Task: Look for space in Bagasra, India from 6th June, 2023 to 8th June, 2023 for 2 adults in price range Rs.7000 to Rs.12000. Place can be private room with 1  bedroom having 2 beds and 1 bathroom. Property type can be house, flat, guest house. Amenities needed are: wifi. Booking option can be shelf check-in. Required host language is English.
Action: Mouse moved to (410, 87)
Screenshot: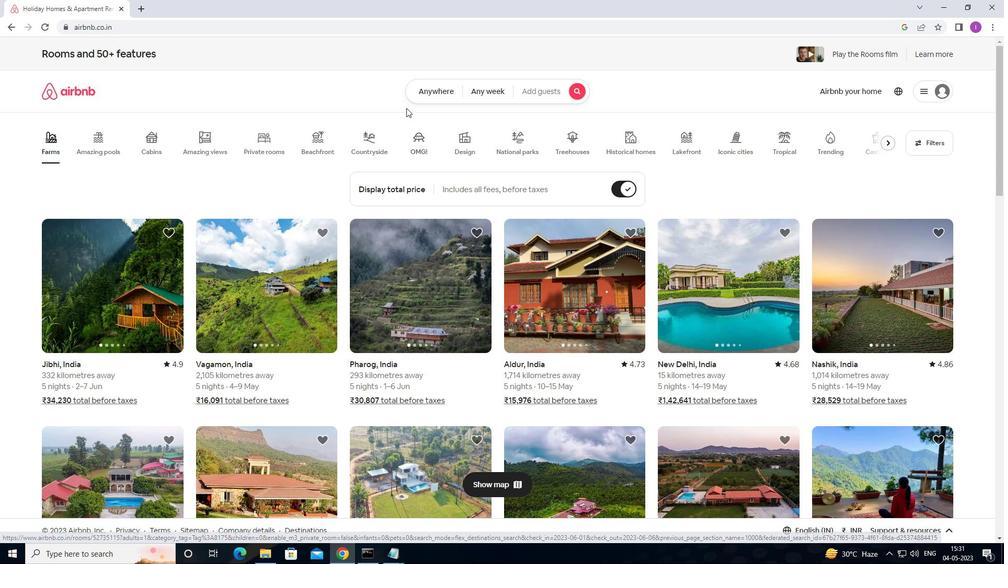 
Action: Mouse pressed left at (410, 87)
Screenshot: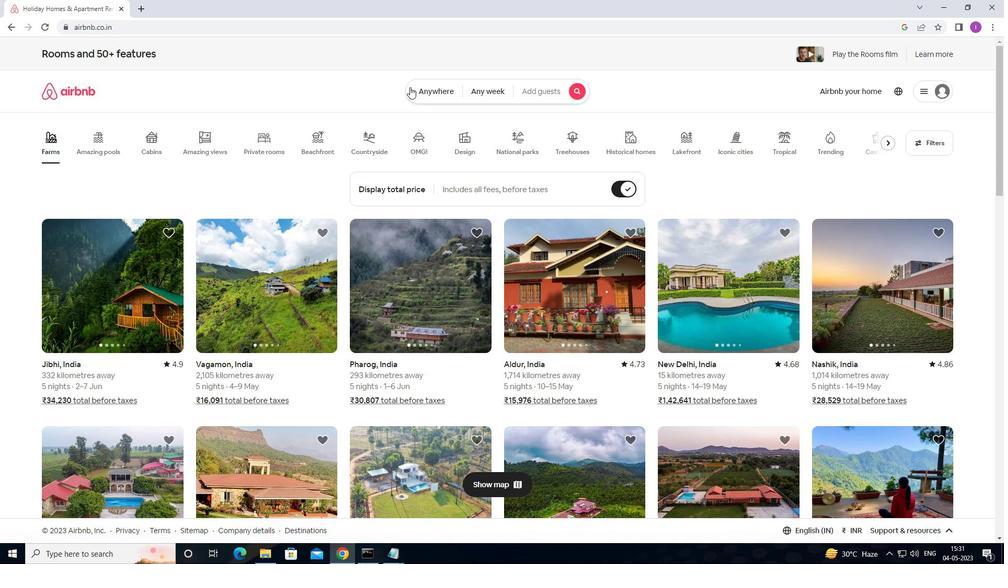 
Action: Mouse moved to (299, 134)
Screenshot: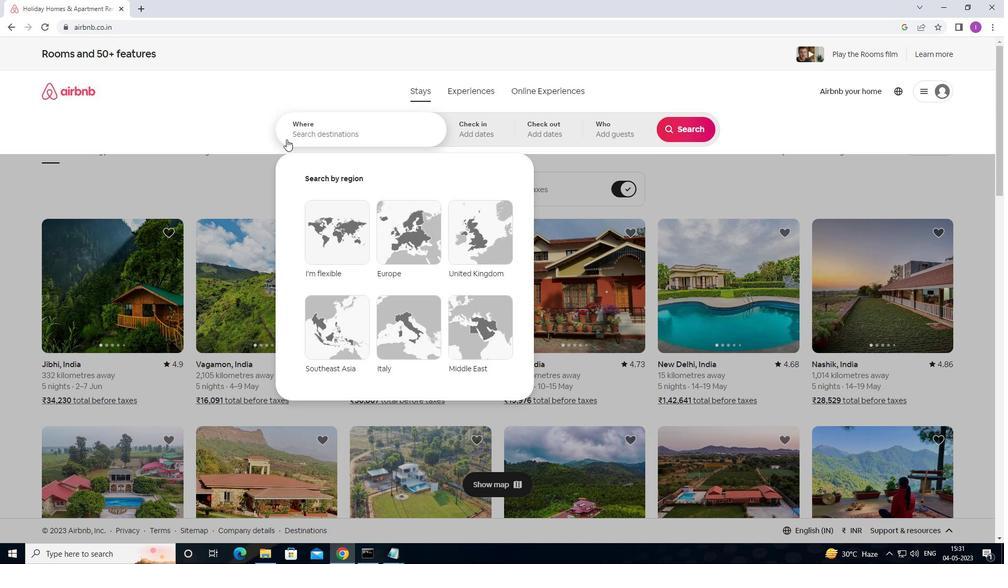 
Action: Mouse pressed left at (299, 134)
Screenshot: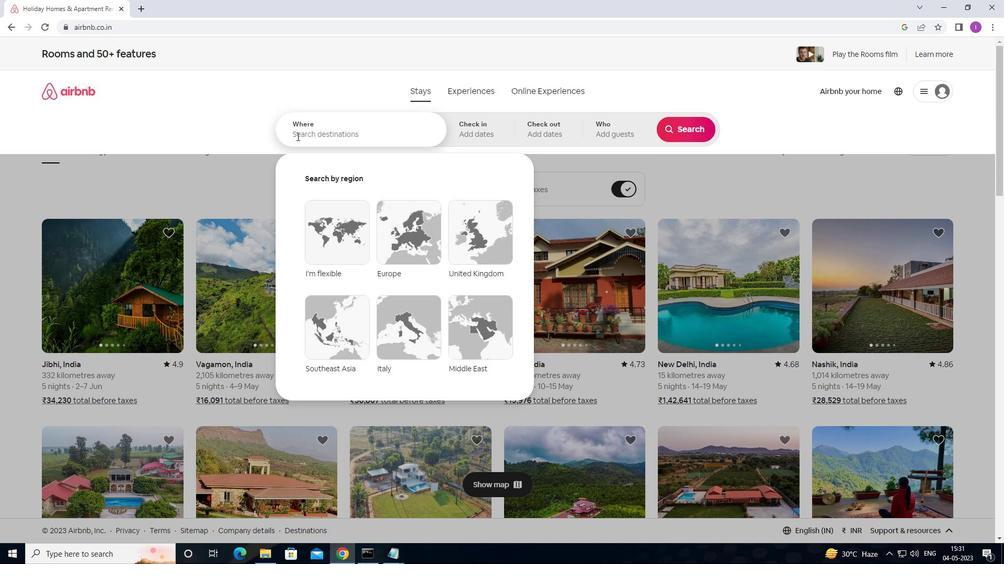 
Action: Mouse moved to (399, 147)
Screenshot: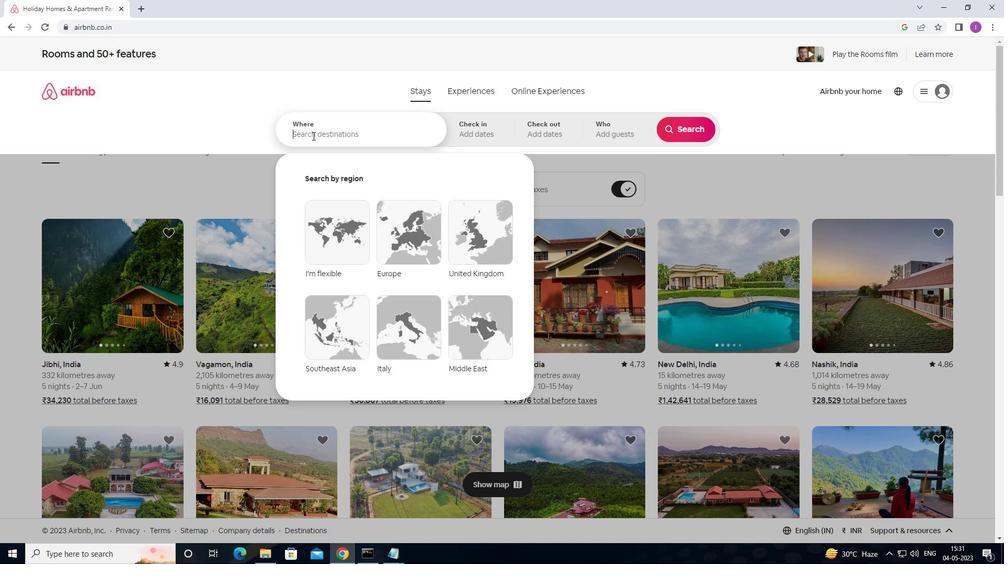 
Action: Key pressed <Key.shift>BAGASRA,<Key.shift>INDIA
Screenshot: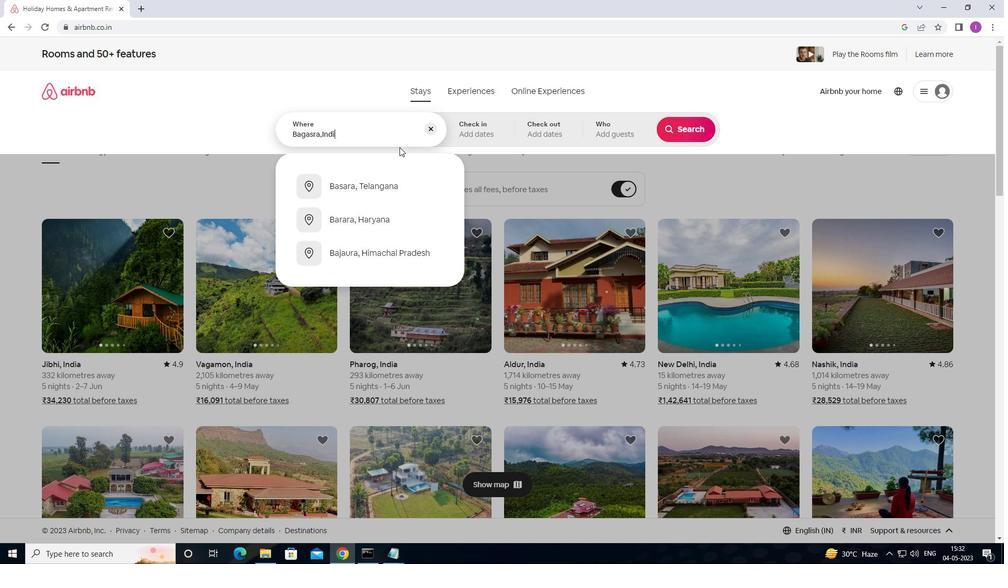 
Action: Mouse moved to (485, 125)
Screenshot: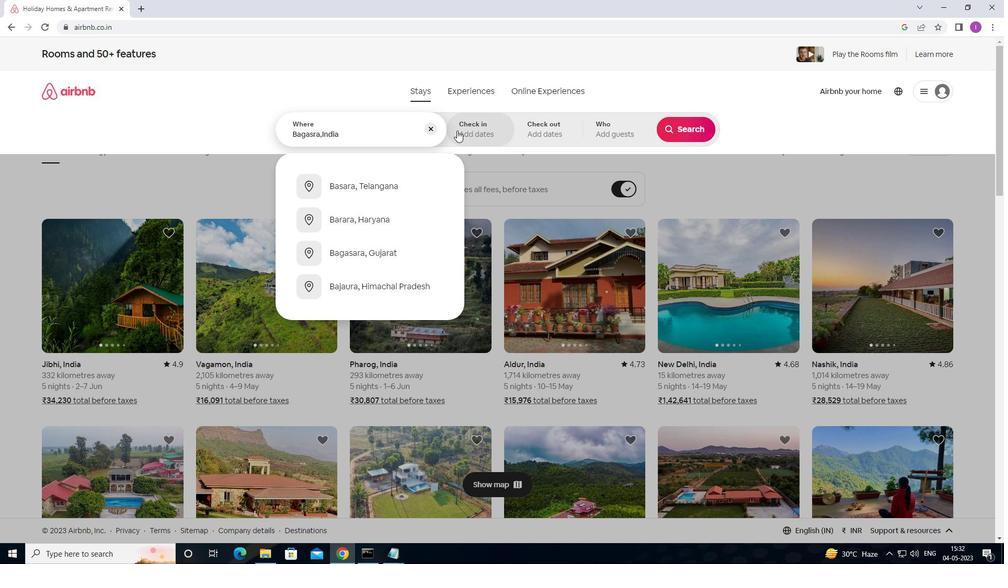 
Action: Mouse pressed left at (485, 125)
Screenshot: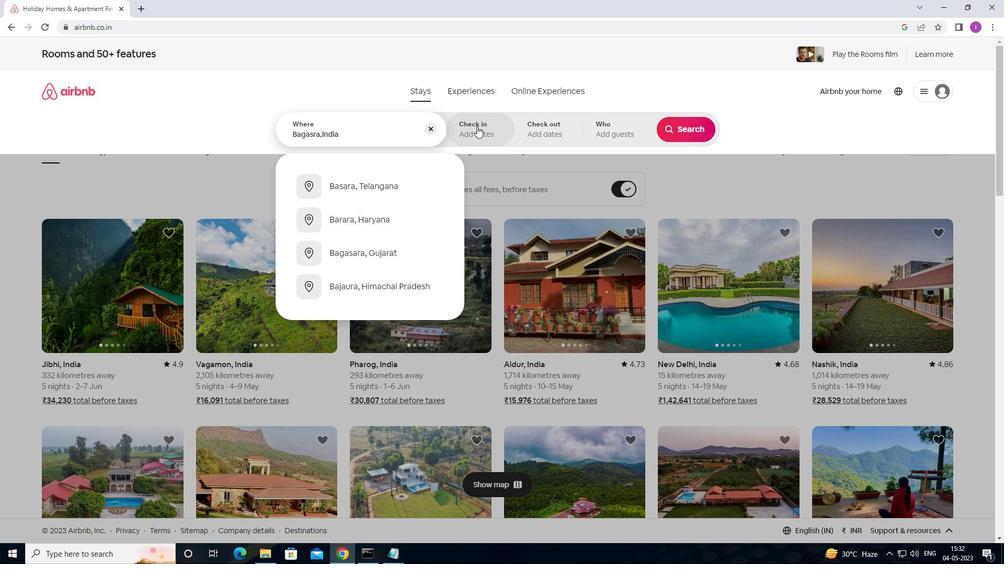 
Action: Mouse moved to (679, 209)
Screenshot: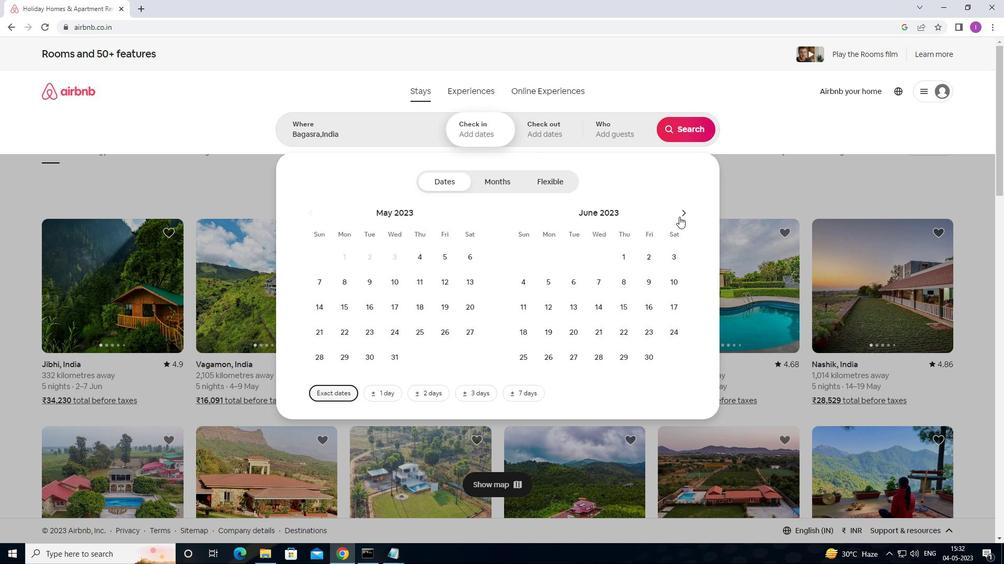 
Action: Mouse pressed left at (679, 209)
Screenshot: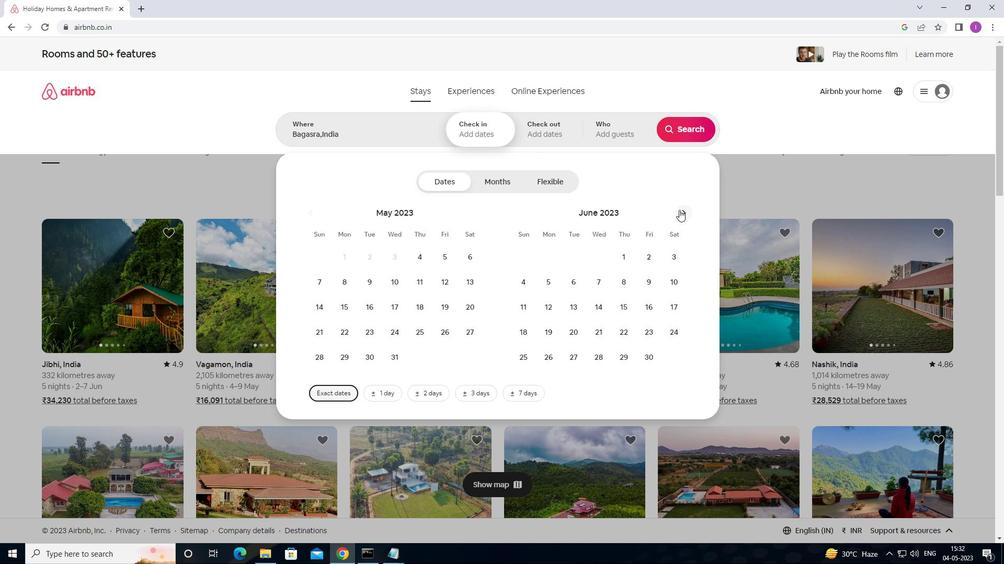 
Action: Mouse pressed left at (679, 209)
Screenshot: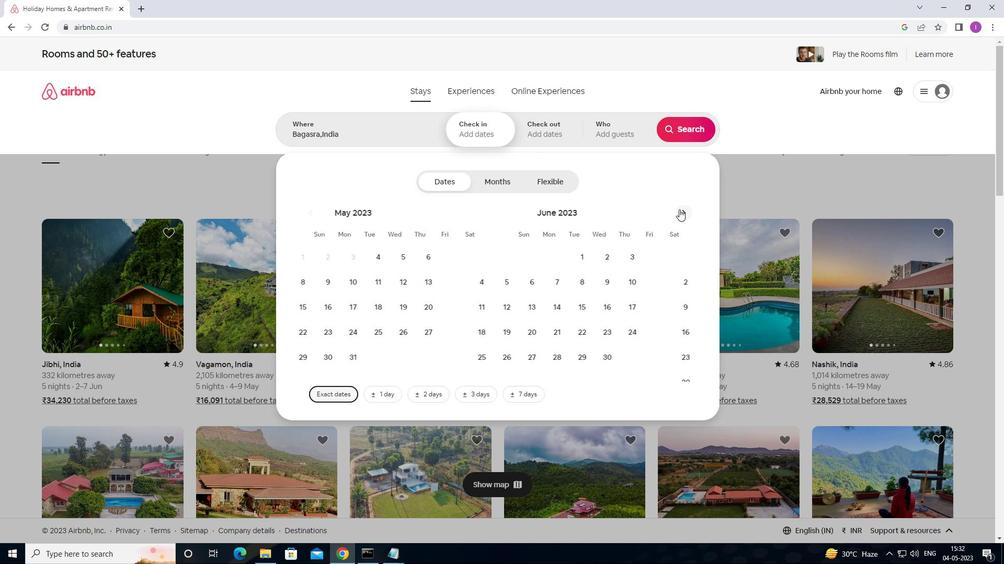 
Action: Mouse moved to (313, 207)
Screenshot: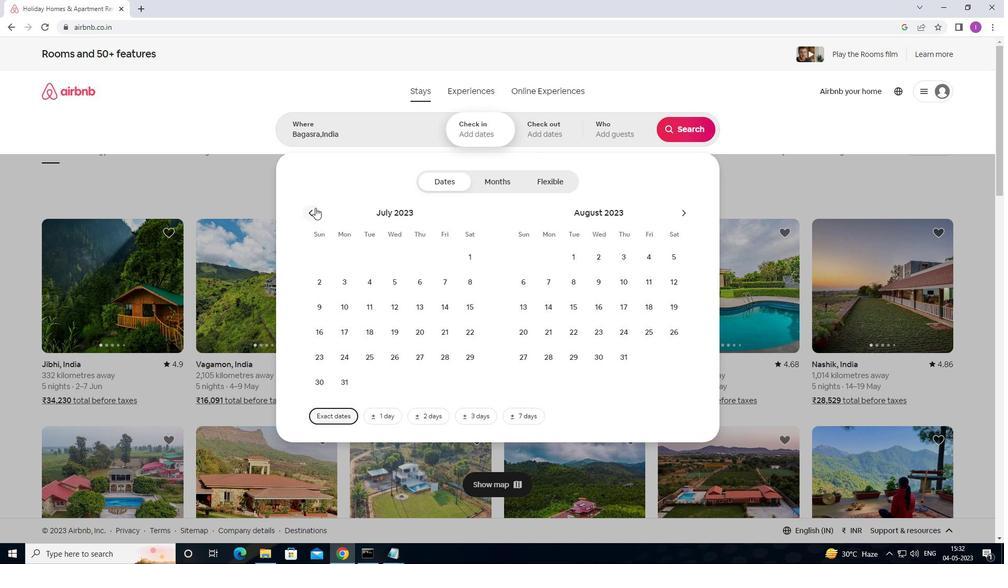 
Action: Mouse pressed left at (313, 207)
Screenshot: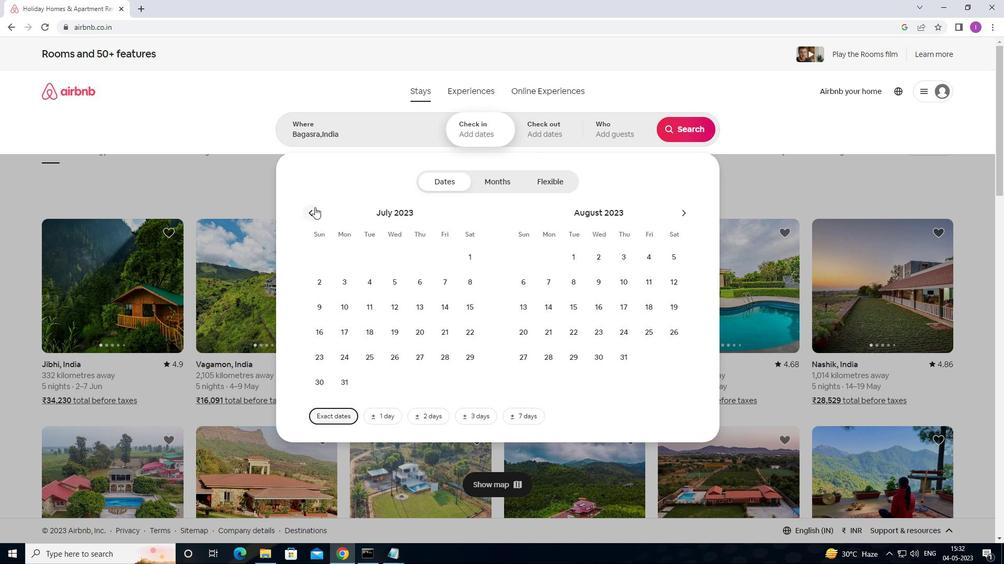 
Action: Mouse moved to (366, 283)
Screenshot: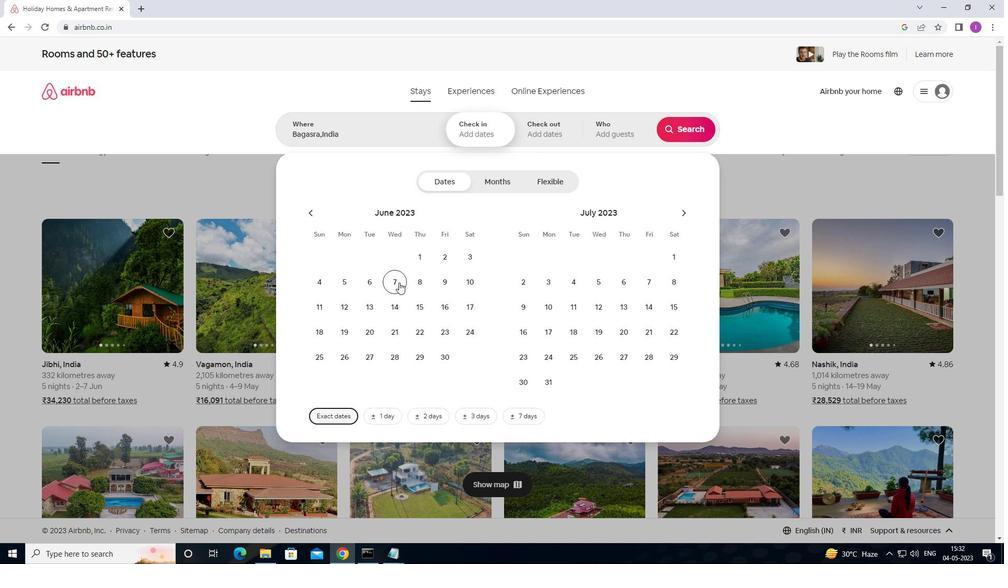 
Action: Mouse pressed left at (366, 283)
Screenshot: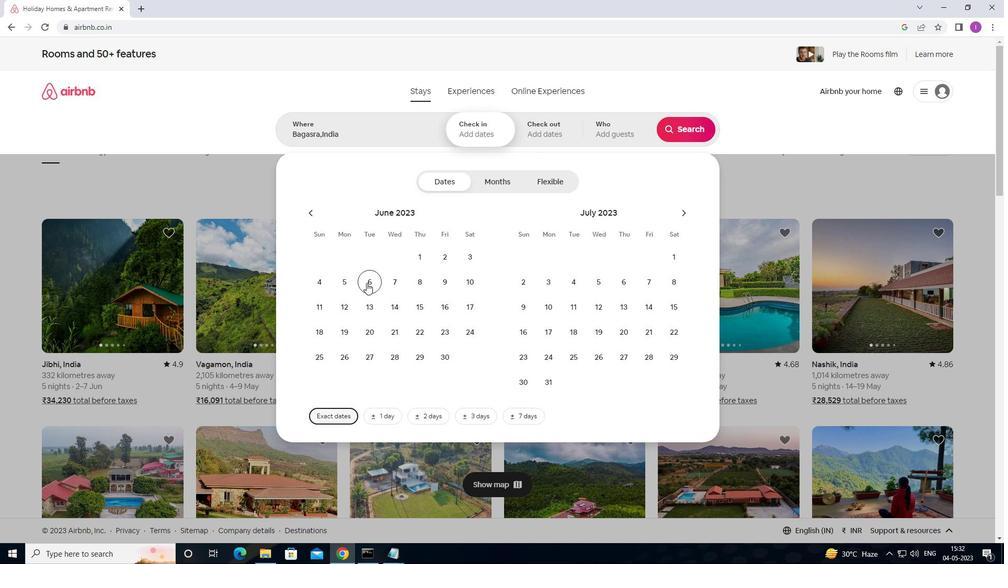 
Action: Mouse moved to (416, 277)
Screenshot: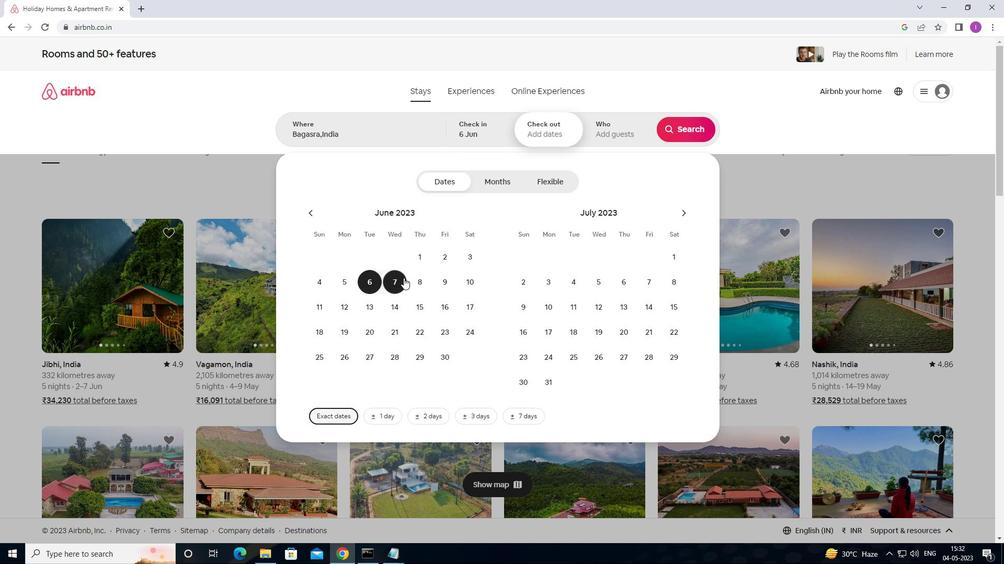 
Action: Mouse pressed left at (416, 277)
Screenshot: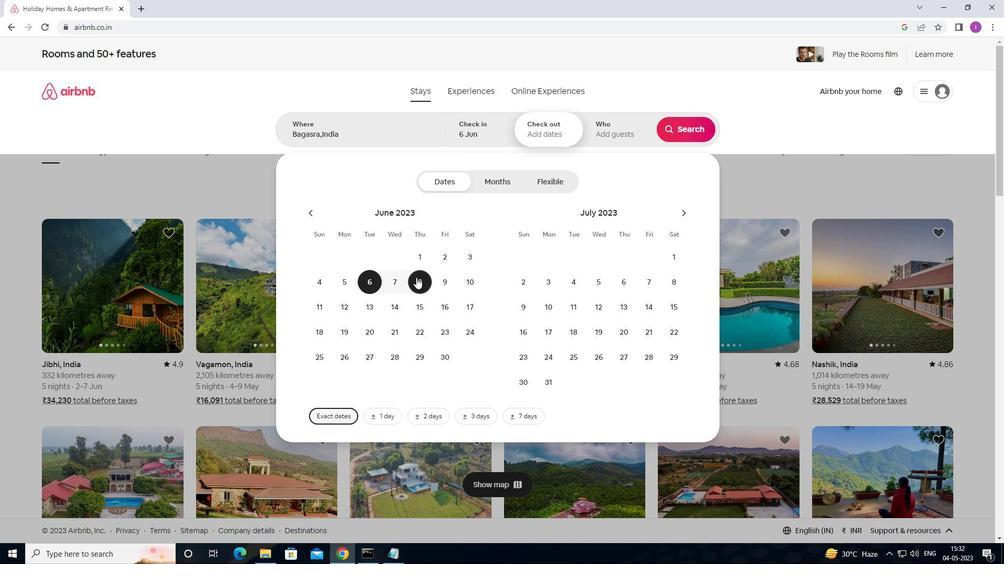 
Action: Mouse moved to (618, 133)
Screenshot: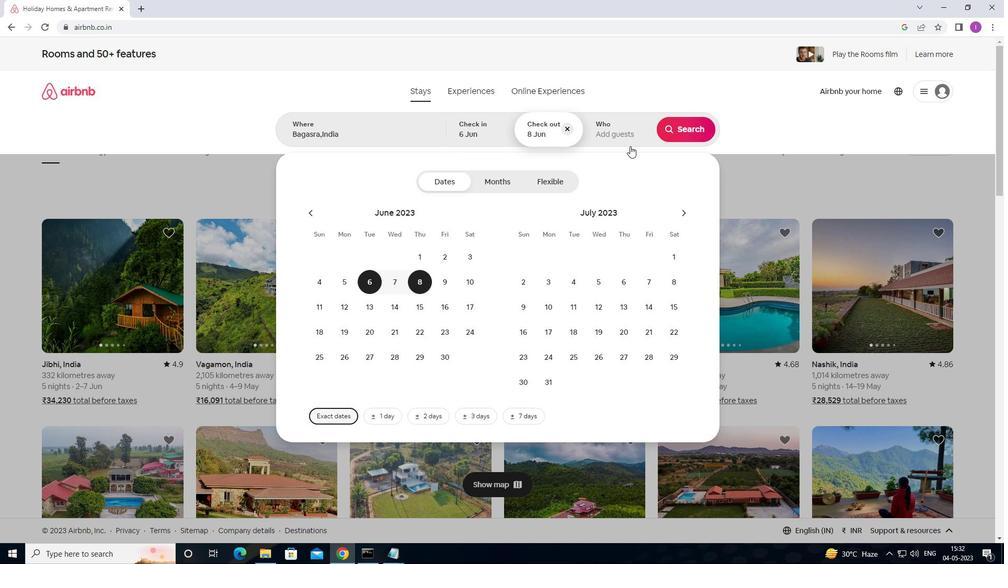 
Action: Mouse pressed left at (618, 133)
Screenshot: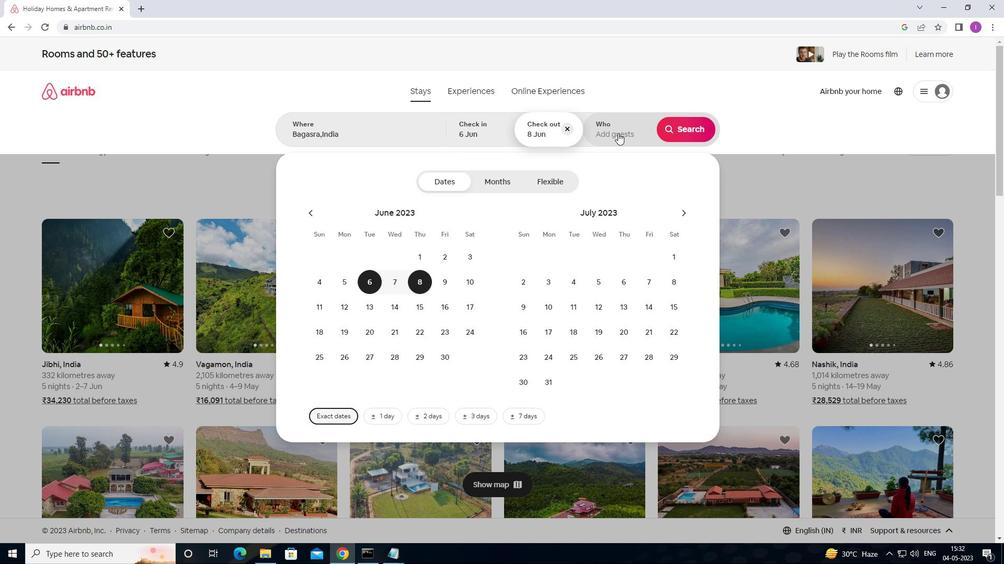 
Action: Mouse moved to (685, 186)
Screenshot: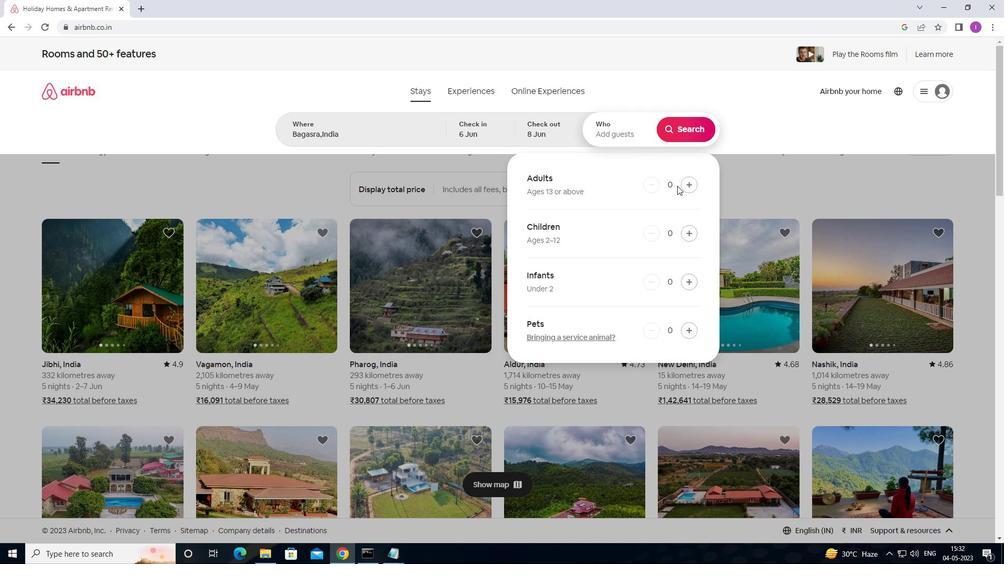 
Action: Mouse pressed left at (685, 186)
Screenshot: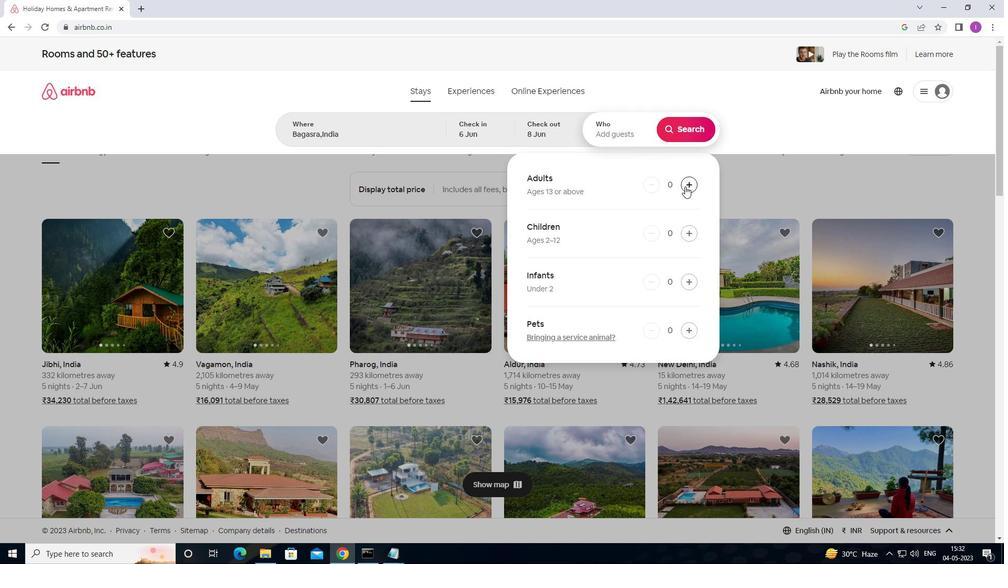 
Action: Mouse pressed left at (685, 186)
Screenshot: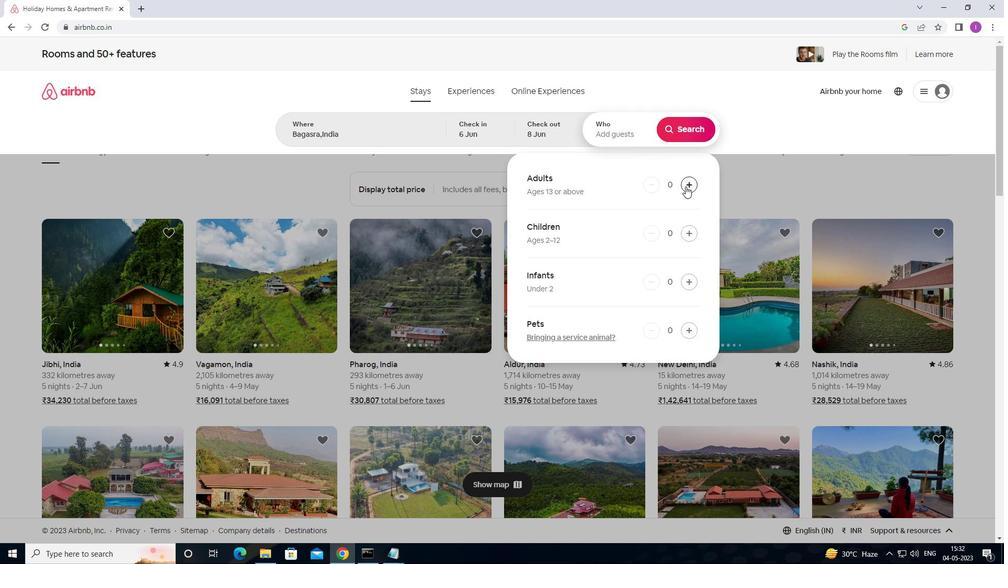 
Action: Mouse moved to (699, 135)
Screenshot: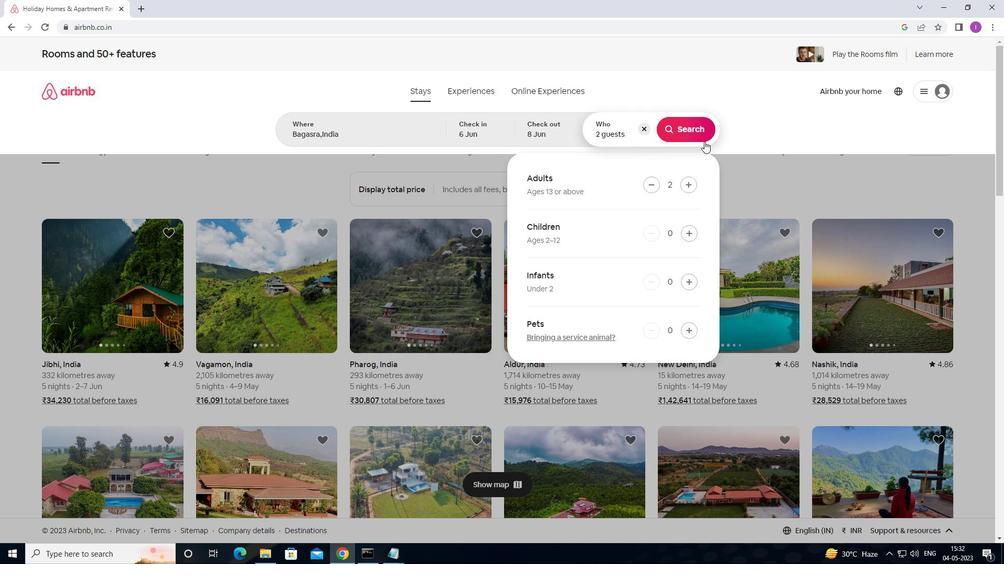 
Action: Mouse pressed left at (699, 135)
Screenshot: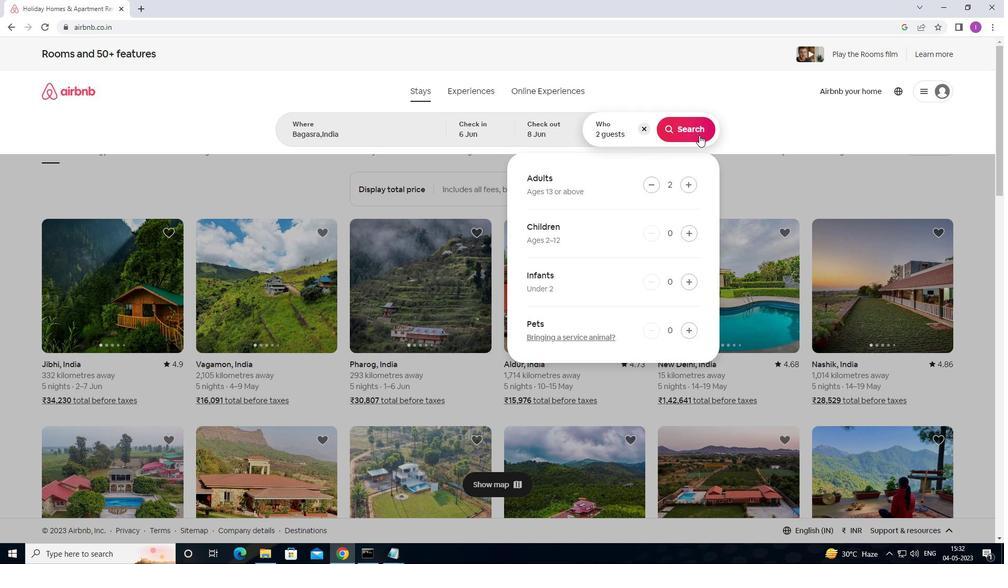 
Action: Mouse moved to (947, 99)
Screenshot: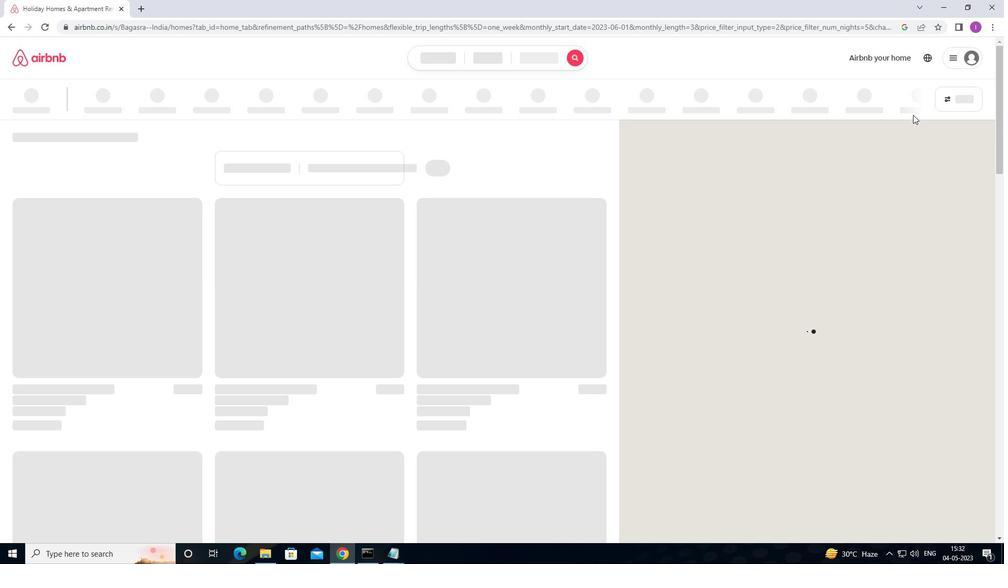 
Action: Mouse pressed left at (947, 99)
Screenshot: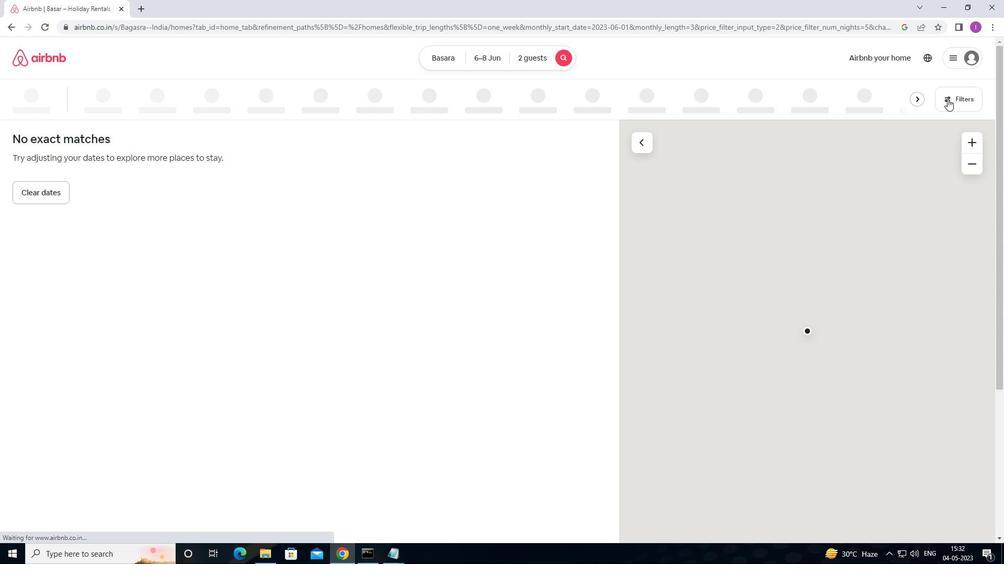 
Action: Mouse moved to (903, 165)
Screenshot: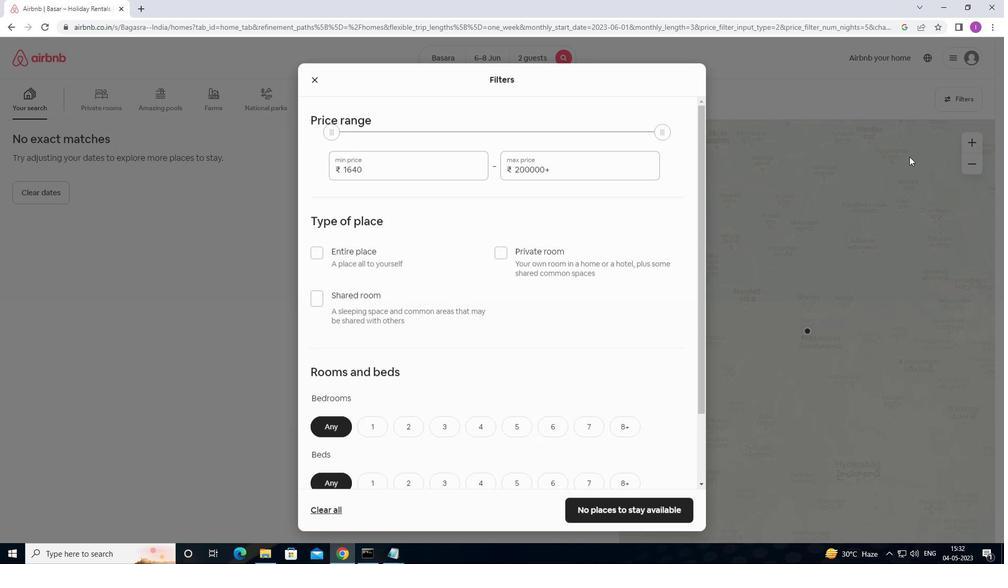
Action: Mouse scrolled (903, 165) with delta (0, 0)
Screenshot: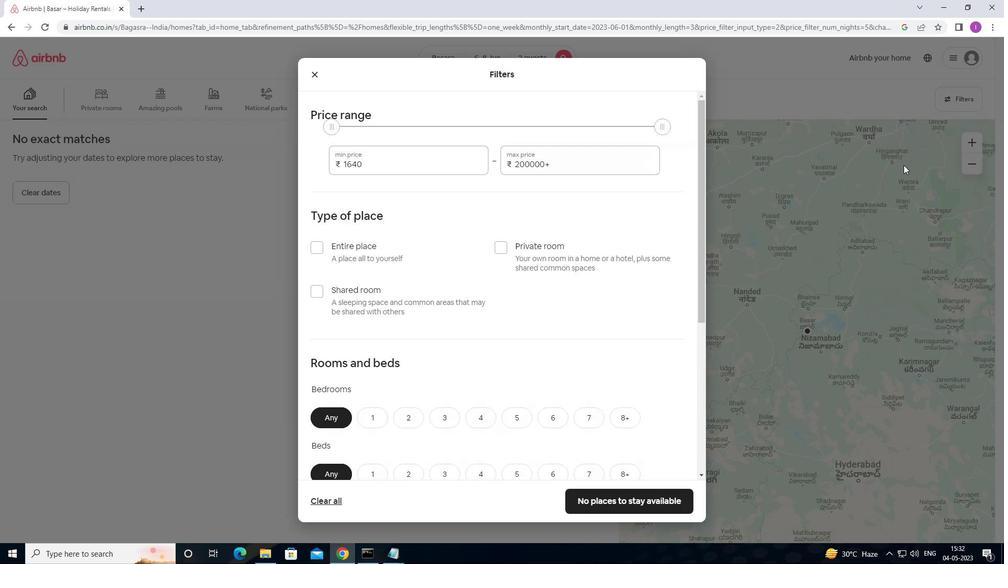 
Action: Mouse scrolled (903, 165) with delta (0, 0)
Screenshot: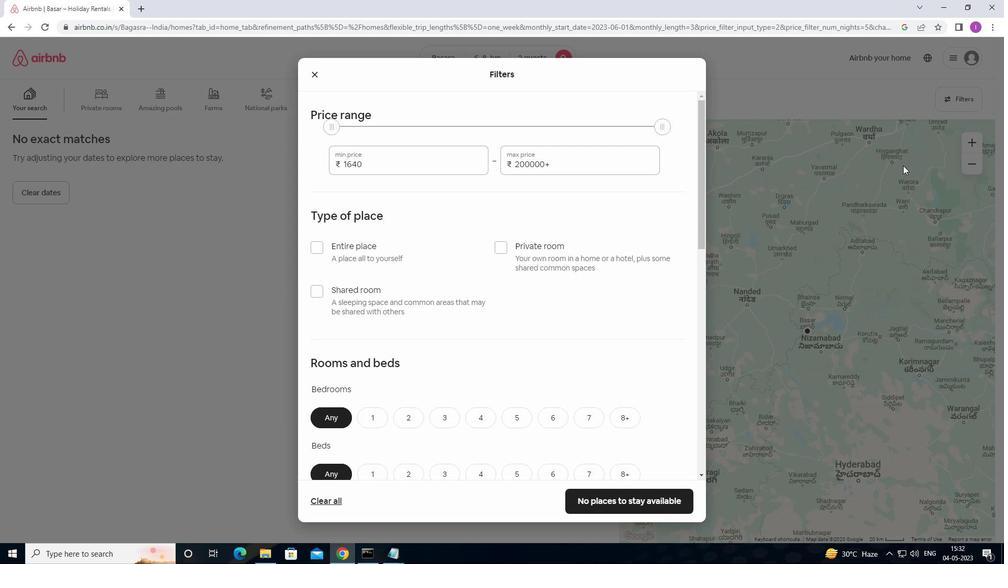 
Action: Mouse moved to (904, 165)
Screenshot: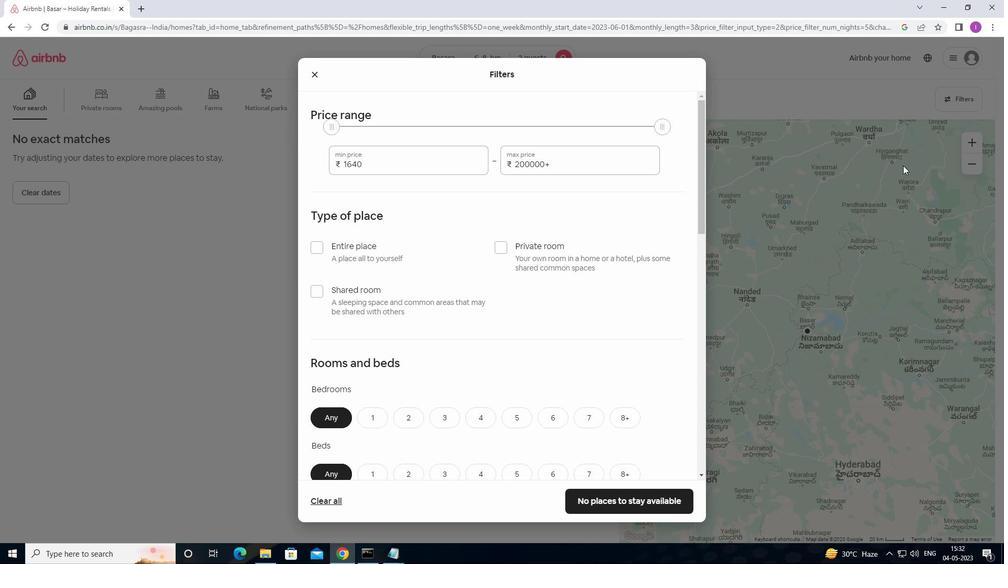 
Action: Mouse scrolled (904, 165) with delta (0, 0)
Screenshot: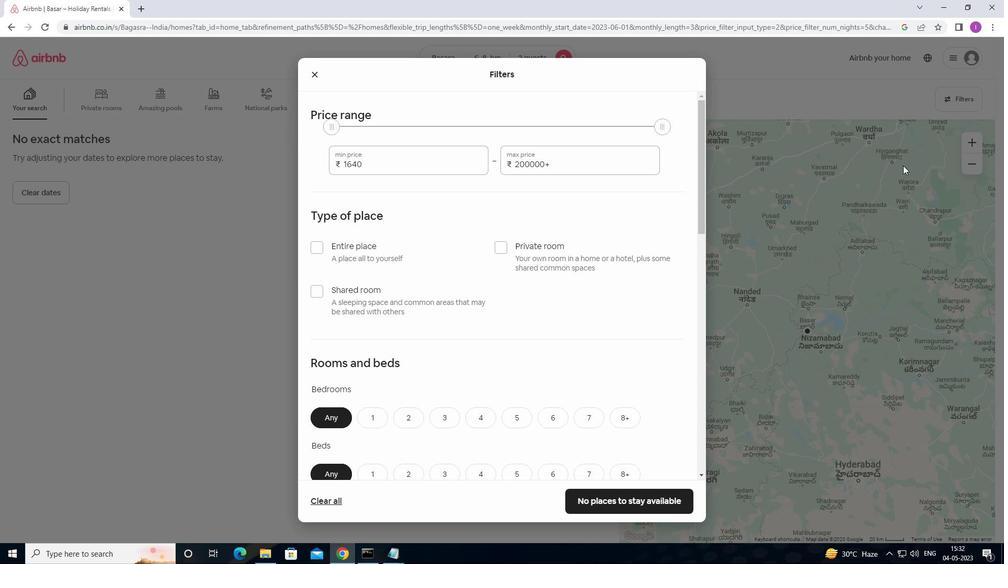 
Action: Mouse moved to (905, 165)
Screenshot: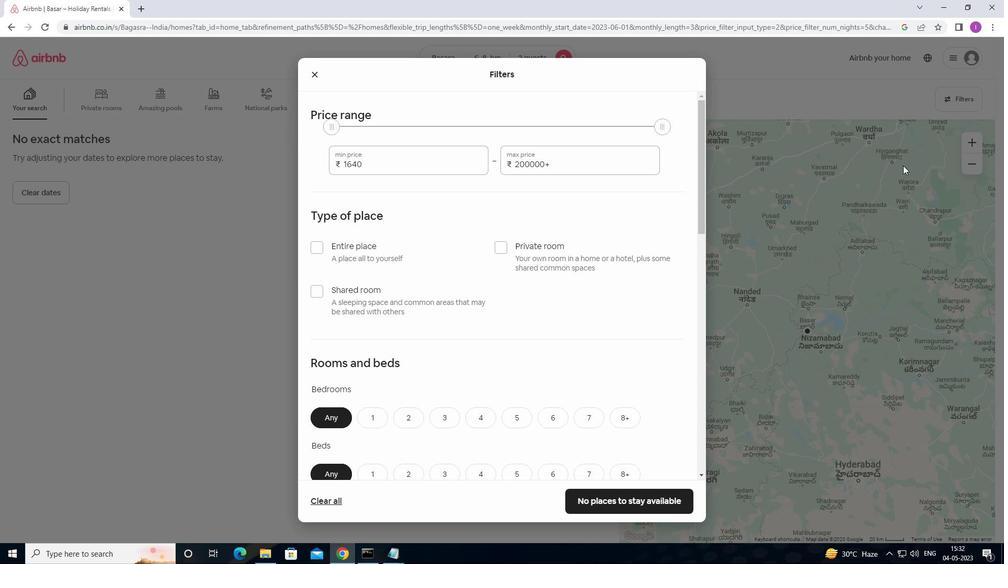 
Action: Mouse scrolled (905, 165) with delta (0, 0)
Screenshot: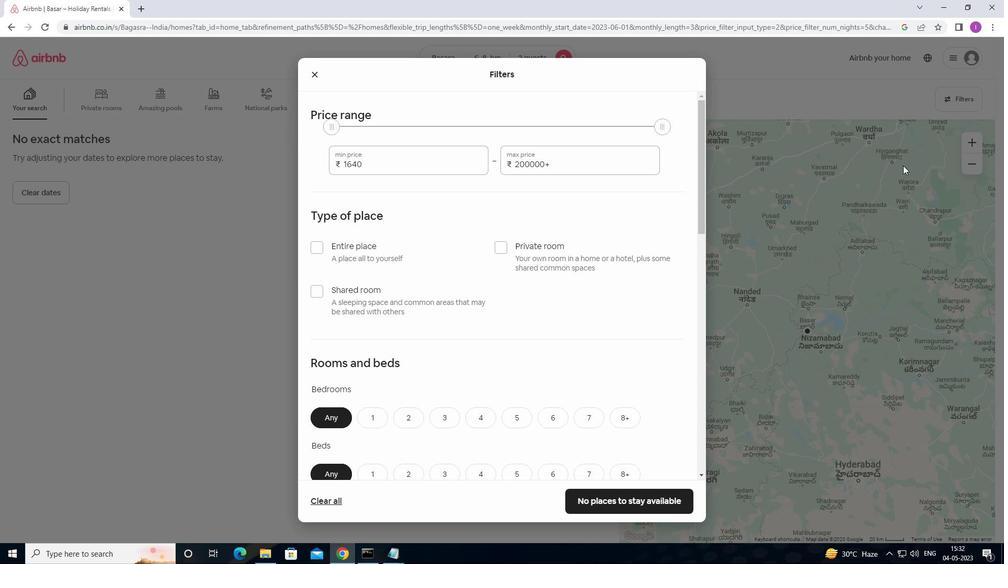 
Action: Mouse scrolled (905, 165) with delta (0, 0)
Screenshot: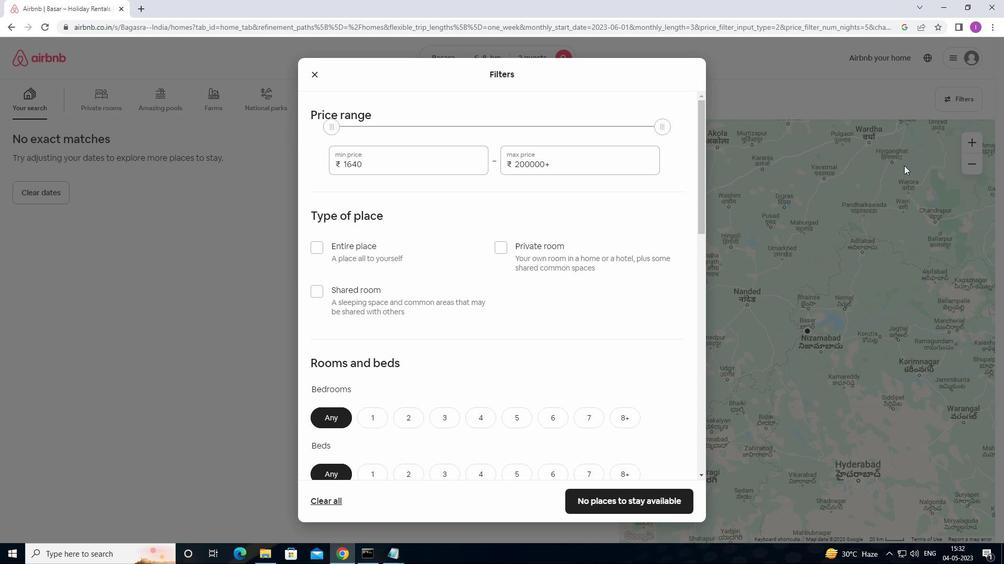 
Action: Mouse moved to (370, 164)
Screenshot: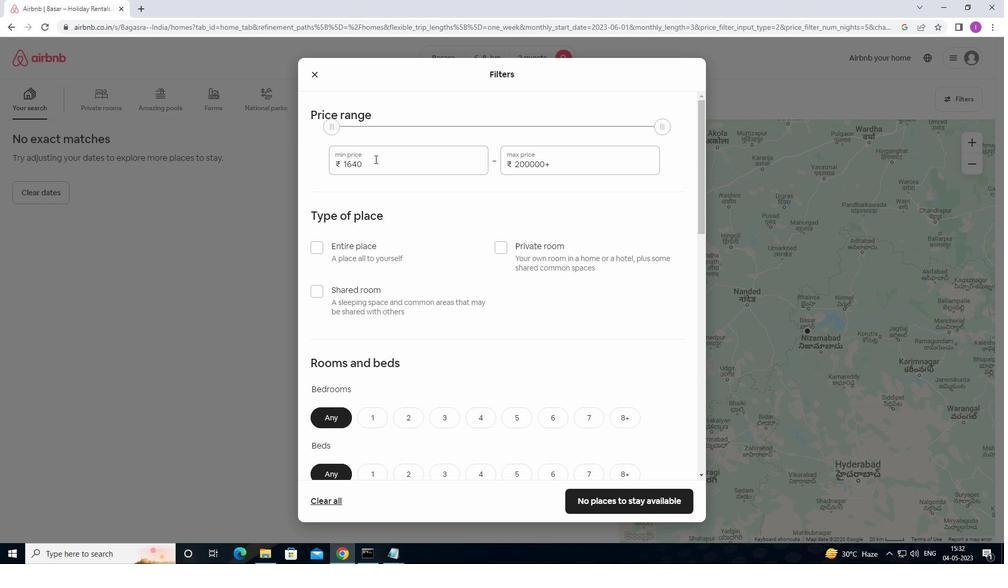 
Action: Mouse pressed left at (370, 164)
Screenshot: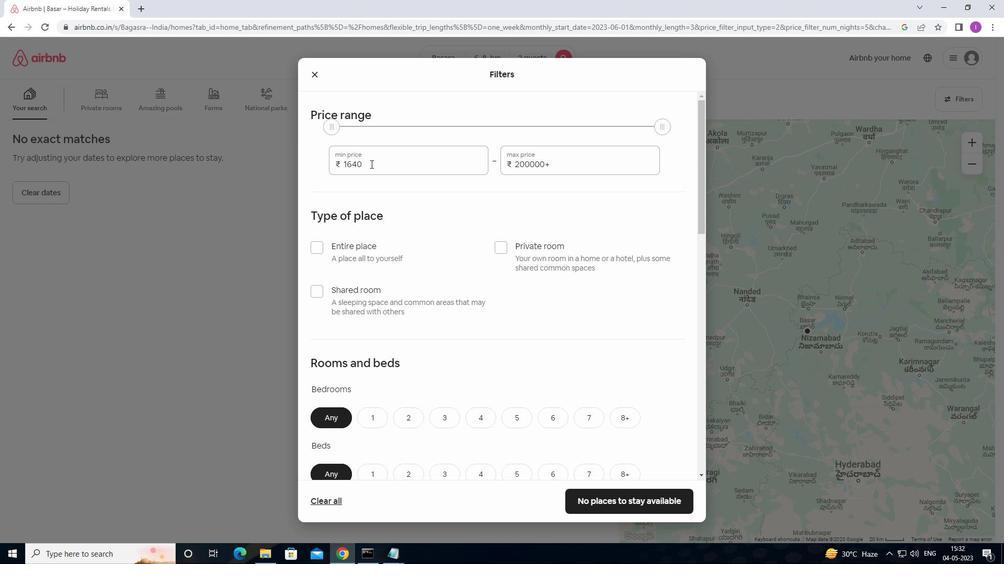 
Action: Mouse moved to (352, 168)
Screenshot: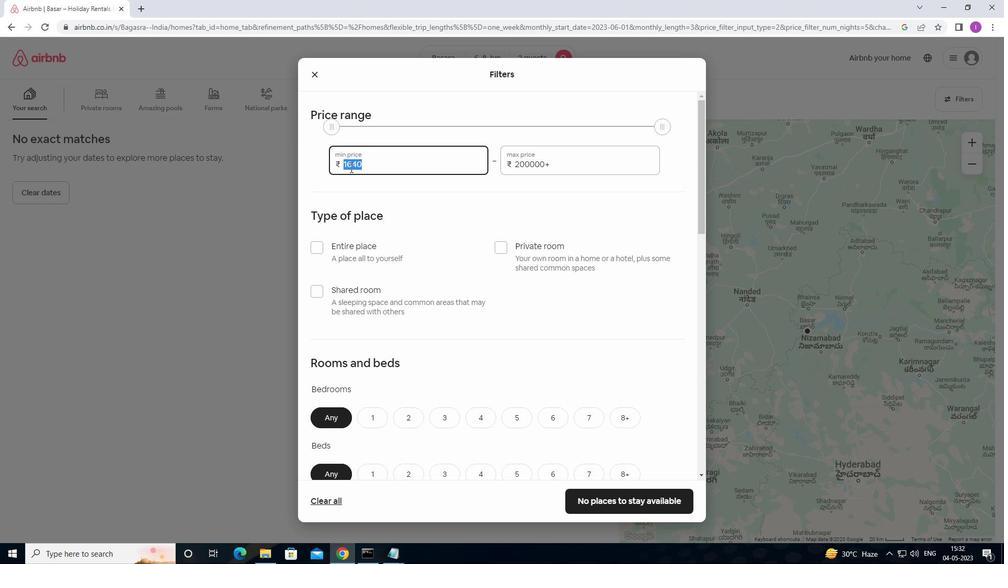 
Action: Key pressed 7
Screenshot: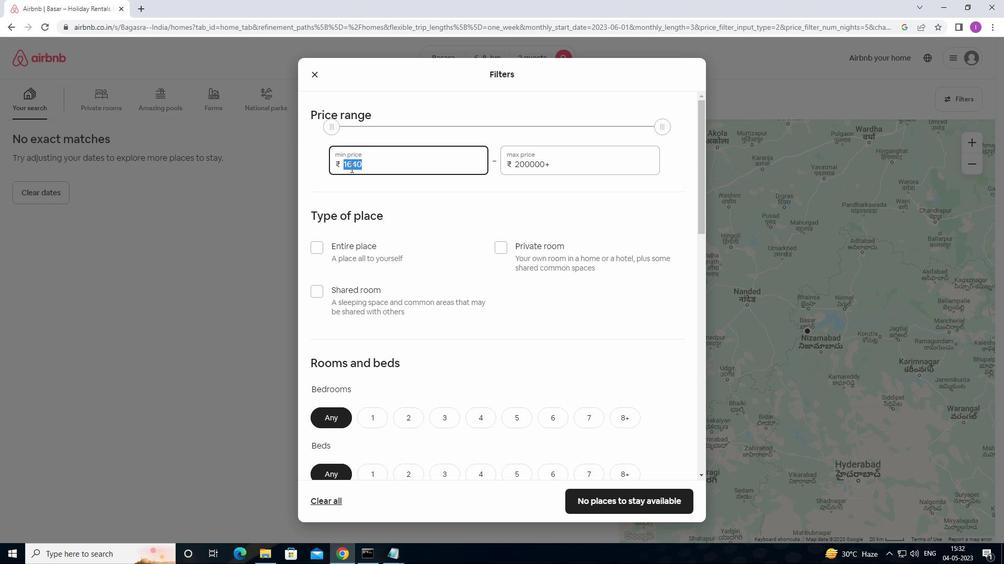 
Action: Mouse moved to (357, 167)
Screenshot: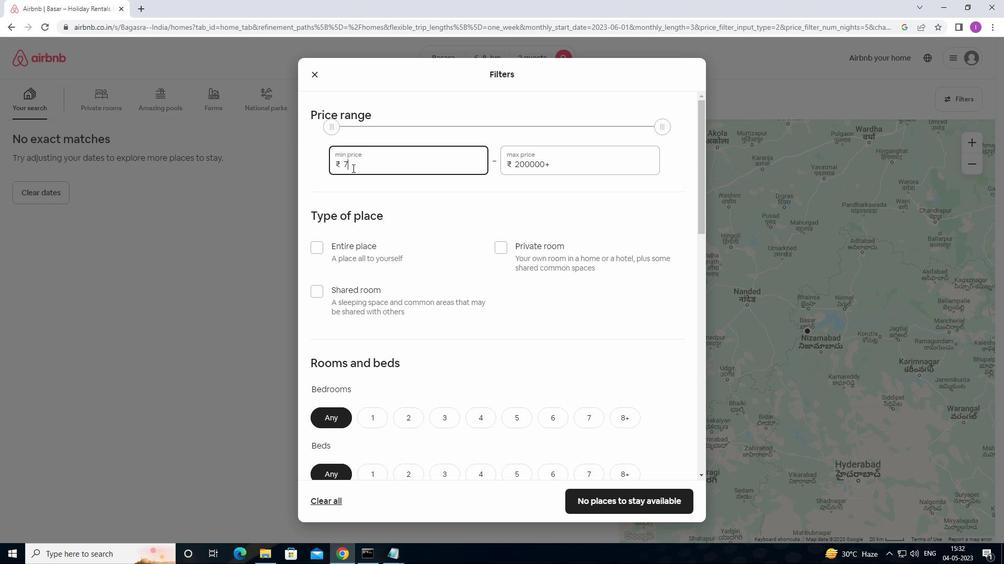 
Action: Key pressed 0
Screenshot: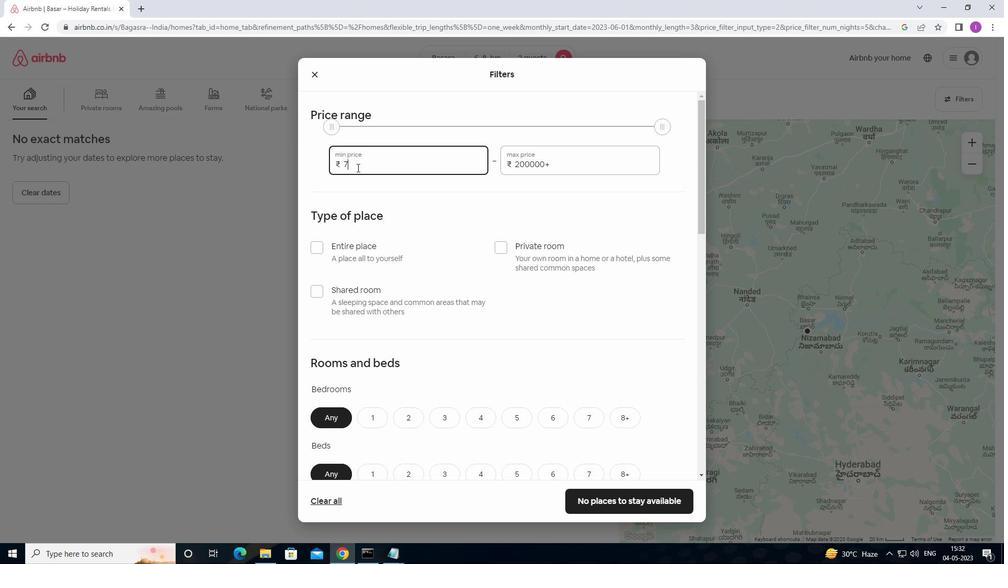 
Action: Mouse moved to (359, 167)
Screenshot: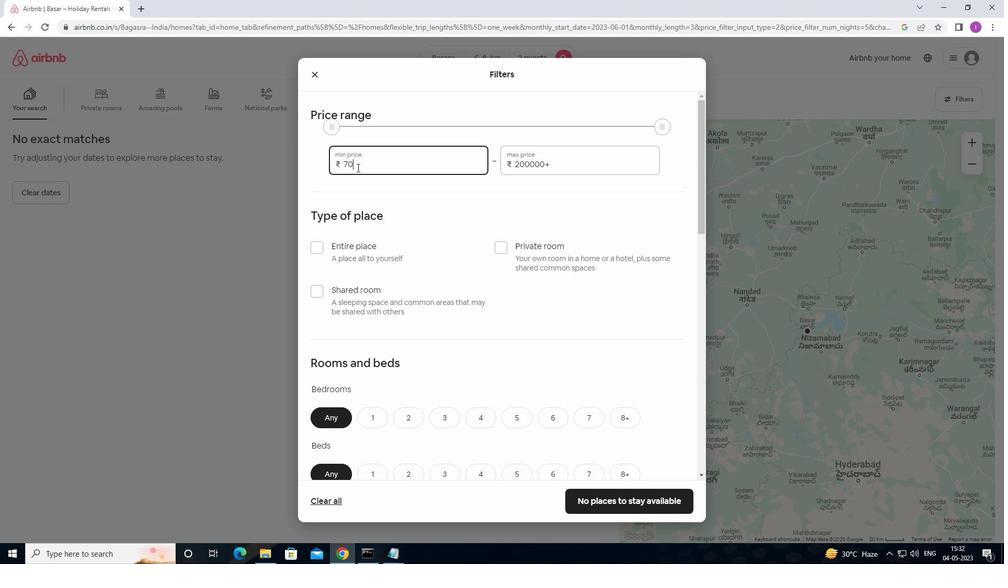 
Action: Key pressed 0
Screenshot: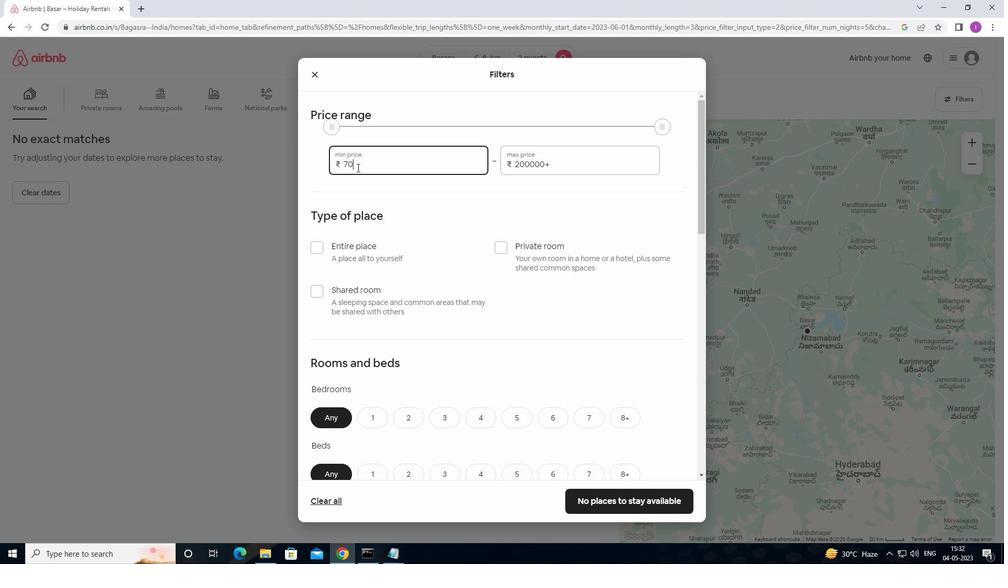 
Action: Mouse moved to (369, 169)
Screenshot: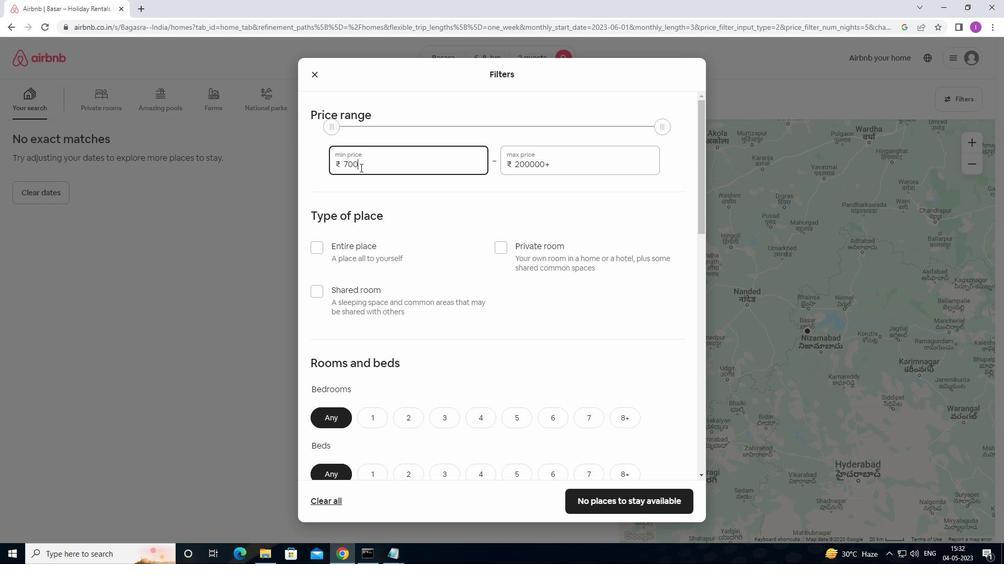 
Action: Key pressed 0
Screenshot: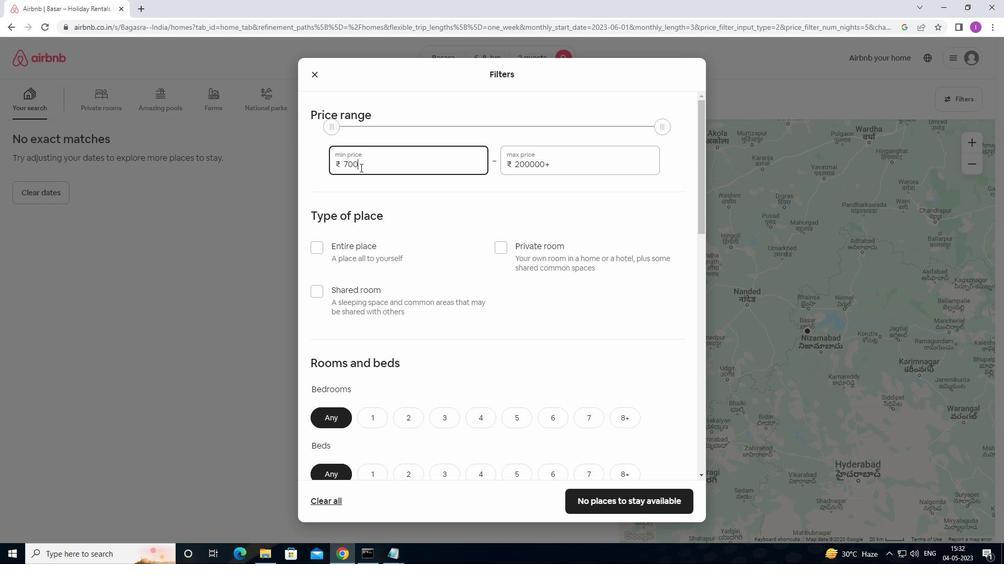 
Action: Mouse moved to (584, 163)
Screenshot: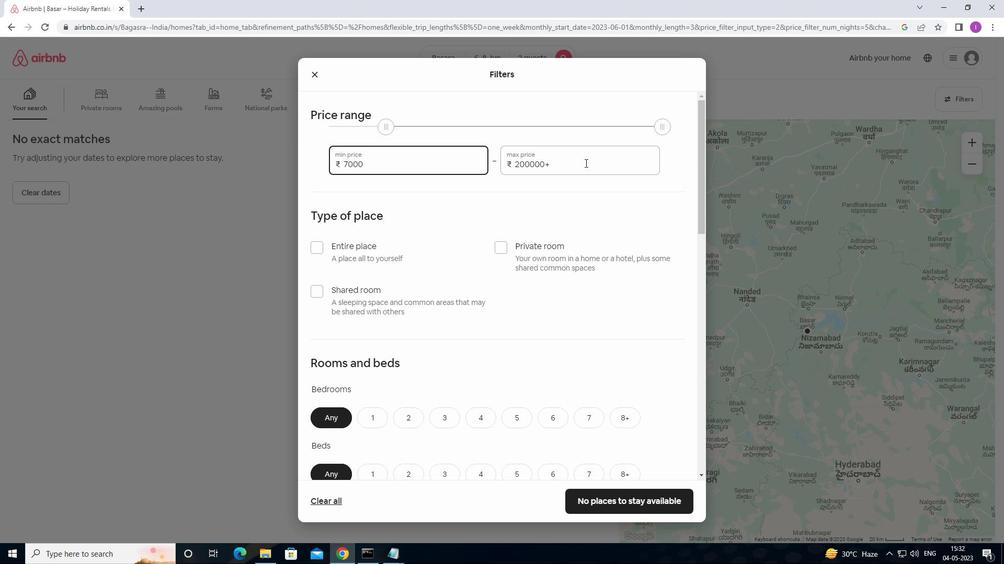 
Action: Mouse pressed left at (584, 163)
Screenshot: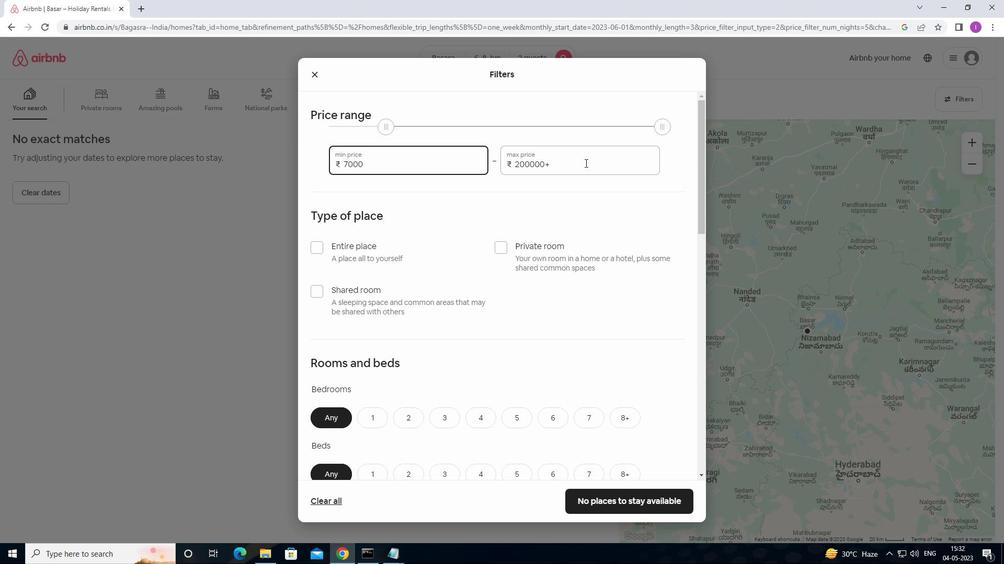 
Action: Mouse moved to (496, 171)
Screenshot: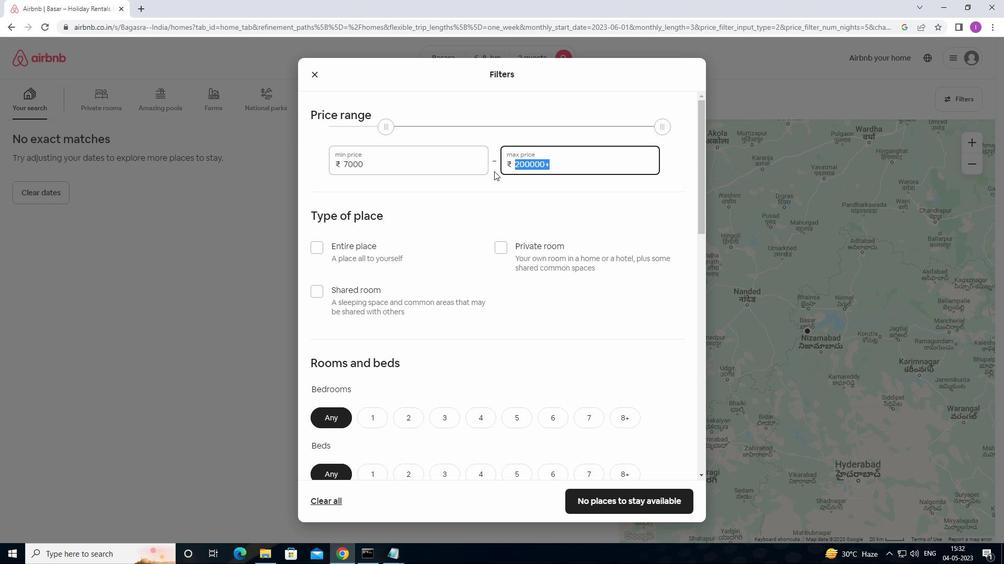 
Action: Key pressed 1
Screenshot: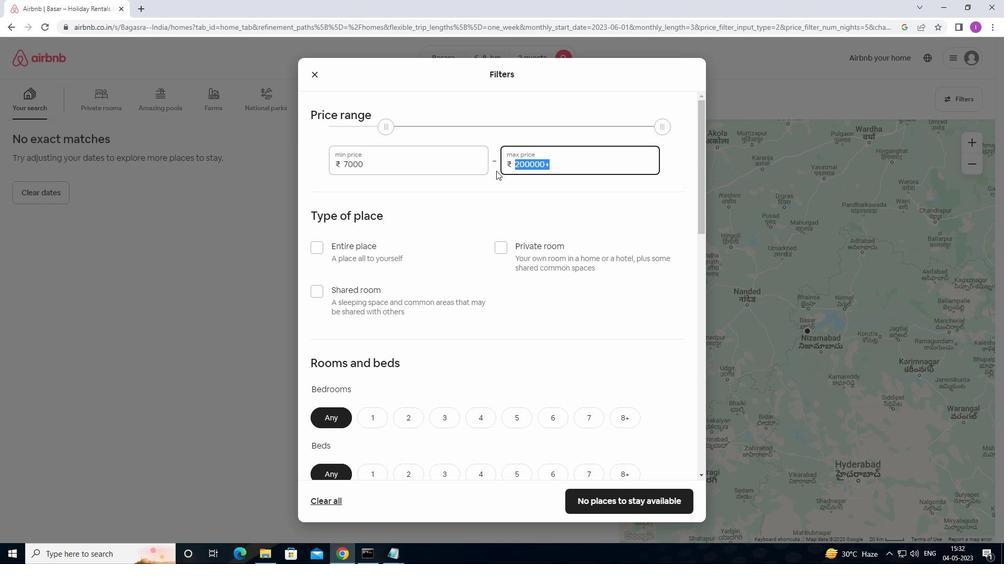 
Action: Mouse moved to (496, 170)
Screenshot: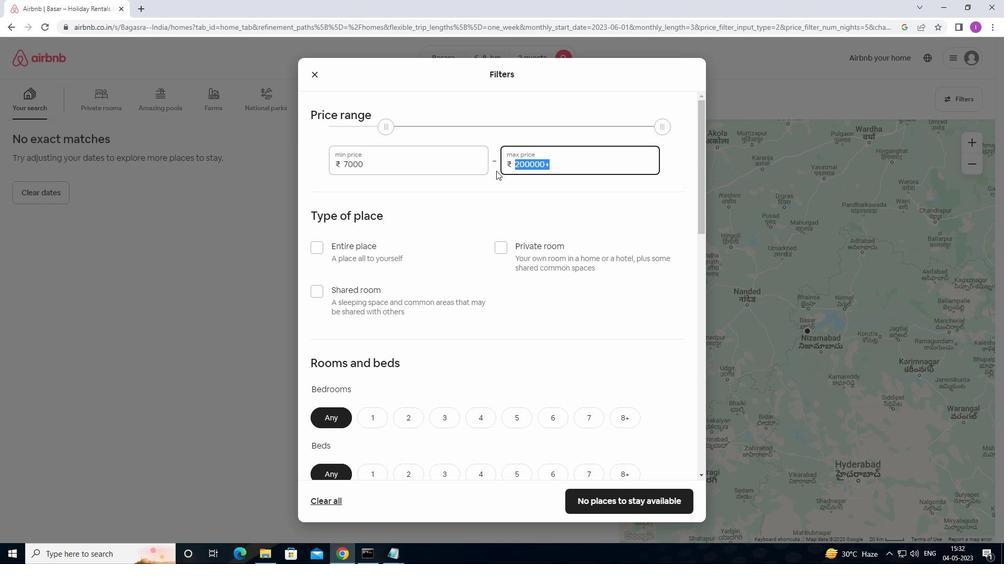
Action: Key pressed 200
Screenshot: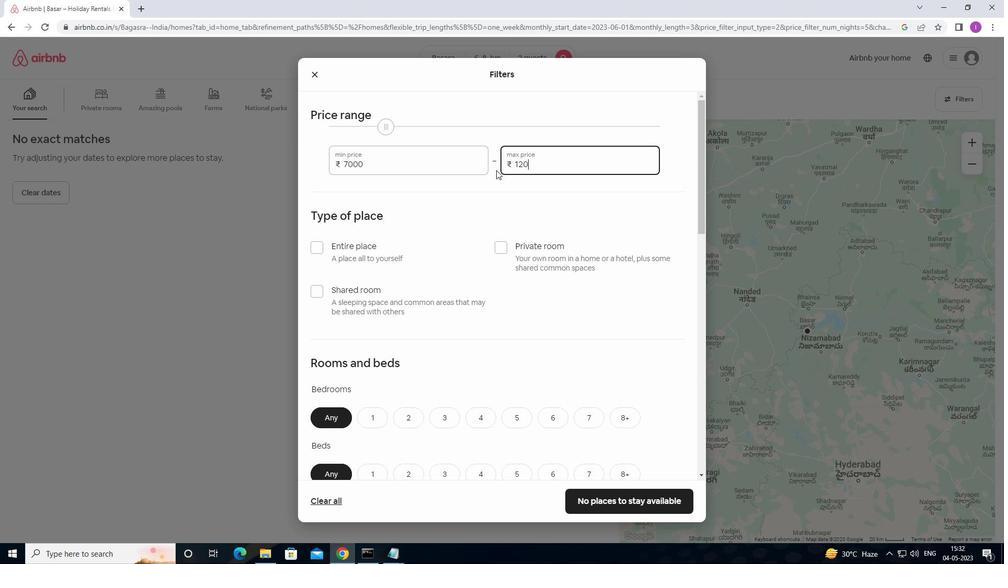 
Action: Mouse moved to (496, 170)
Screenshot: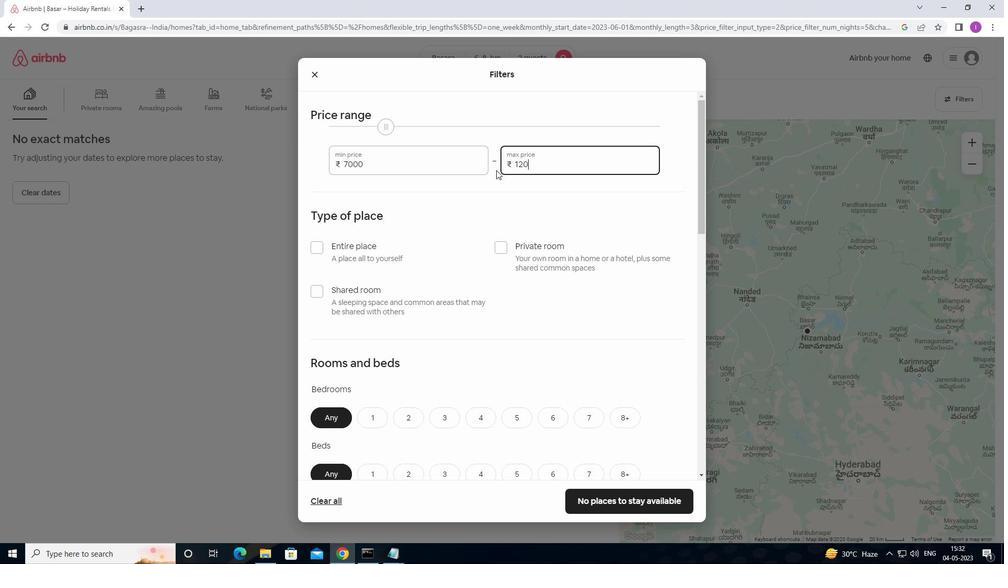 
Action: Key pressed 0
Screenshot: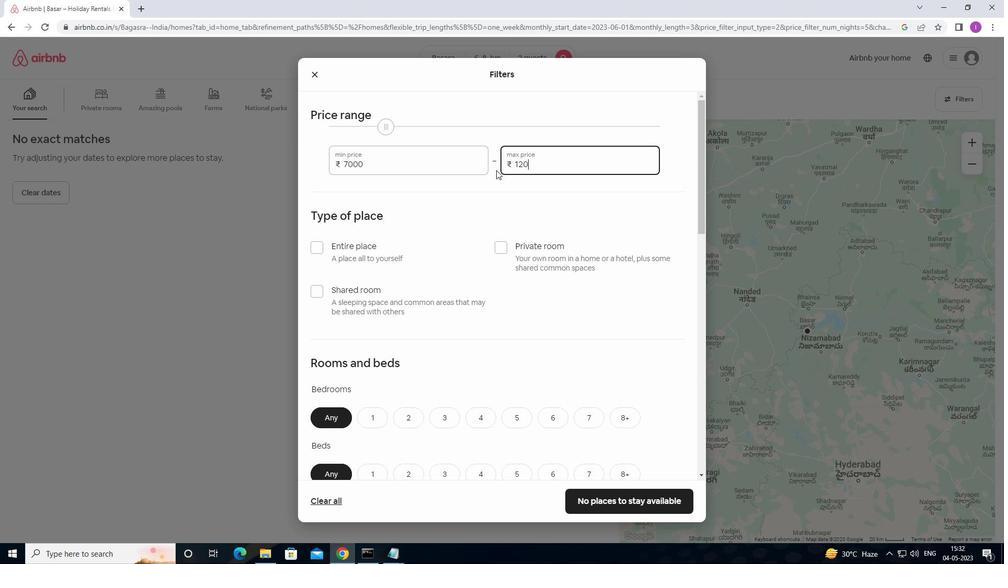 
Action: Mouse moved to (503, 176)
Screenshot: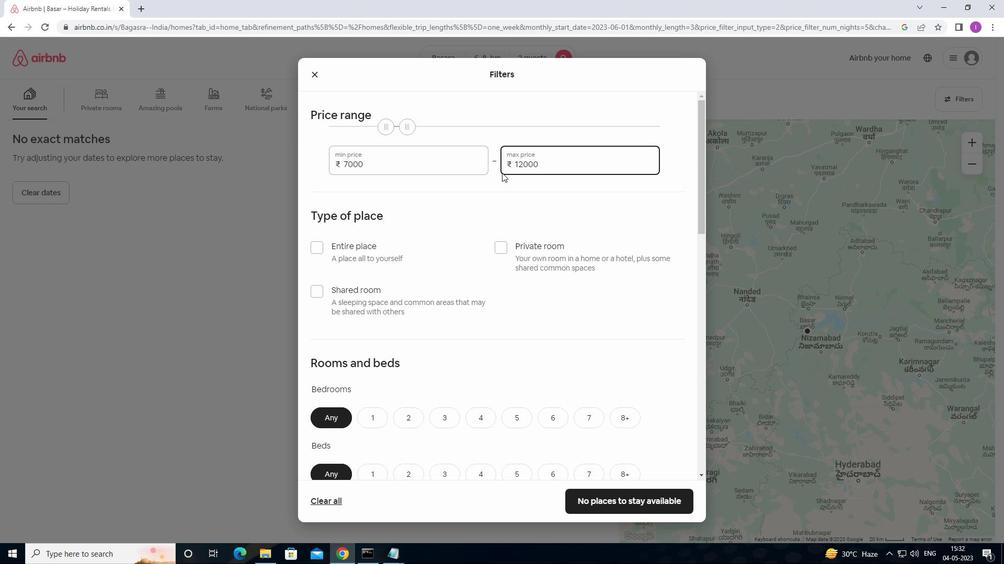 
Action: Mouse scrolled (503, 175) with delta (0, 0)
Screenshot: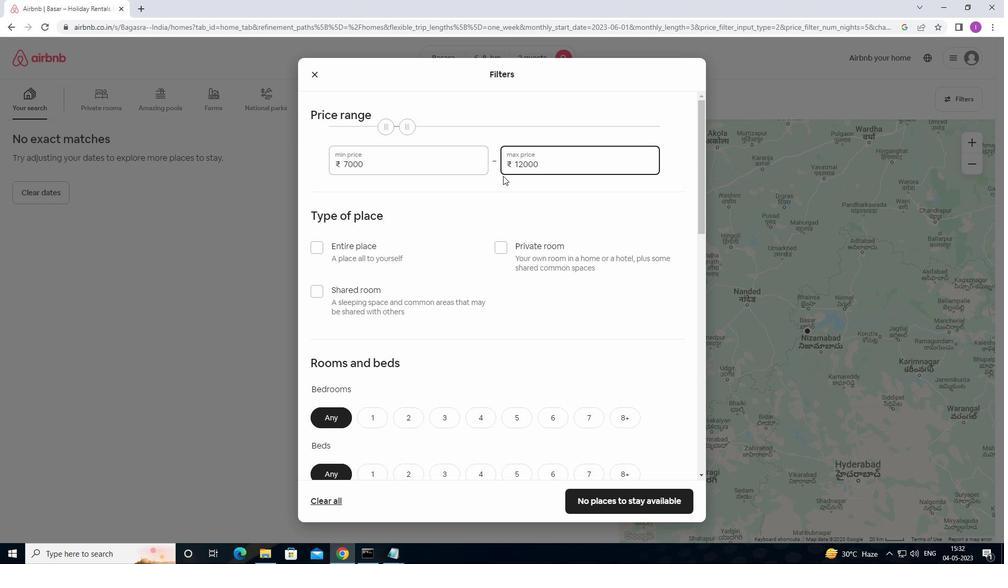 
Action: Mouse moved to (501, 195)
Screenshot: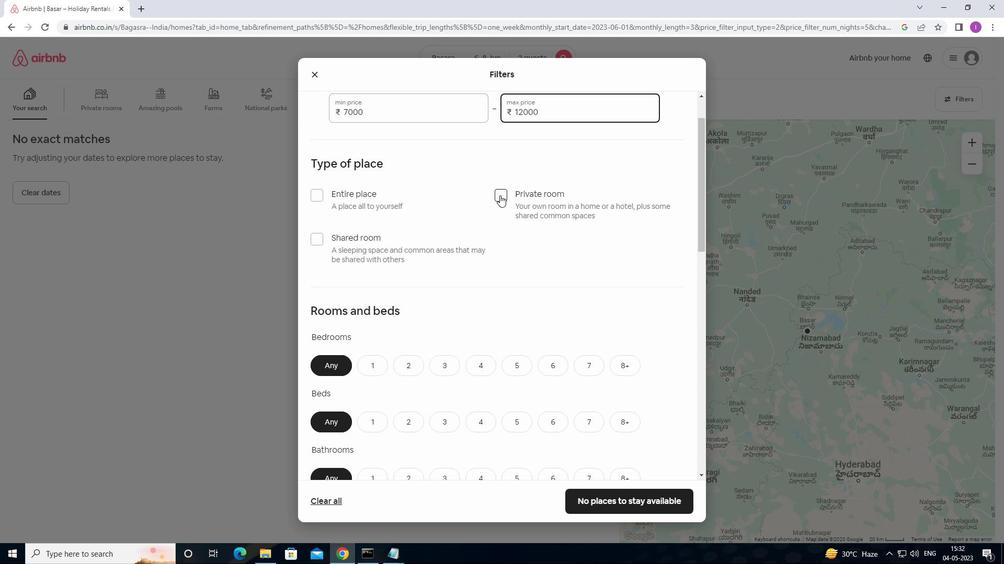 
Action: Mouse pressed left at (501, 195)
Screenshot: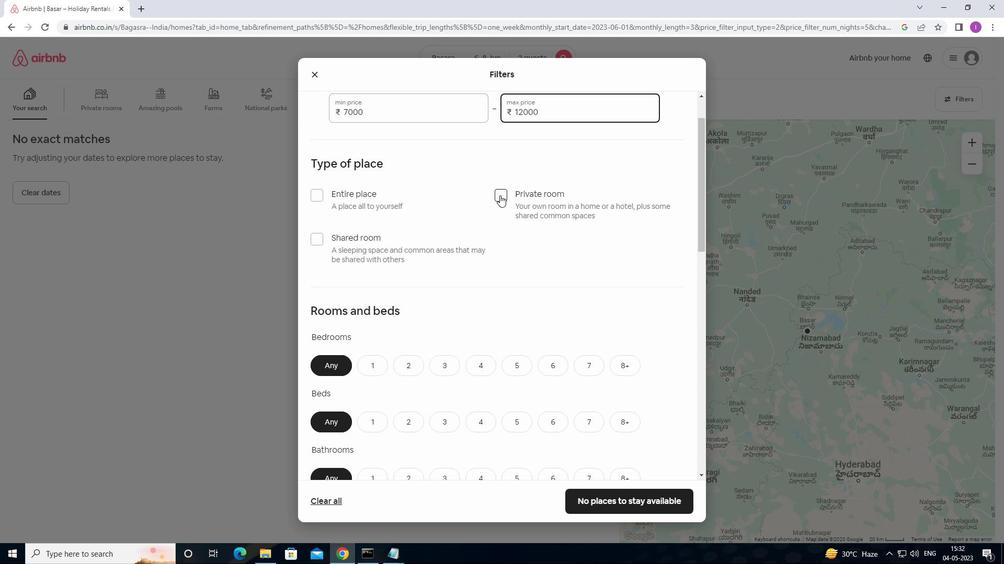
Action: Mouse moved to (453, 228)
Screenshot: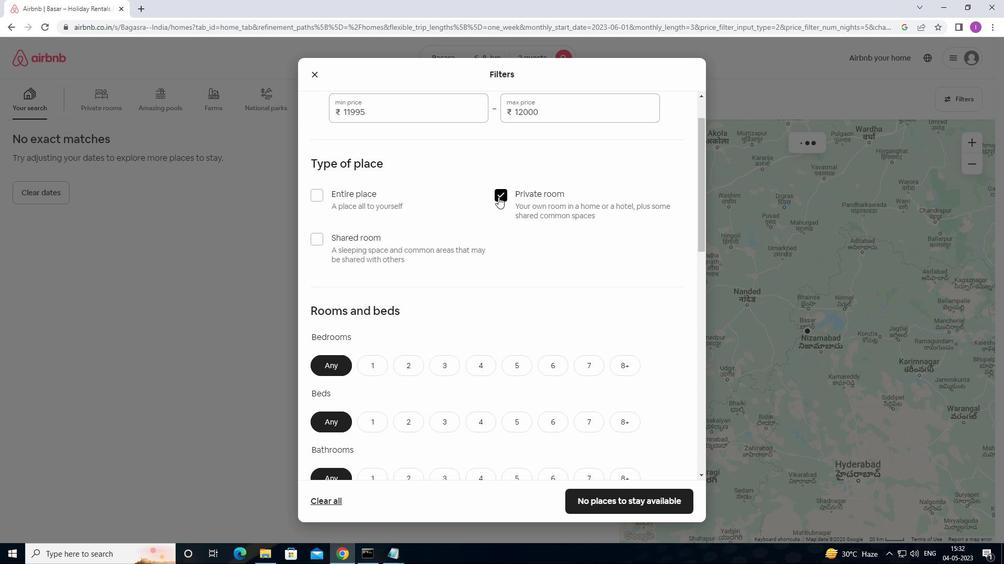 
Action: Mouse scrolled (453, 227) with delta (0, 0)
Screenshot: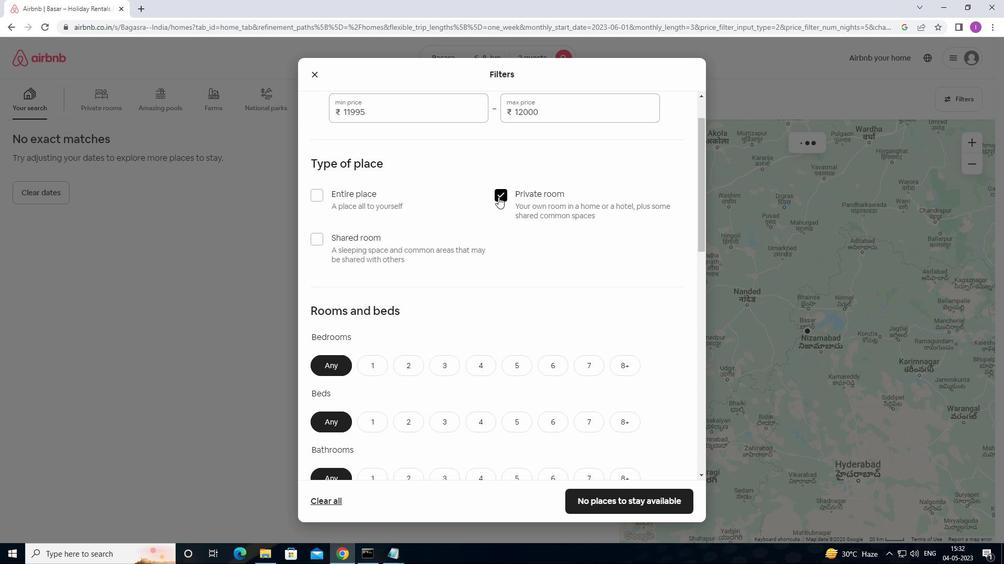 
Action: Mouse scrolled (453, 227) with delta (0, 0)
Screenshot: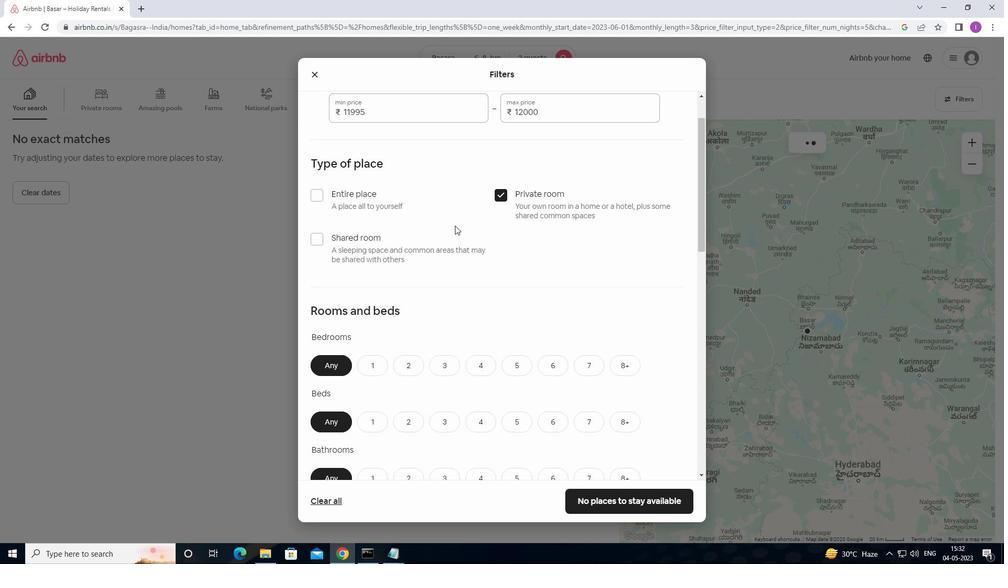 
Action: Mouse scrolled (453, 227) with delta (0, 0)
Screenshot: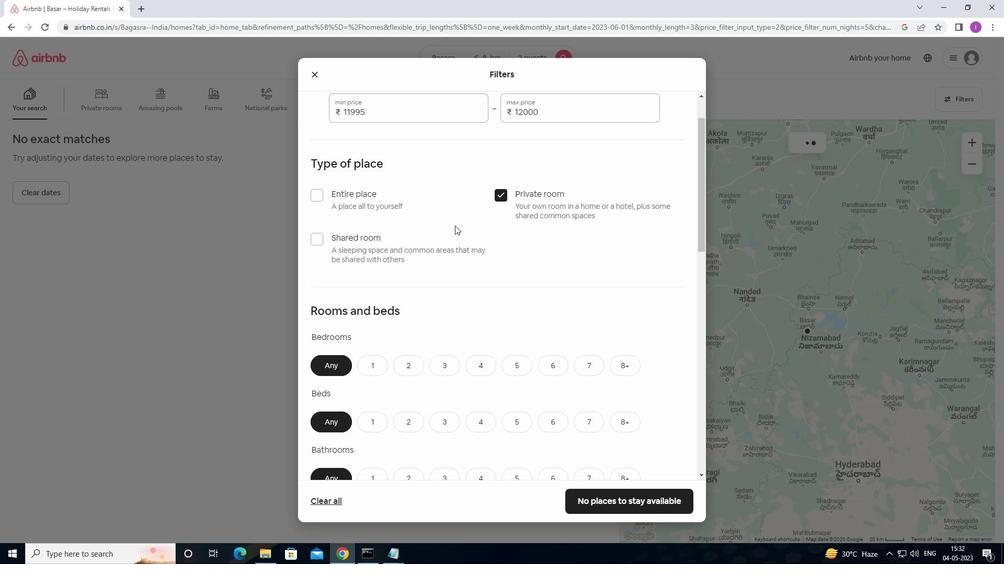 
Action: Mouse moved to (362, 211)
Screenshot: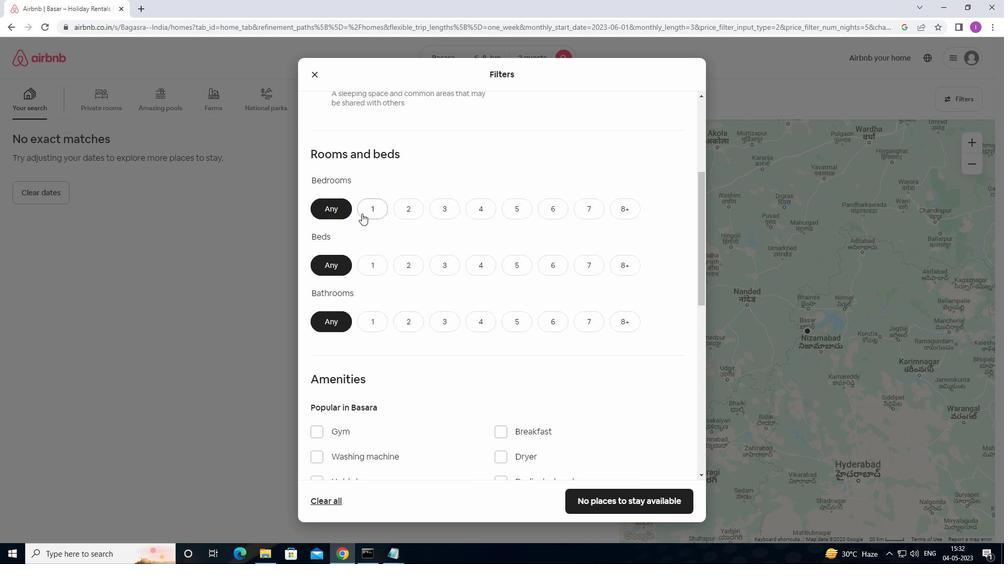 
Action: Mouse pressed left at (362, 211)
Screenshot: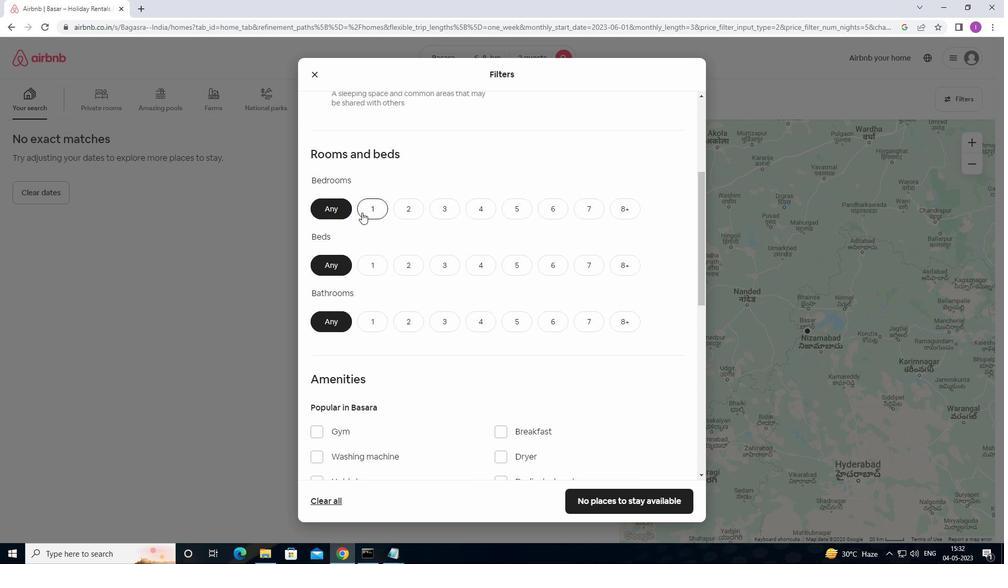 
Action: Mouse moved to (410, 259)
Screenshot: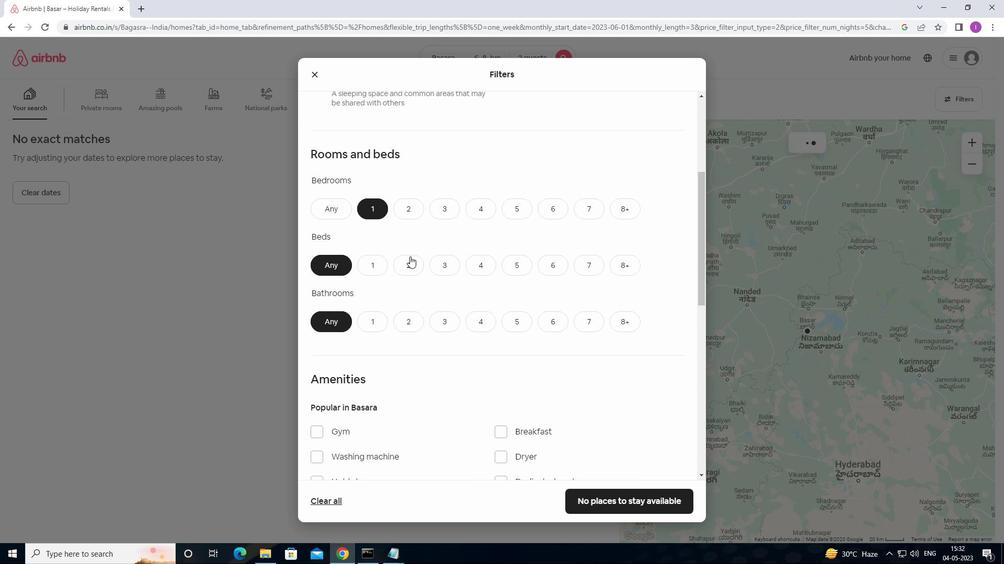 
Action: Mouse pressed left at (410, 259)
Screenshot: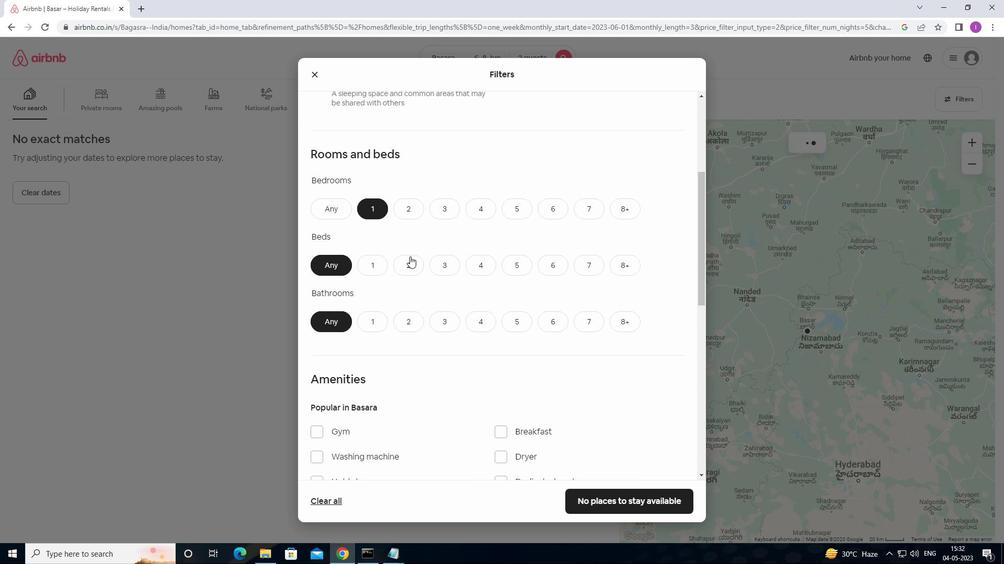 
Action: Mouse moved to (366, 321)
Screenshot: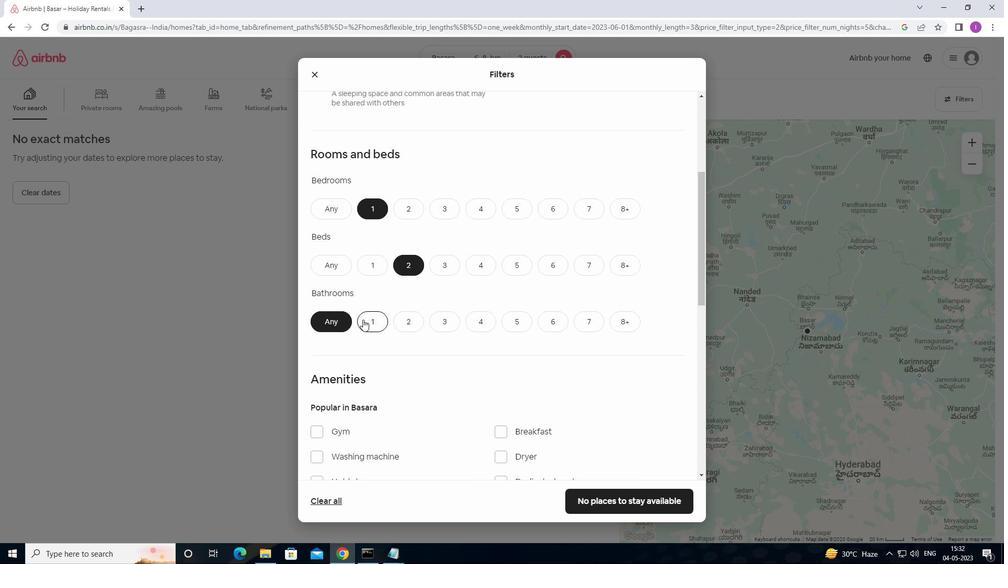 
Action: Mouse pressed left at (366, 321)
Screenshot: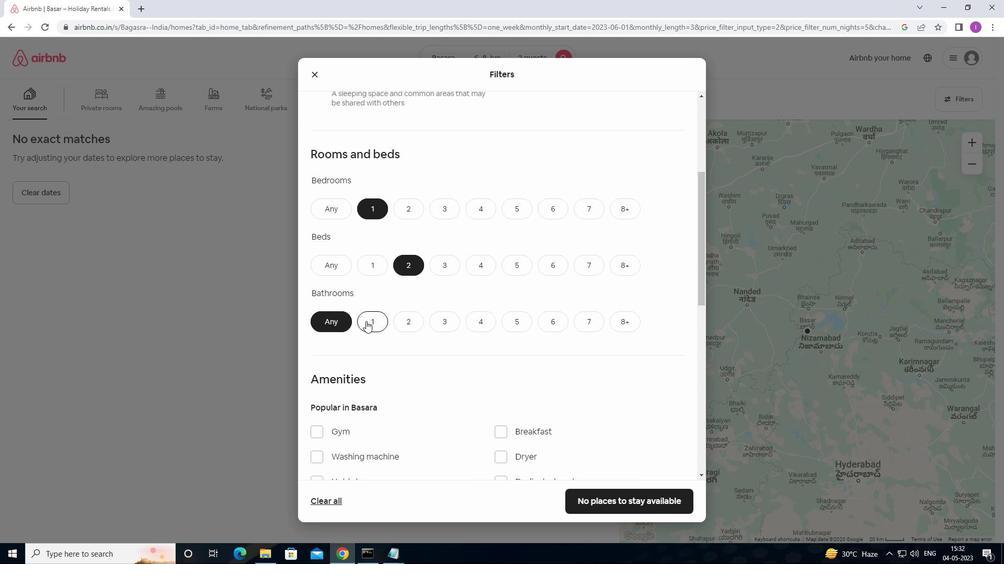 
Action: Mouse moved to (381, 309)
Screenshot: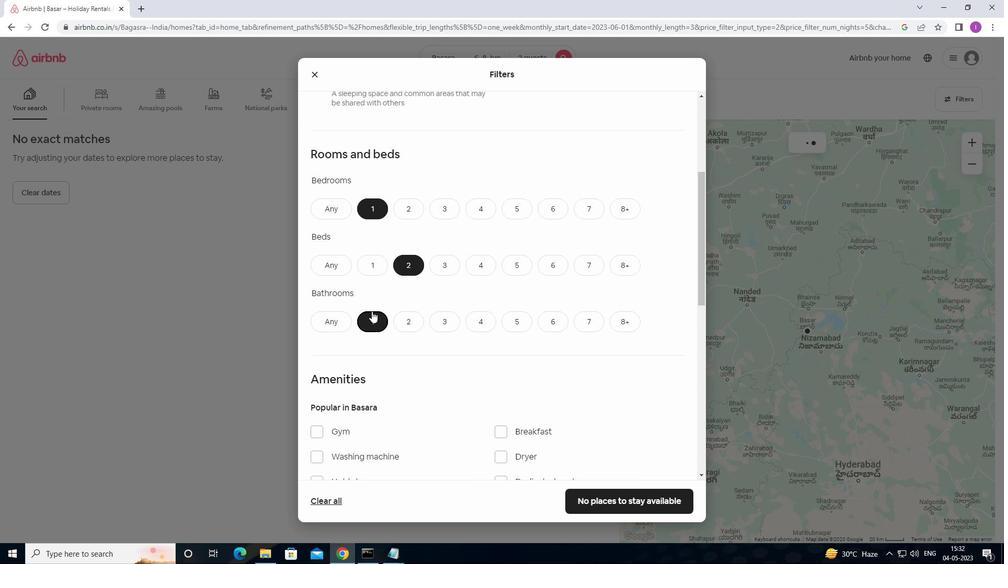 
Action: Mouse scrolled (381, 309) with delta (0, 0)
Screenshot: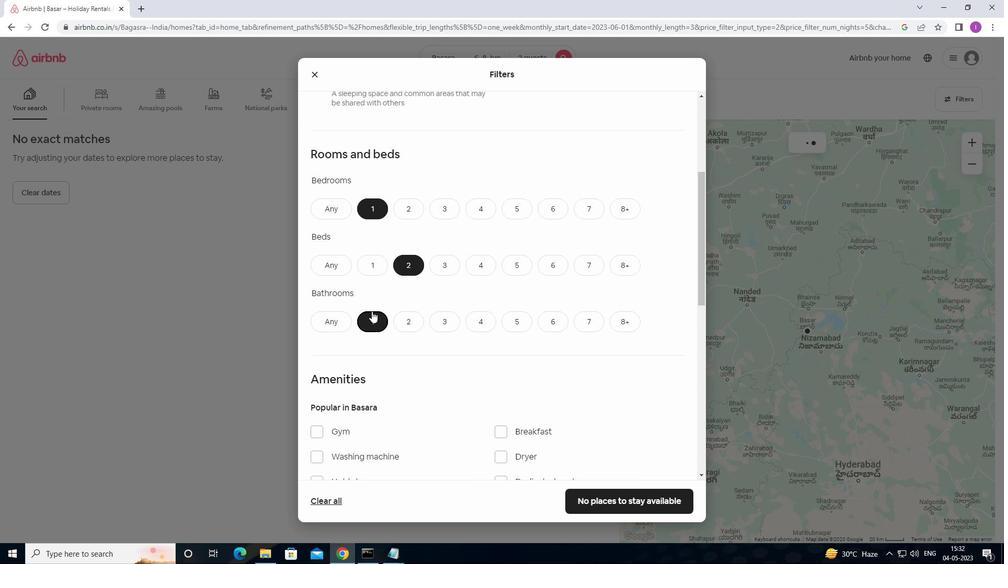 
Action: Mouse moved to (383, 309)
Screenshot: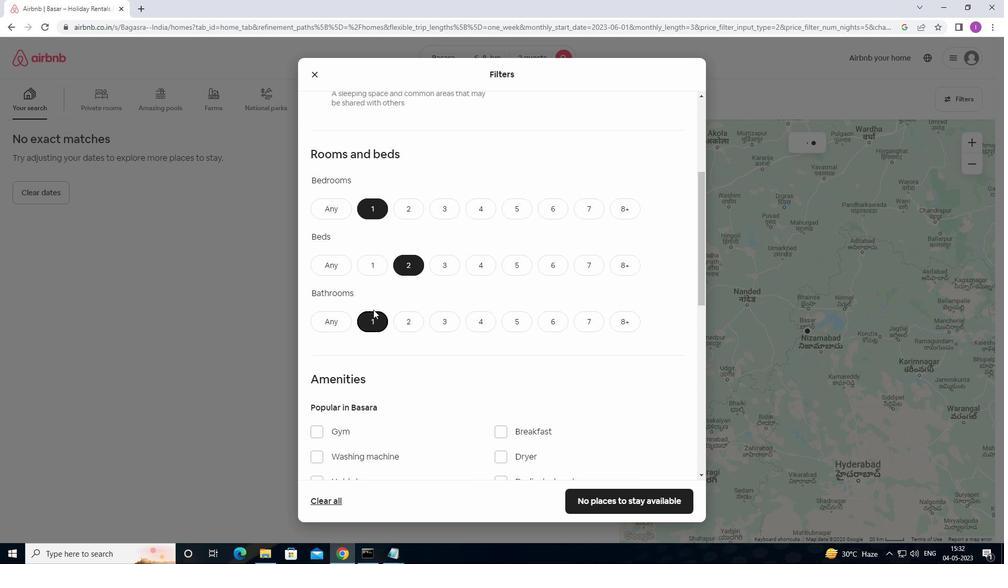 
Action: Mouse scrolled (383, 309) with delta (0, 0)
Screenshot: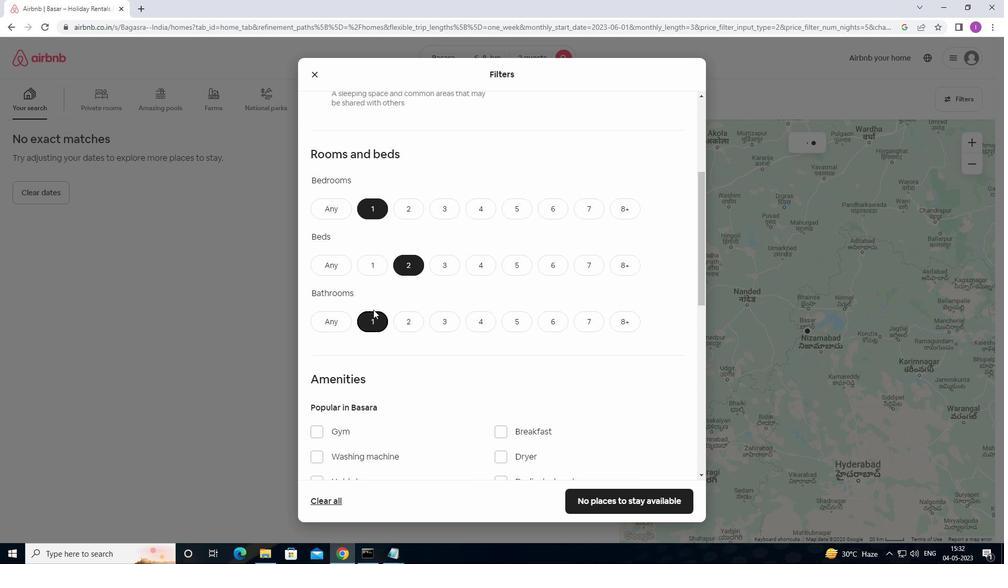 
Action: Mouse moved to (396, 298)
Screenshot: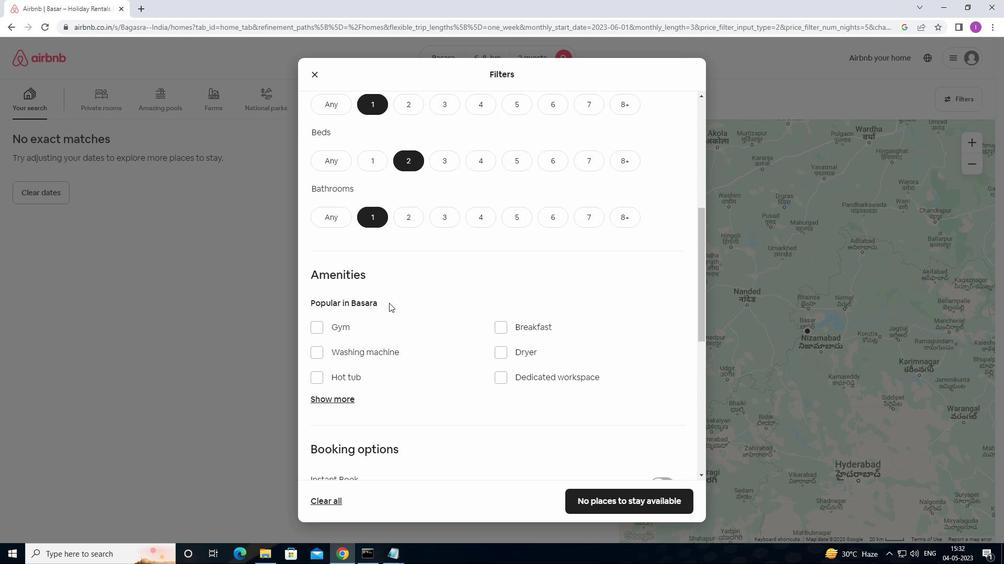 
Action: Mouse scrolled (396, 298) with delta (0, 0)
Screenshot: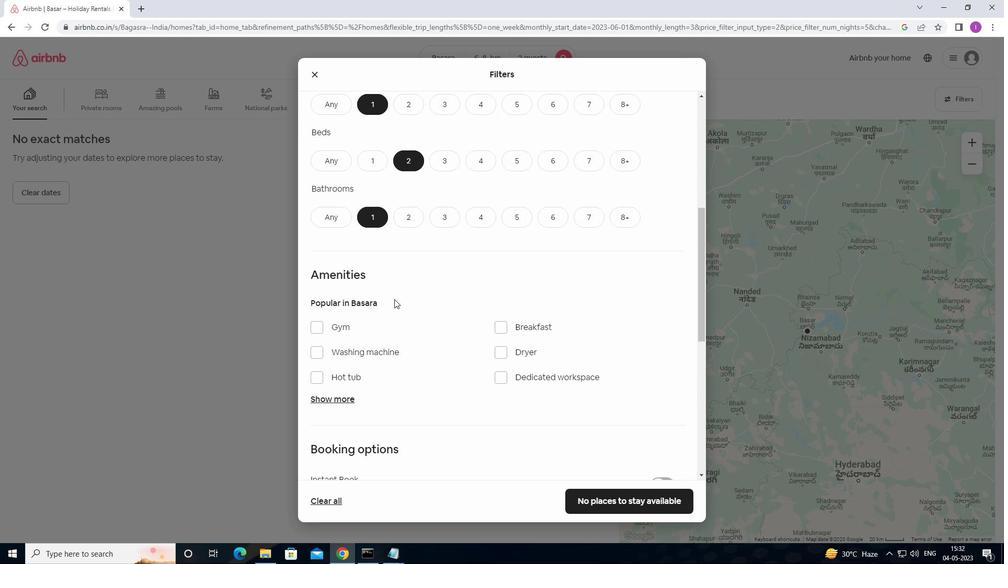 
Action: Mouse moved to (396, 298)
Screenshot: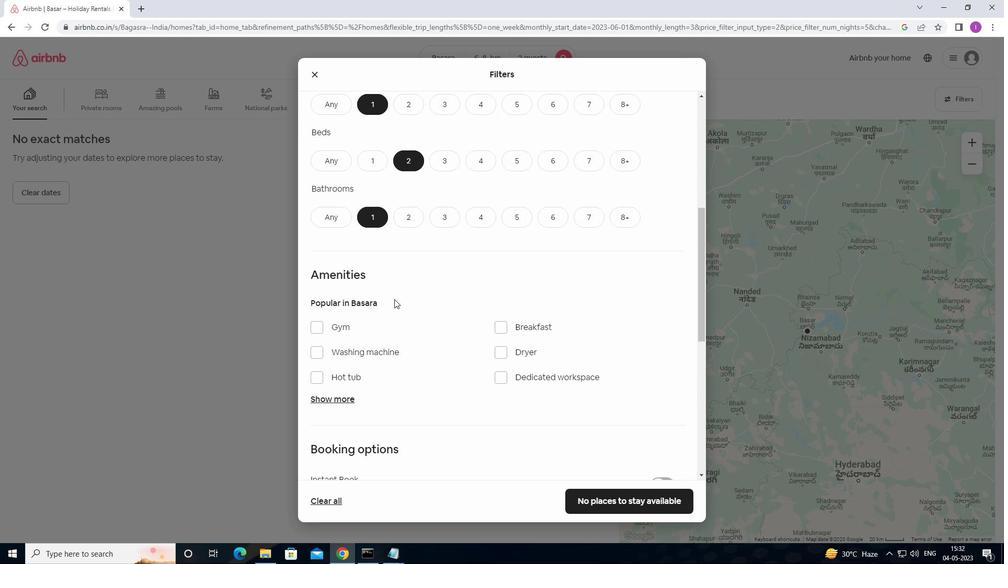 
Action: Mouse scrolled (396, 298) with delta (0, 0)
Screenshot: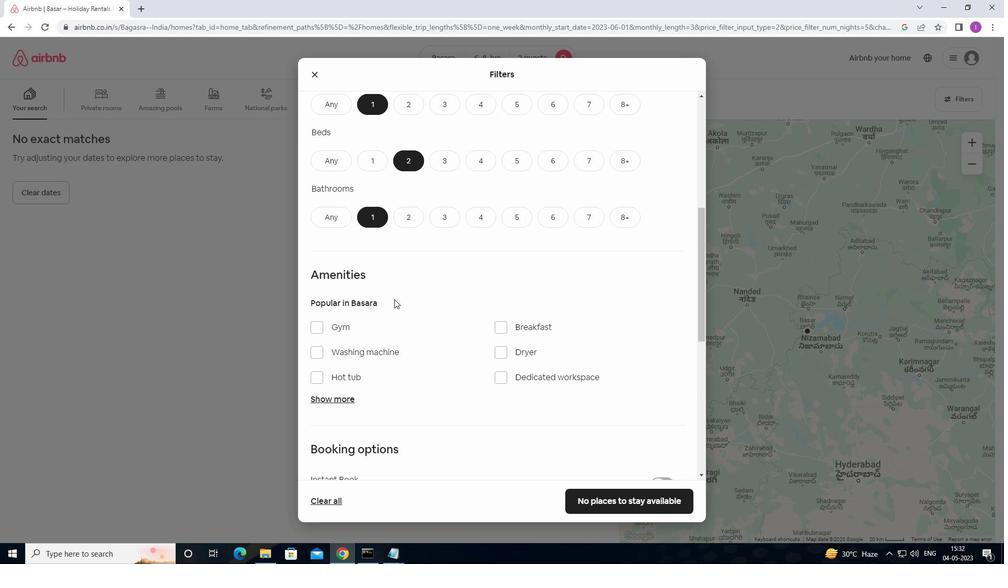 
Action: Mouse moved to (663, 411)
Screenshot: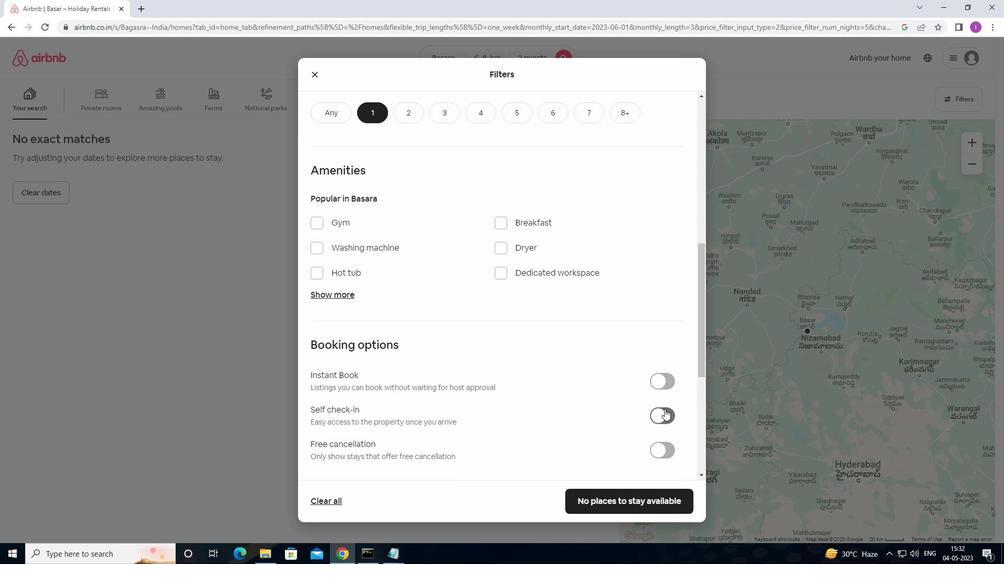 
Action: Mouse pressed left at (663, 411)
Screenshot: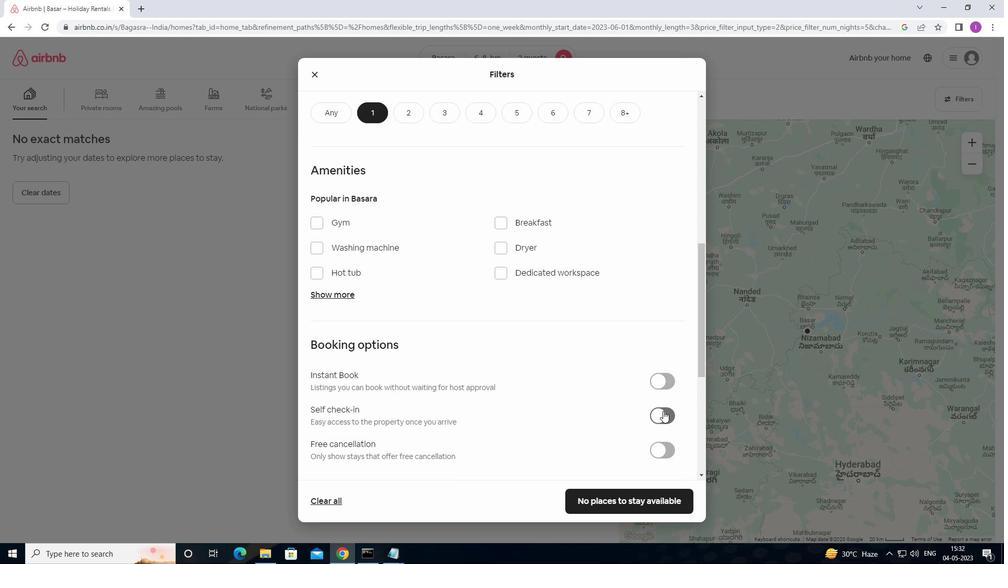 
Action: Mouse moved to (610, 396)
Screenshot: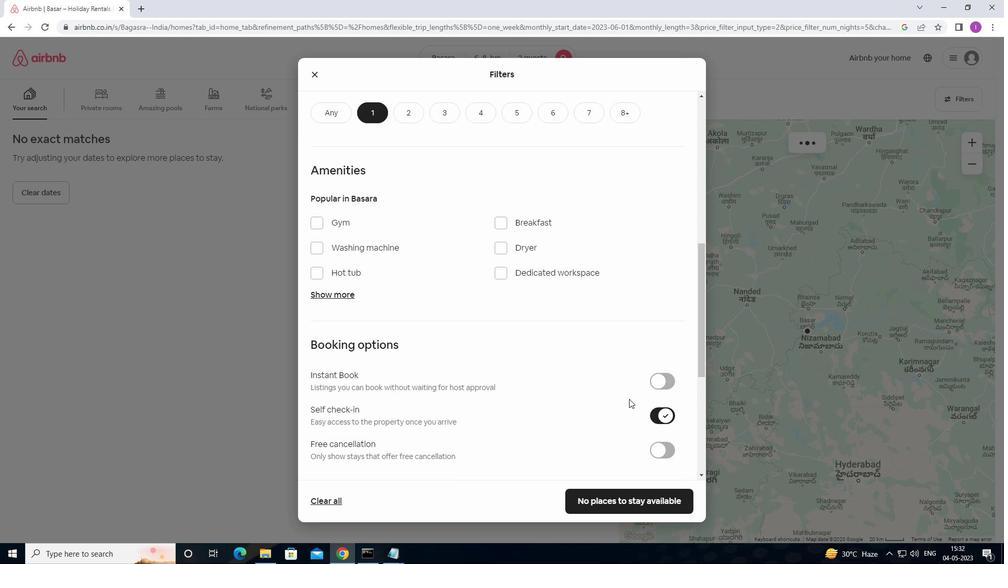 
Action: Mouse scrolled (610, 396) with delta (0, 0)
Screenshot: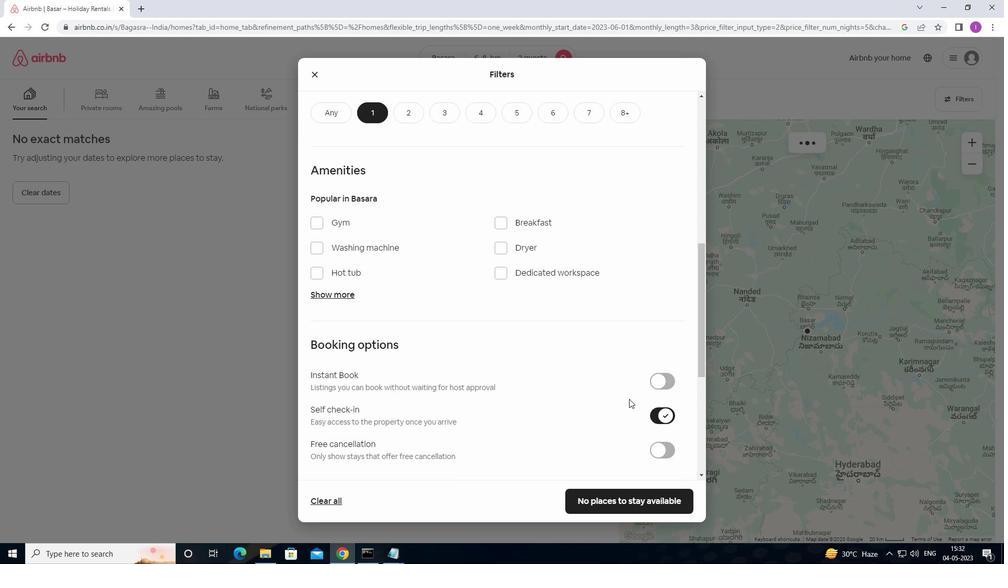 
Action: Mouse moved to (610, 396)
Screenshot: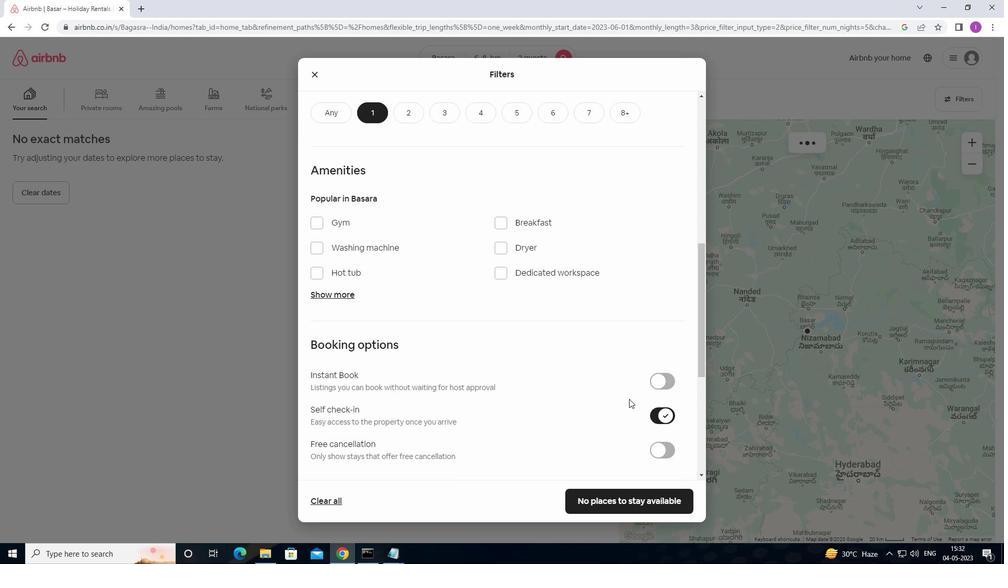 
Action: Mouse scrolled (610, 396) with delta (0, 0)
Screenshot: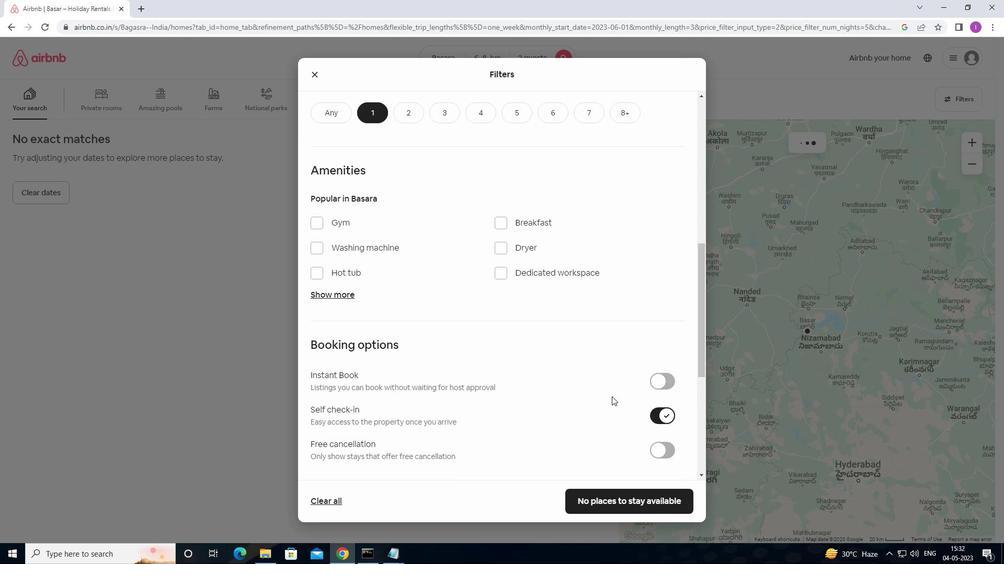 
Action: Mouse scrolled (610, 396) with delta (0, 0)
Screenshot: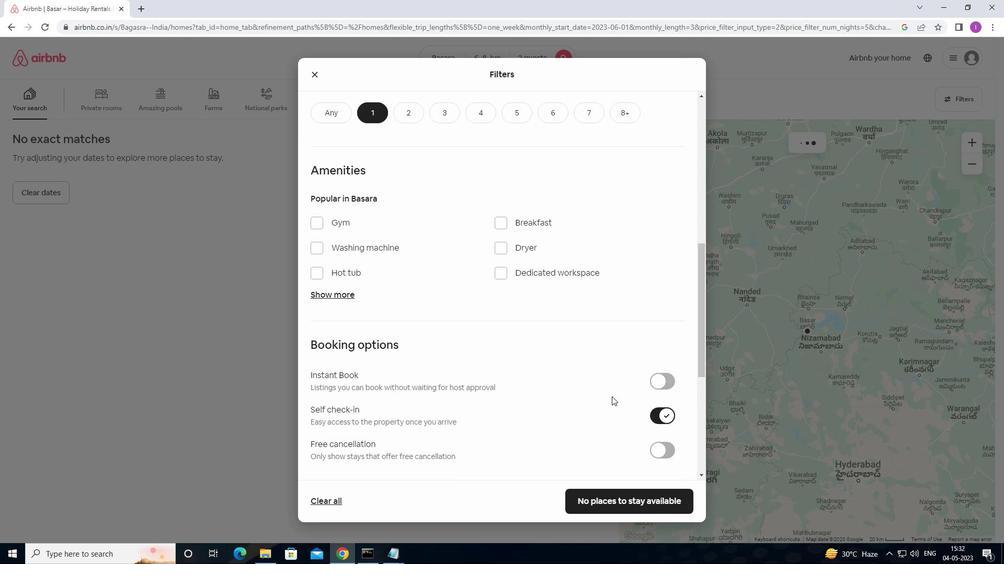 
Action: Mouse moved to (608, 396)
Screenshot: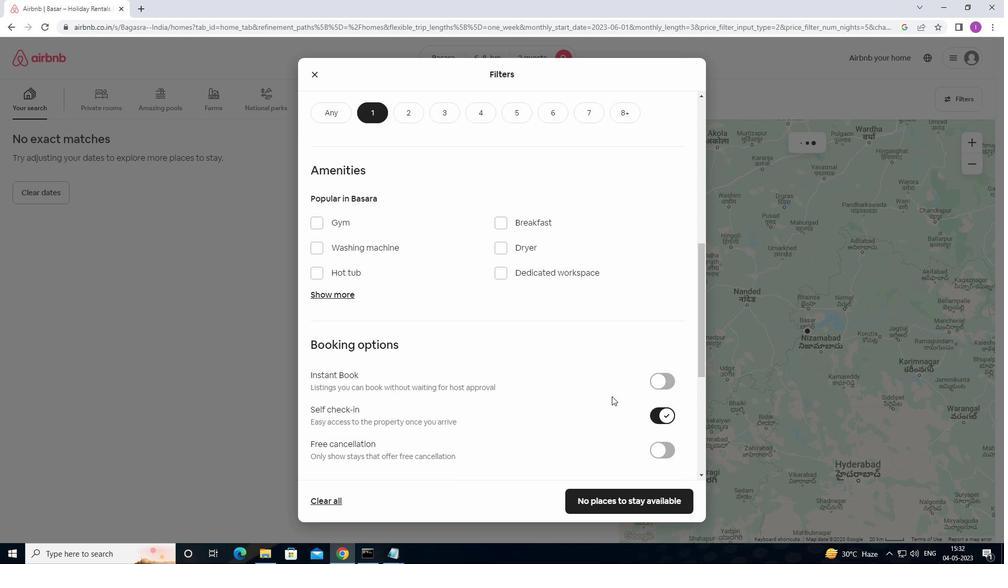 
Action: Mouse scrolled (608, 396) with delta (0, 0)
Screenshot: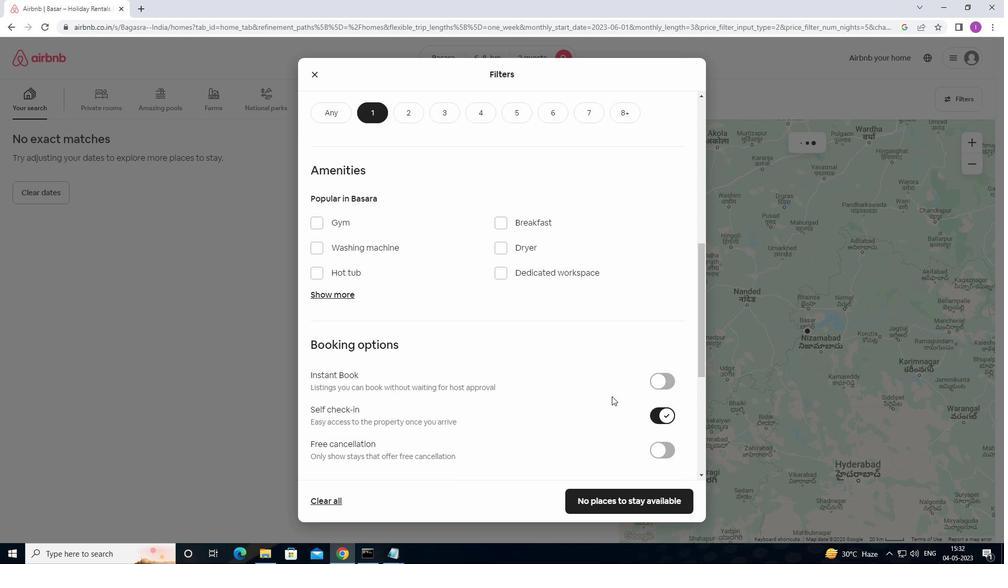
Action: Mouse moved to (591, 383)
Screenshot: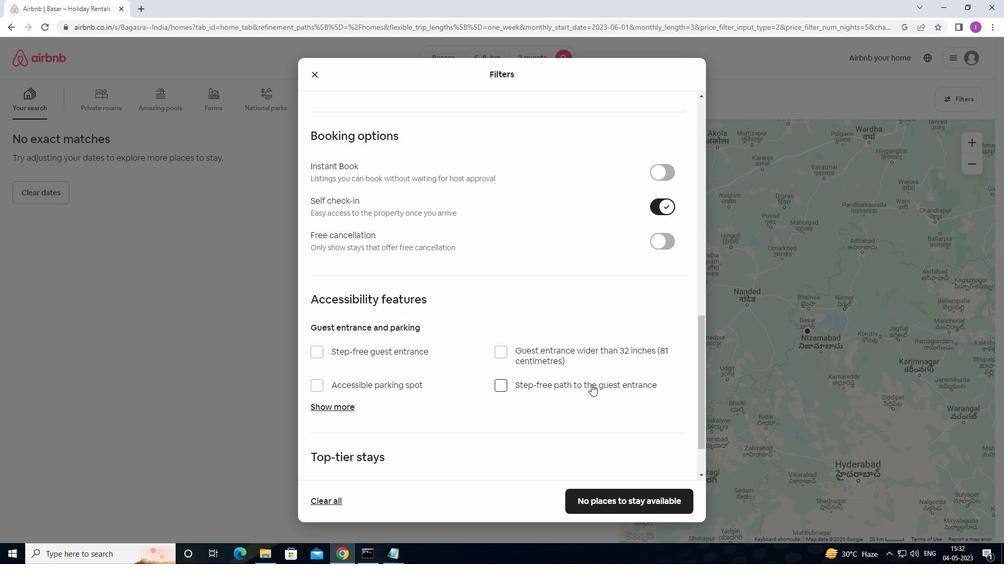 
Action: Mouse scrolled (591, 384) with delta (0, 0)
Screenshot: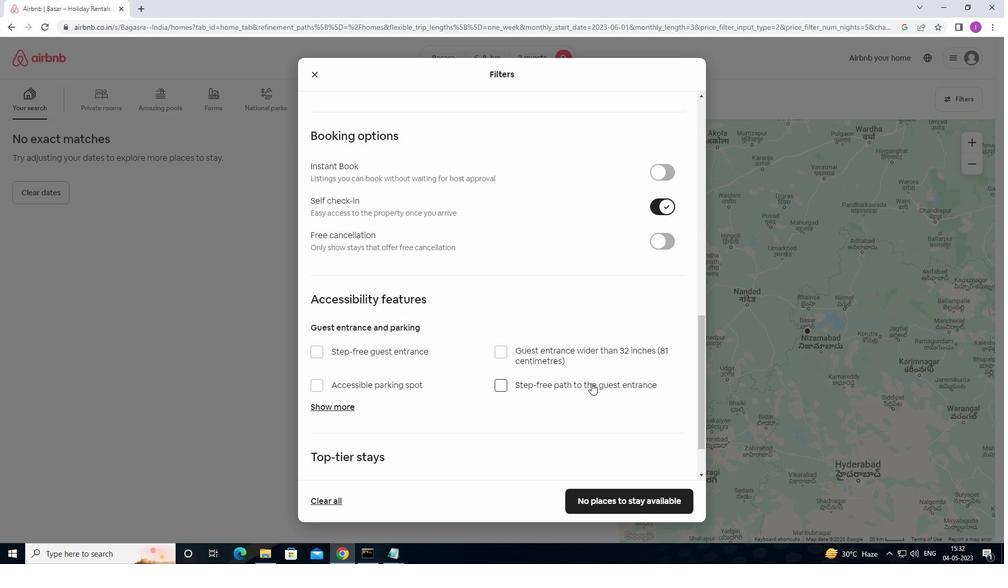 
Action: Mouse moved to (592, 383)
Screenshot: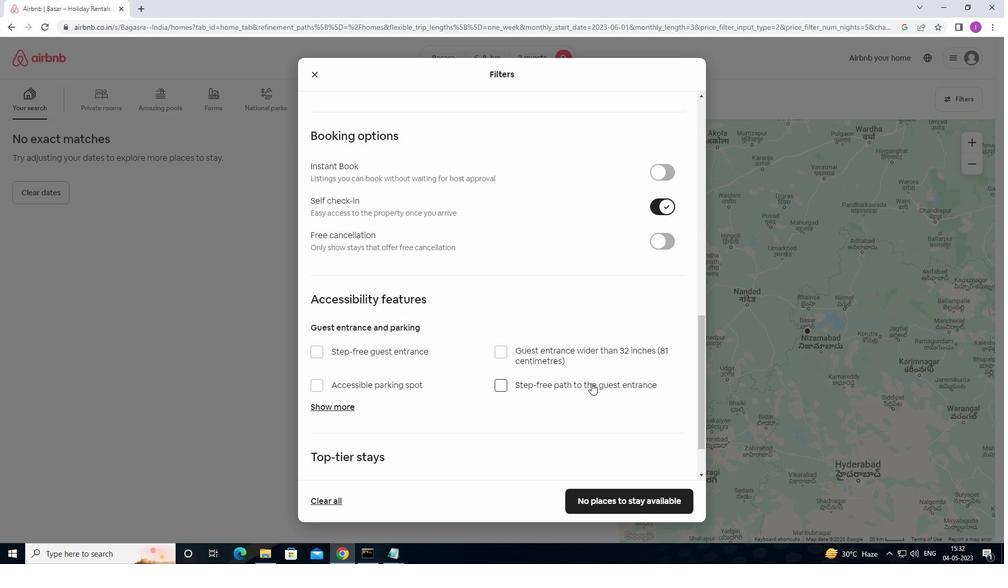 
Action: Mouse scrolled (592, 383) with delta (0, 0)
Screenshot: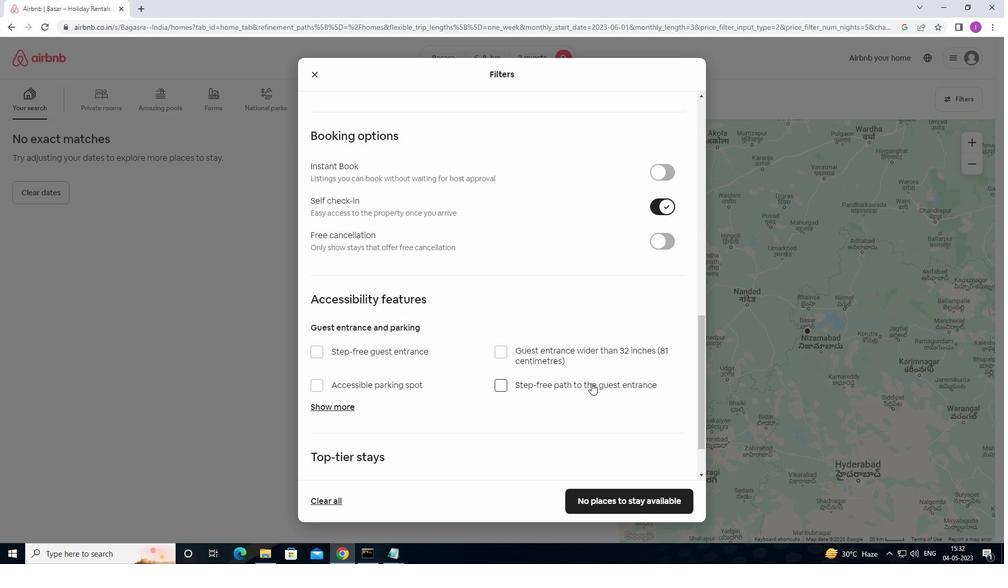 
Action: Mouse moved to (592, 382)
Screenshot: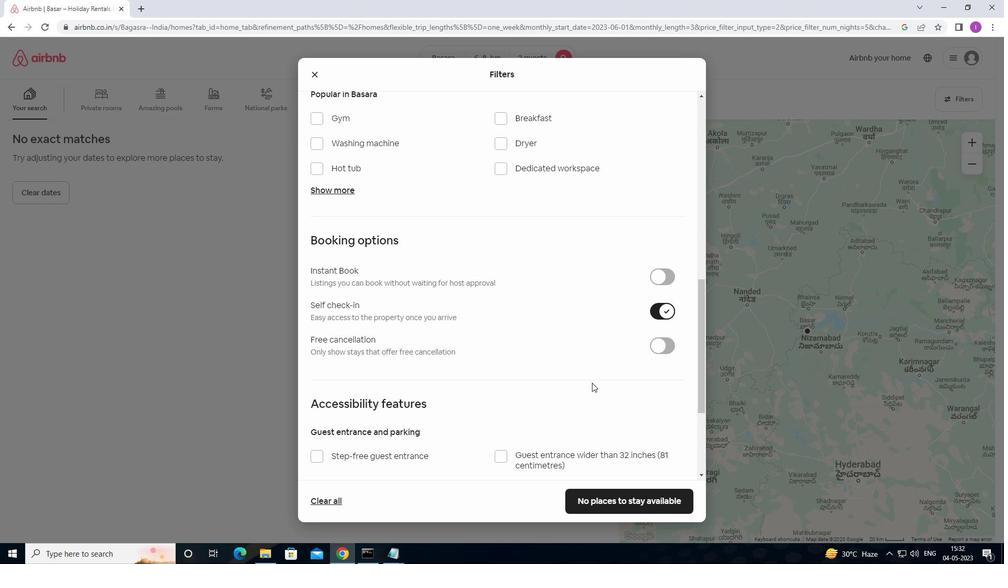 
Action: Mouse scrolled (592, 382) with delta (0, 0)
Screenshot: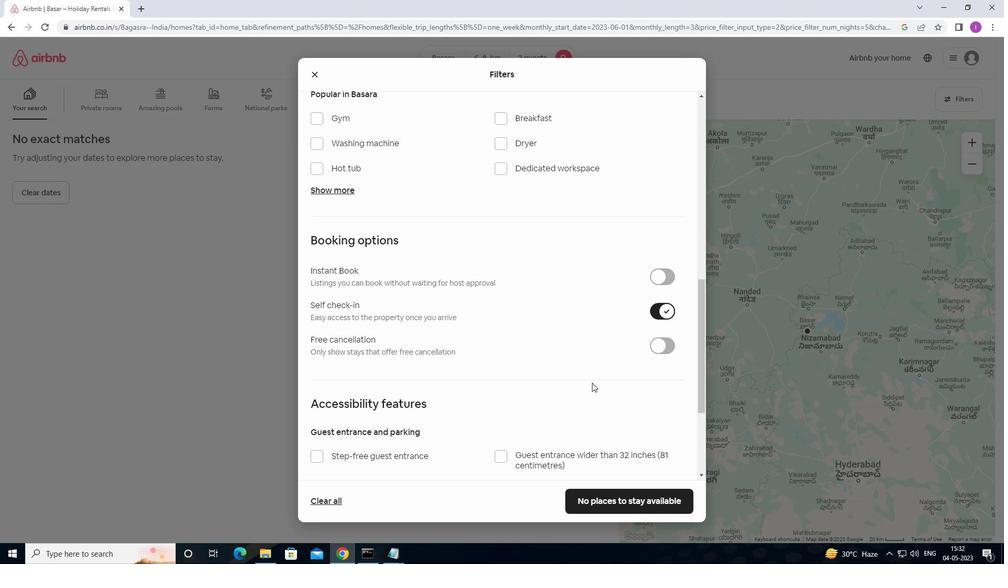 
Action: Mouse moved to (326, 243)
Screenshot: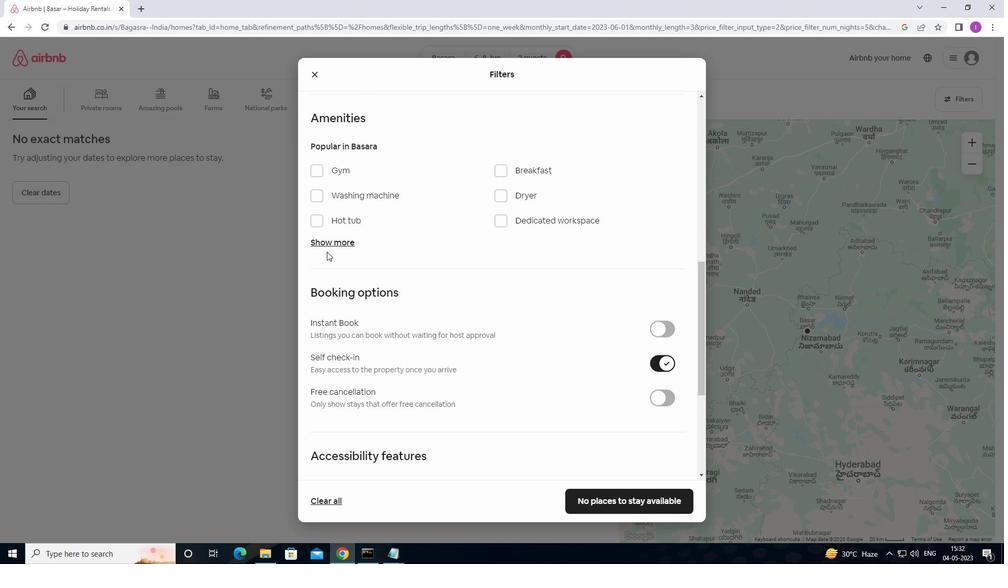 
Action: Mouse pressed left at (326, 243)
Screenshot: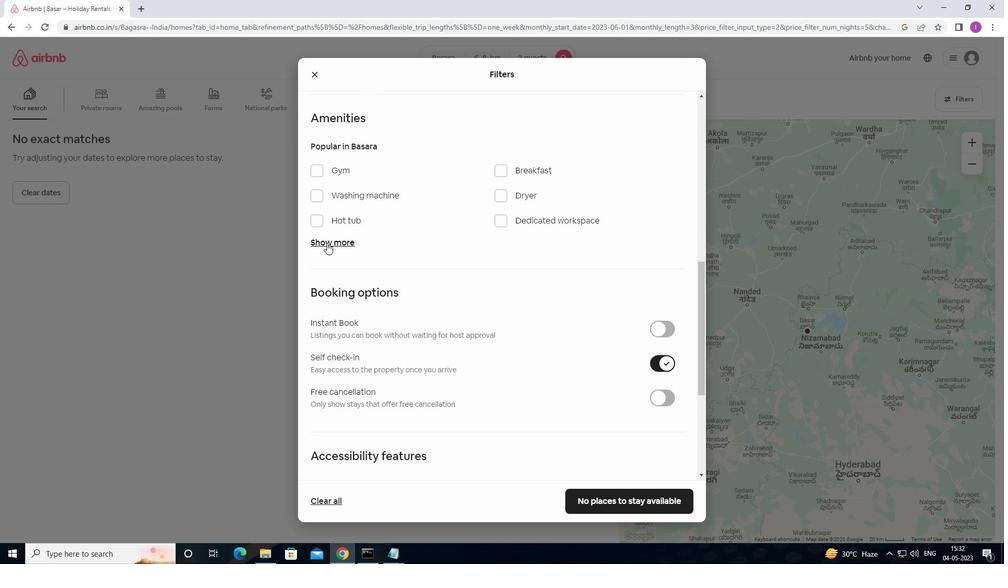 
Action: Mouse moved to (316, 278)
Screenshot: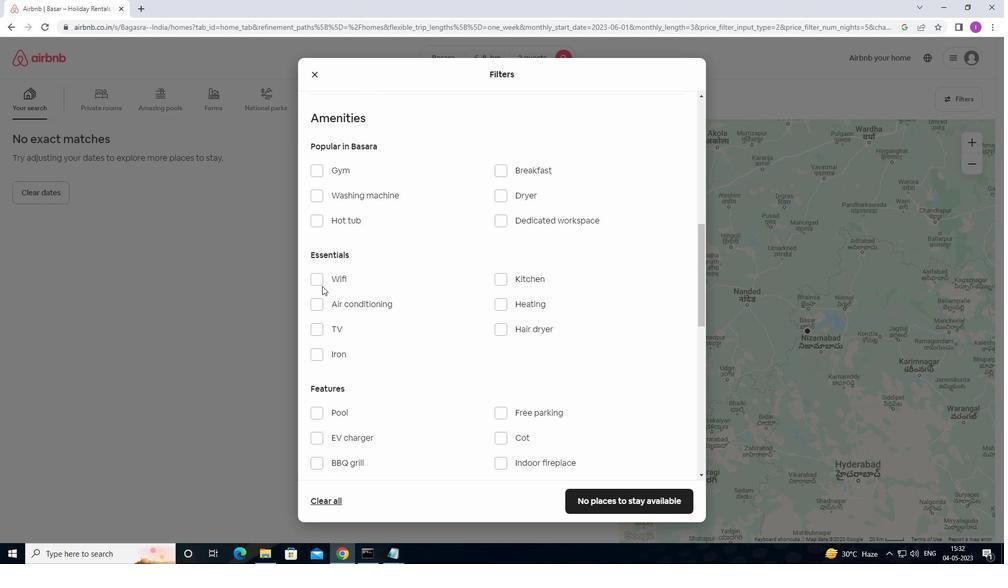 
Action: Mouse pressed left at (316, 278)
Screenshot: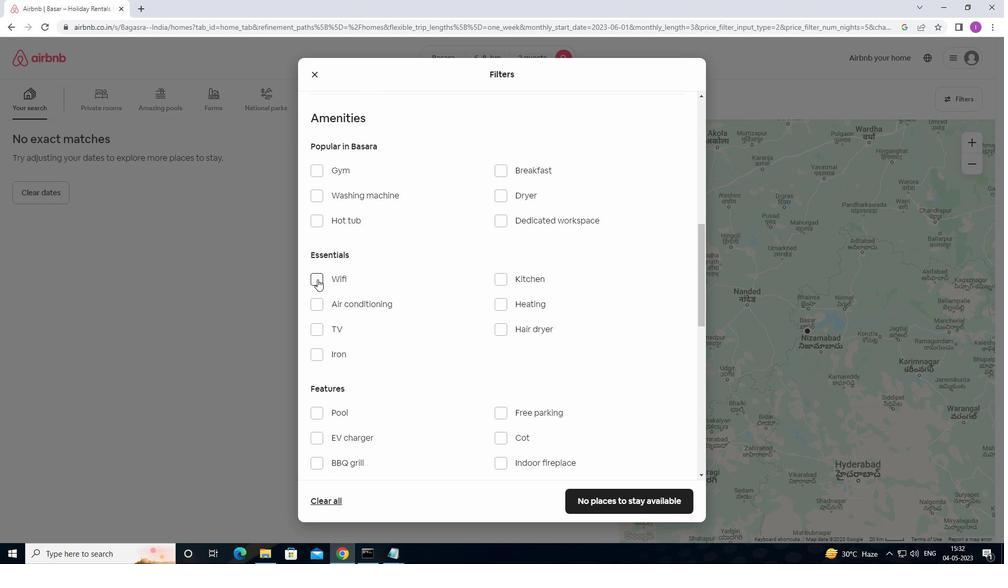 
Action: Mouse moved to (441, 279)
Screenshot: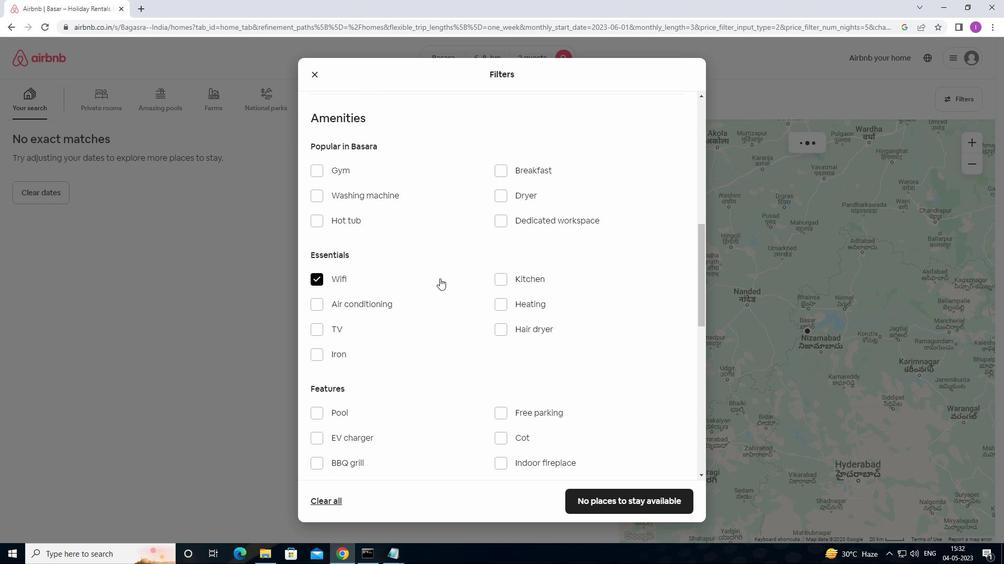 
Action: Mouse scrolled (441, 278) with delta (0, 0)
Screenshot: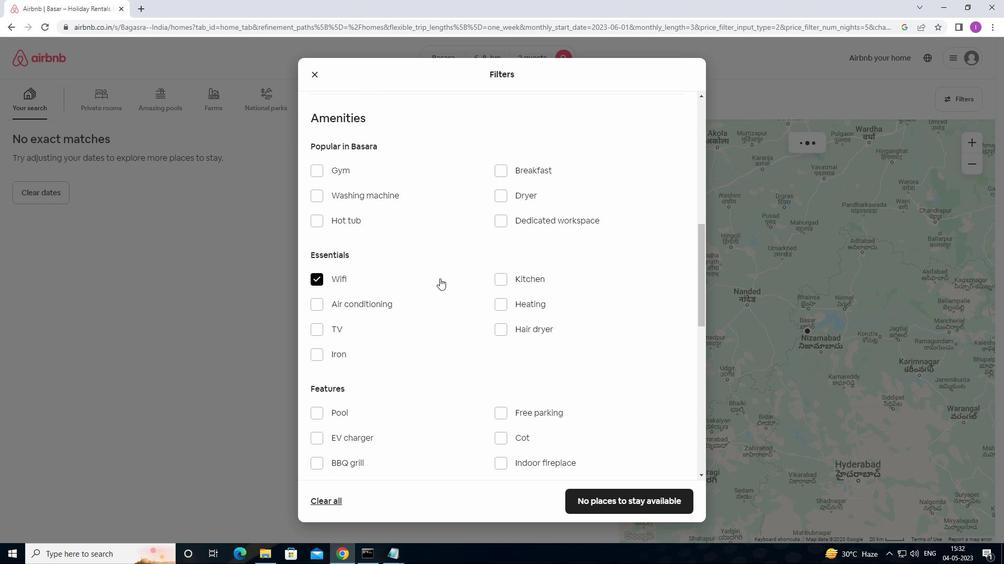 
Action: Mouse scrolled (441, 278) with delta (0, 0)
Screenshot: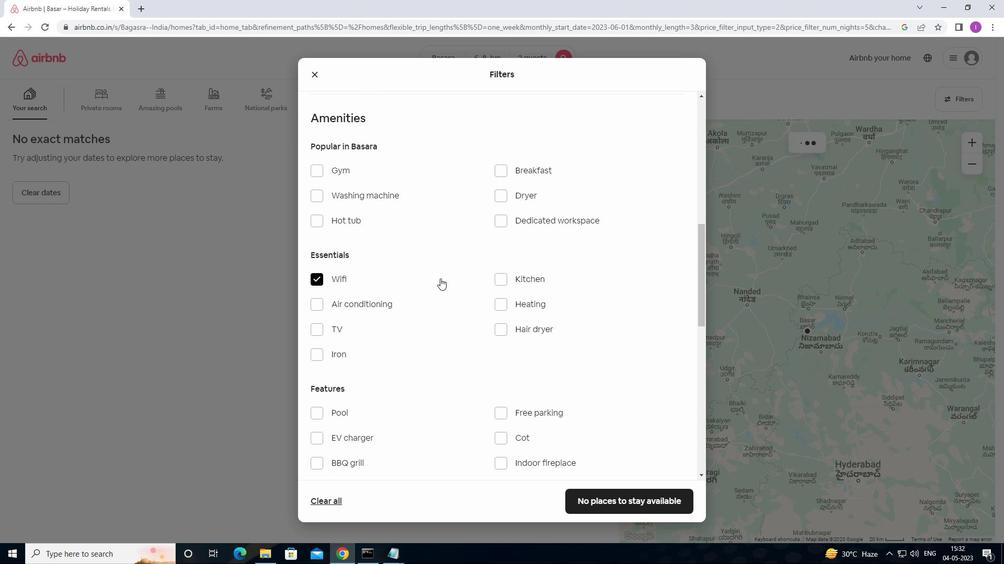 
Action: Mouse moved to (442, 280)
Screenshot: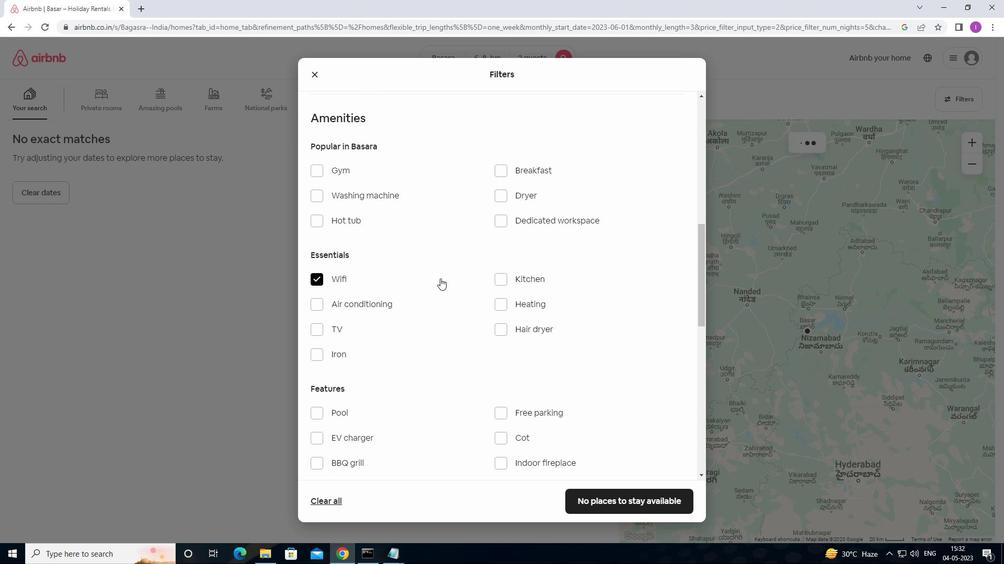 
Action: Mouse scrolled (442, 280) with delta (0, 0)
Screenshot: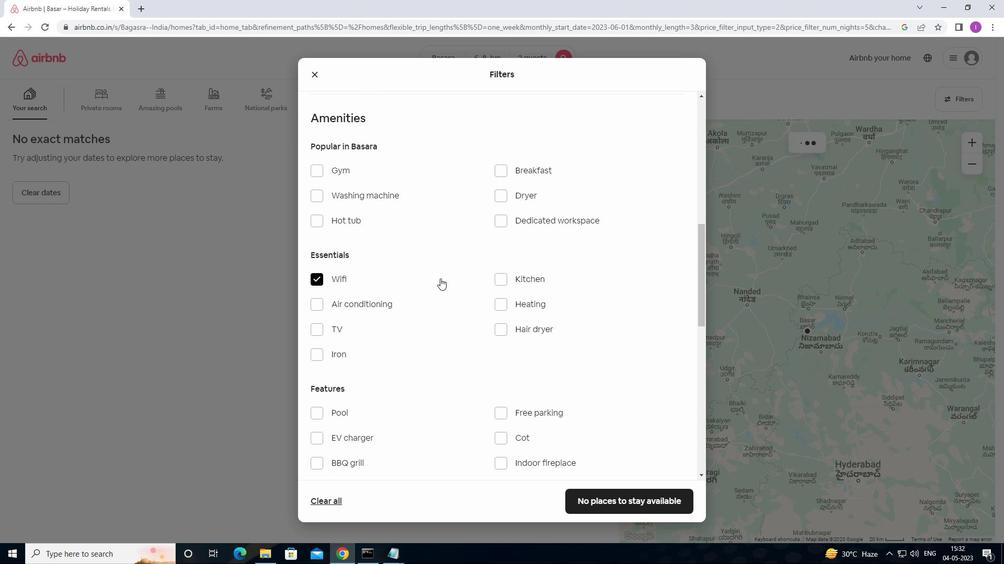
Action: Mouse moved to (445, 288)
Screenshot: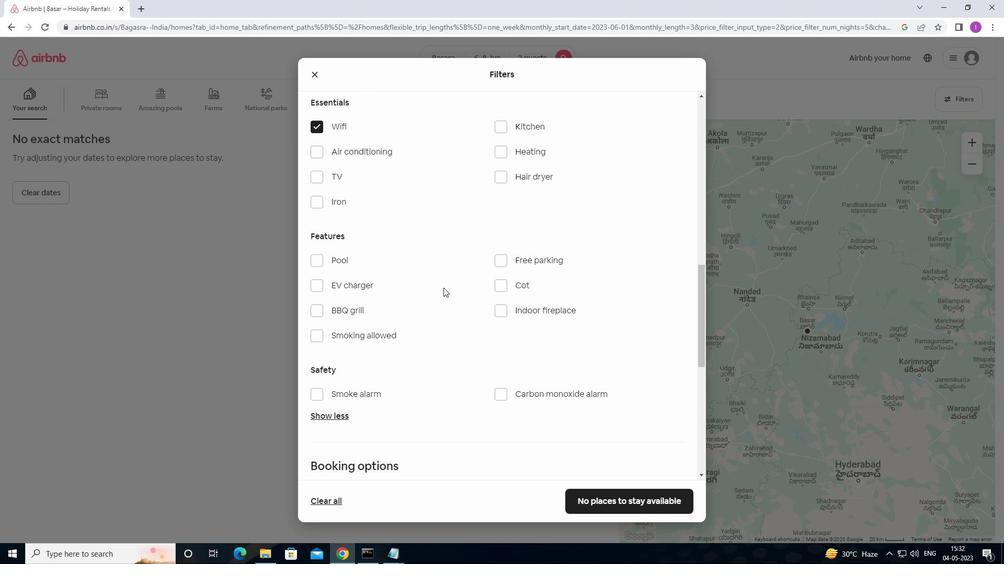 
Action: Mouse scrolled (445, 287) with delta (0, 0)
Screenshot: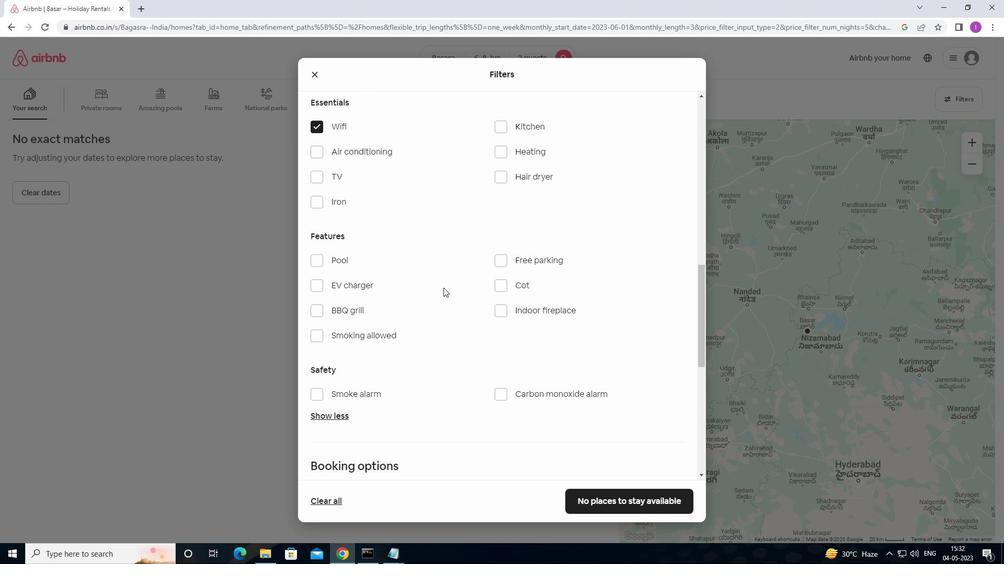 
Action: Mouse scrolled (445, 287) with delta (0, 0)
Screenshot: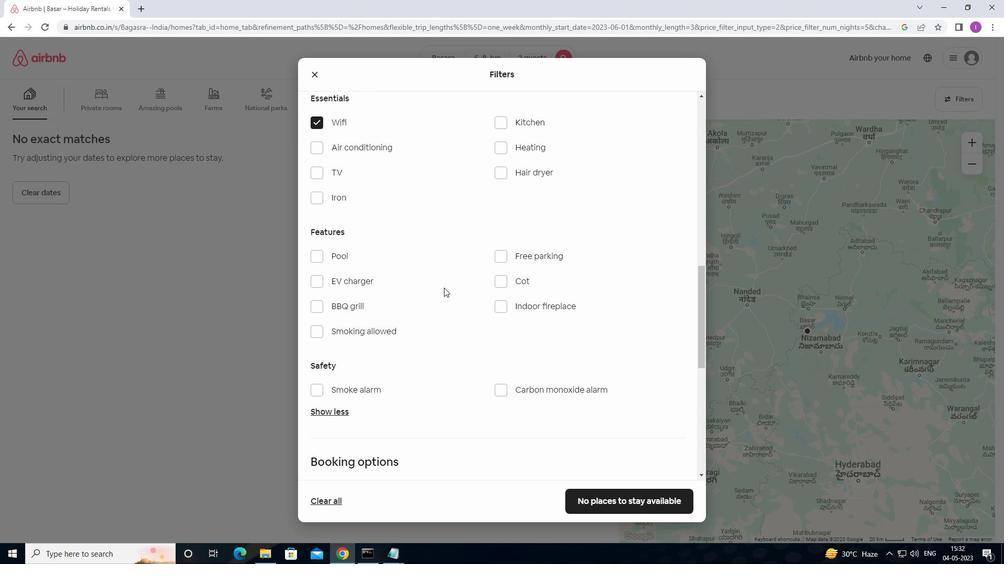 
Action: Mouse scrolled (445, 287) with delta (0, 0)
Screenshot: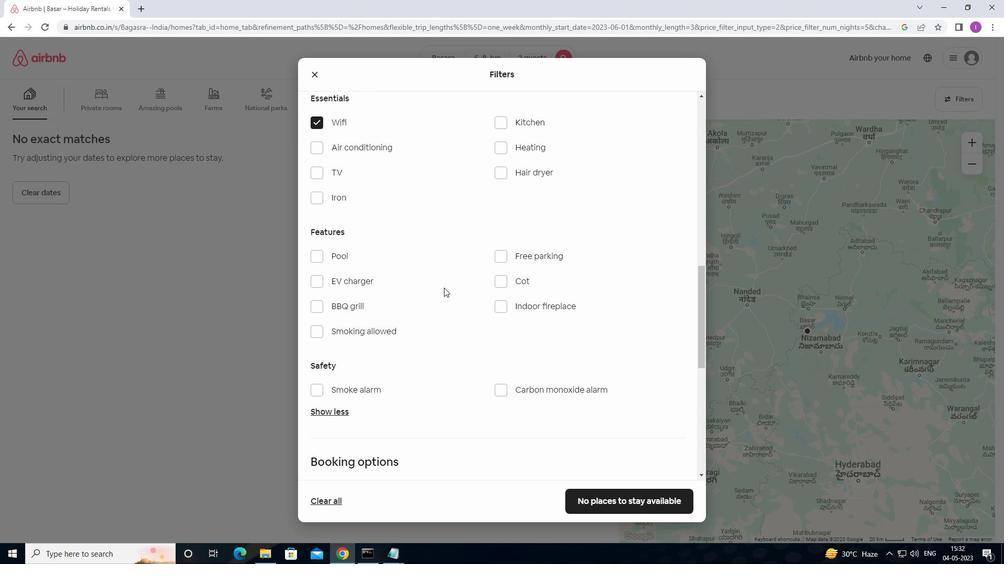 
Action: Mouse moved to (445, 288)
Screenshot: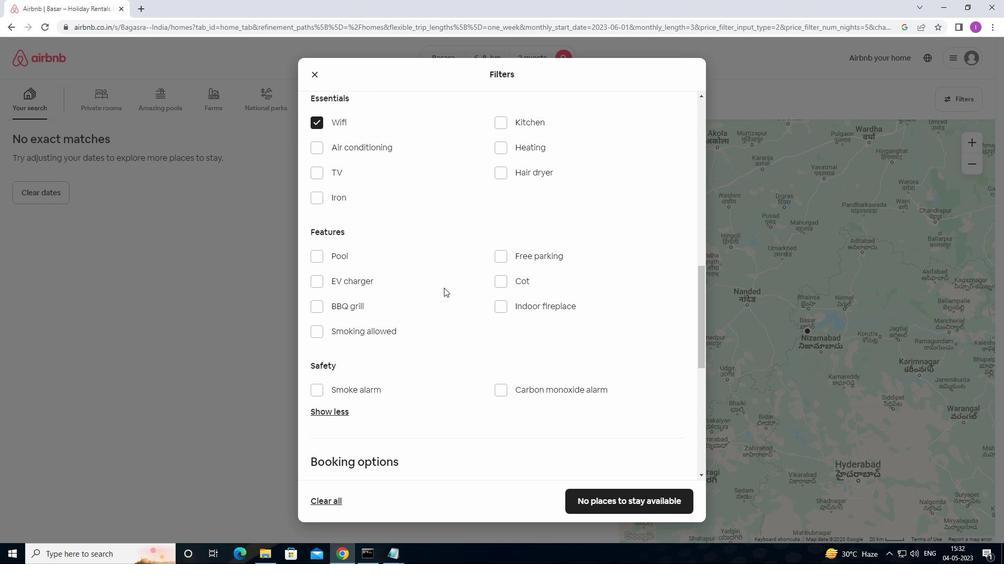 
Action: Mouse scrolled (445, 287) with delta (0, 0)
Screenshot: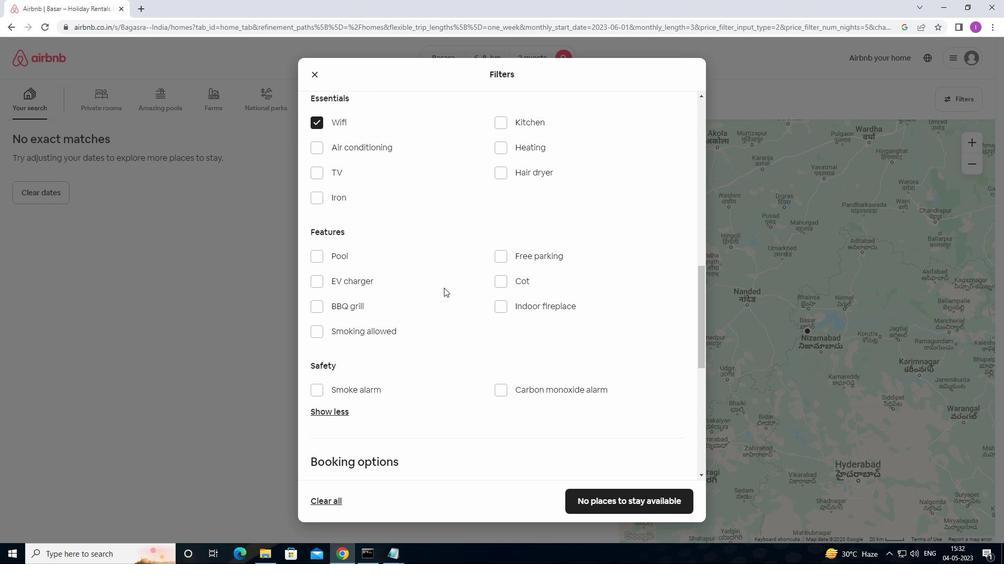 
Action: Mouse moved to (448, 283)
Screenshot: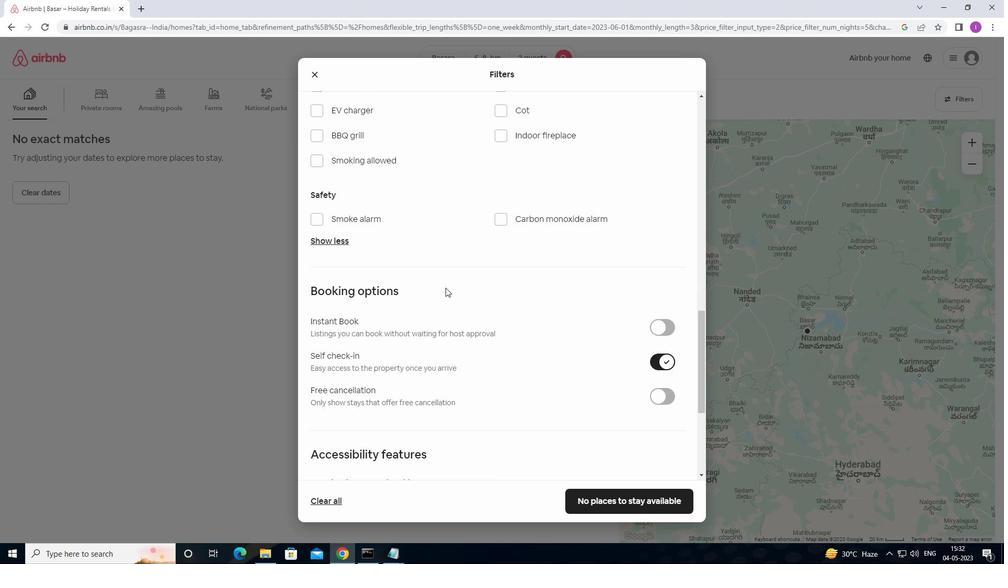
Action: Mouse scrolled (448, 283) with delta (0, 0)
Screenshot: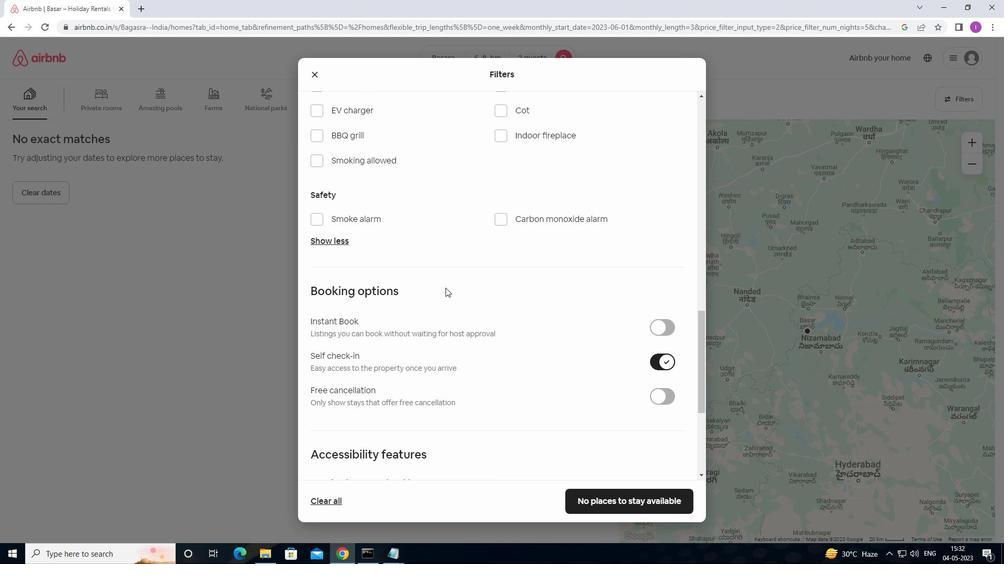 
Action: Mouse scrolled (448, 283) with delta (0, 0)
Screenshot: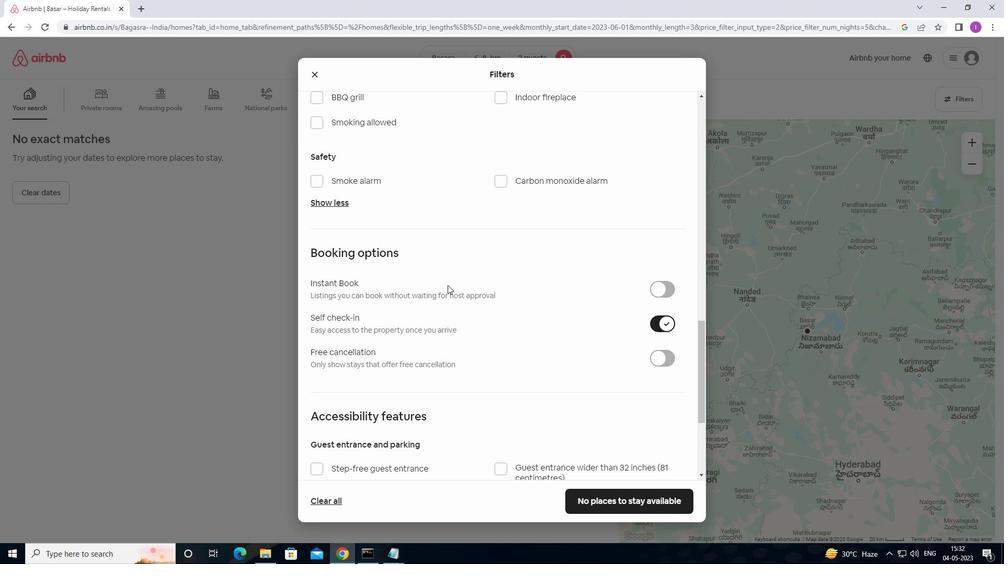 
Action: Mouse scrolled (448, 283) with delta (0, 0)
Screenshot: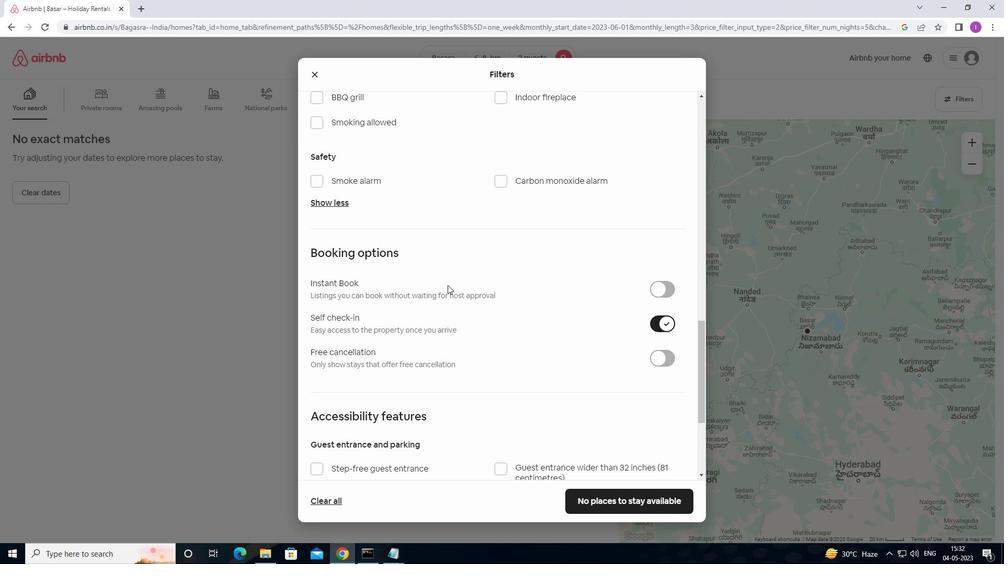 
Action: Mouse scrolled (448, 283) with delta (0, 0)
Screenshot: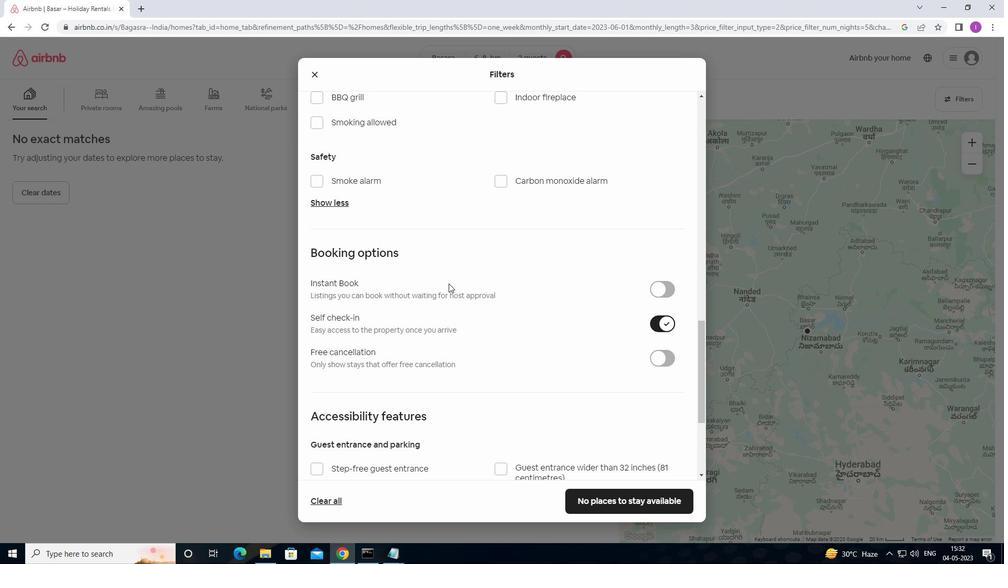 
Action: Mouse moved to (449, 282)
Screenshot: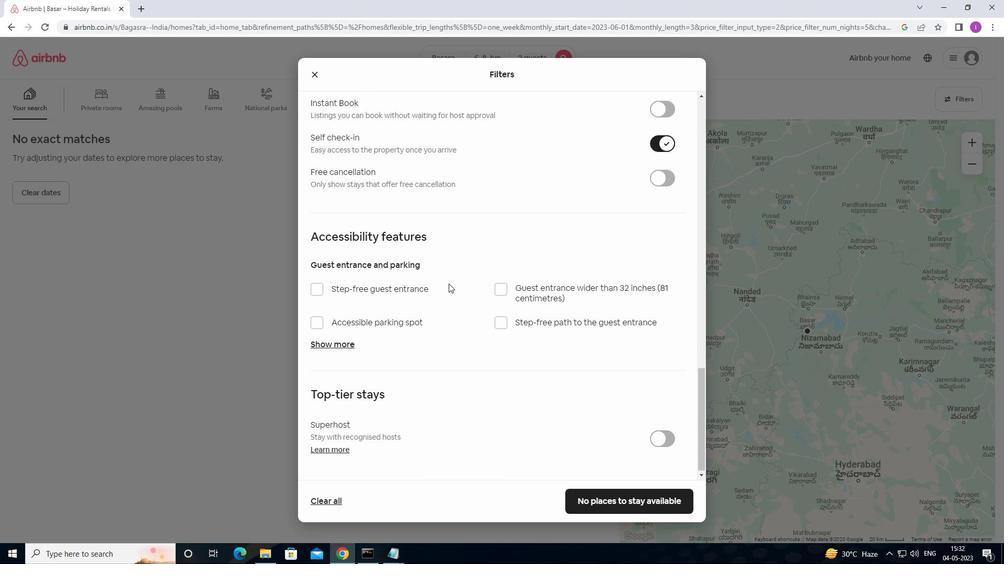 
Action: Mouse scrolled (449, 282) with delta (0, 0)
Screenshot: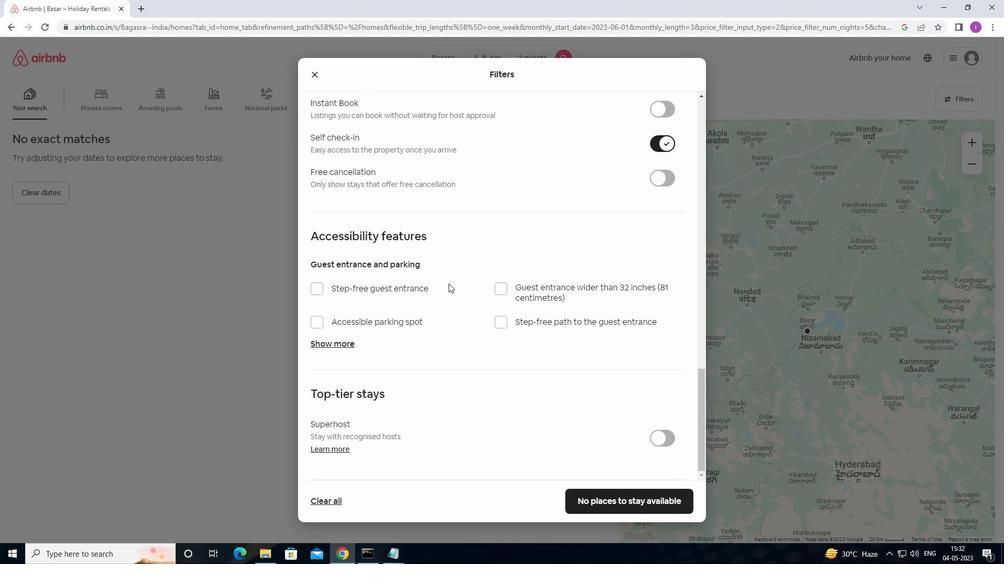 
Action: Mouse scrolled (449, 282) with delta (0, 0)
Screenshot: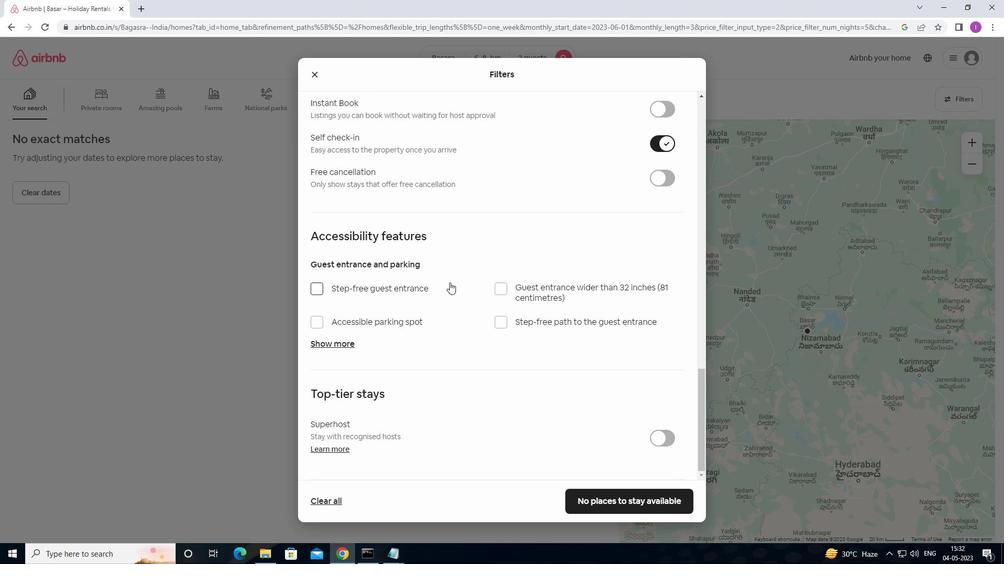
Action: Mouse scrolled (449, 282) with delta (0, 0)
Screenshot: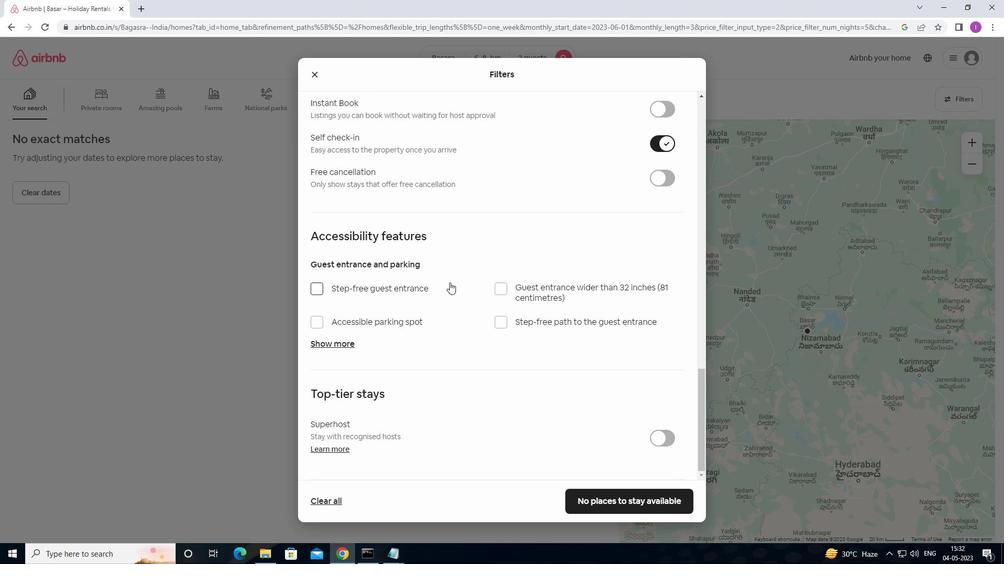 
Action: Mouse scrolled (449, 282) with delta (0, 0)
Screenshot: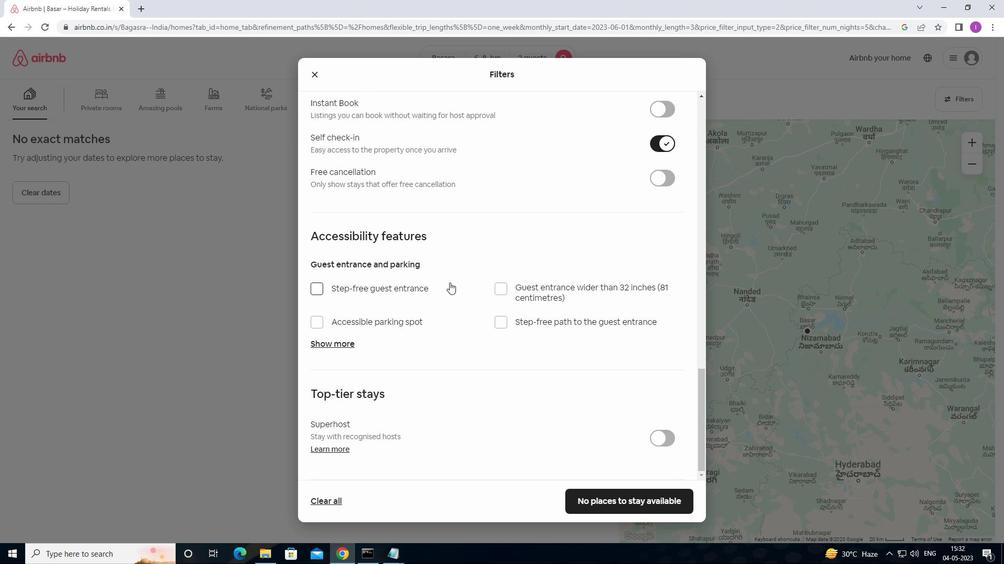 
Action: Mouse moved to (630, 439)
Screenshot: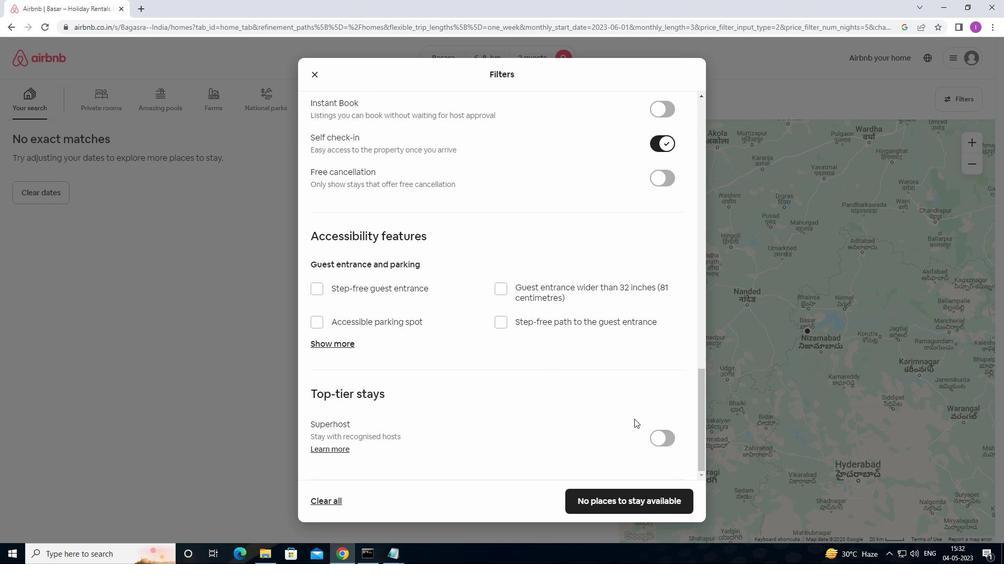 
Action: Mouse scrolled (630, 438) with delta (0, 0)
Screenshot: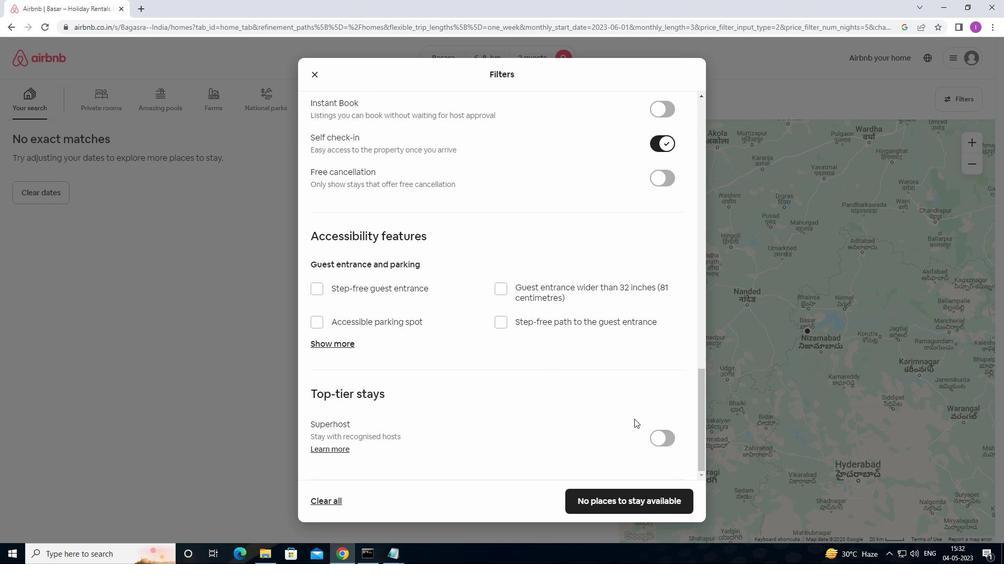 
Action: Mouse moved to (594, 506)
Screenshot: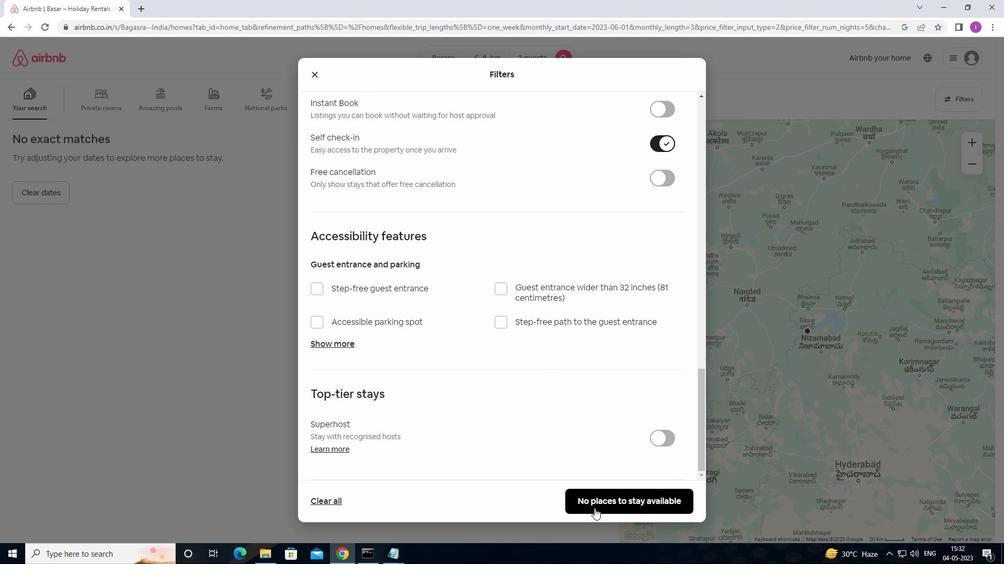 
Action: Mouse pressed left at (594, 506)
Screenshot: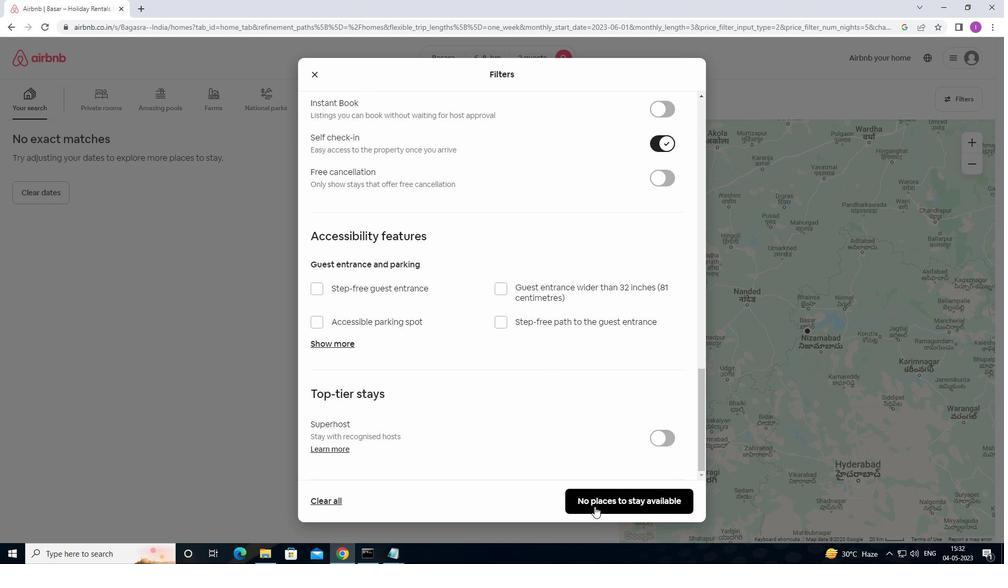 
Action: Mouse moved to (584, 493)
Screenshot: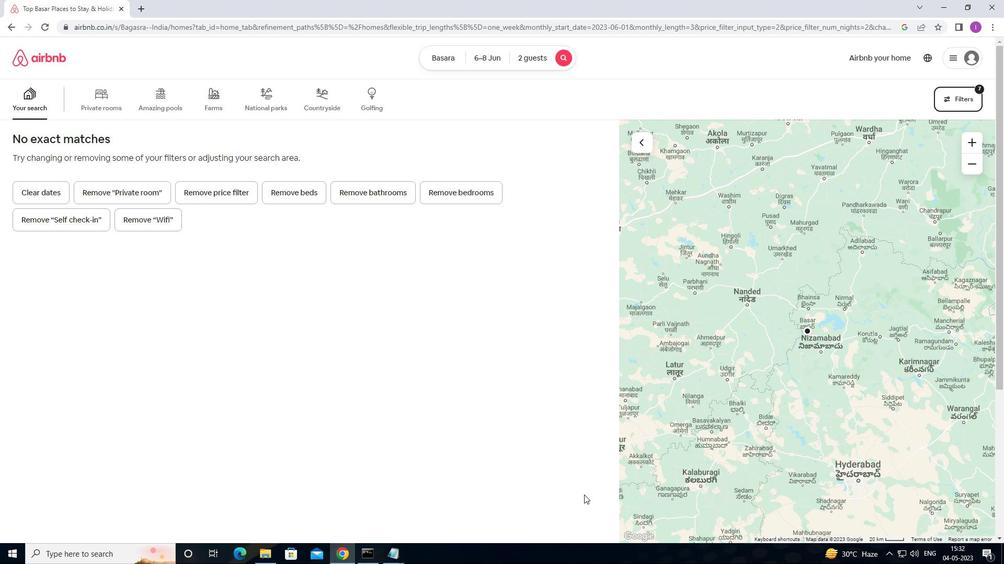
